 Task: Research Airbnb options in Masinloc, Philippines from 21st December, 2023 to 23rd December, 2023 for 1 adult. Place can be private room with 1  bedroom having 1 bed and 1 bathroom. Property type can be hotel. Amenities needed are: wifi.
Action: Mouse moved to (415, 80)
Screenshot: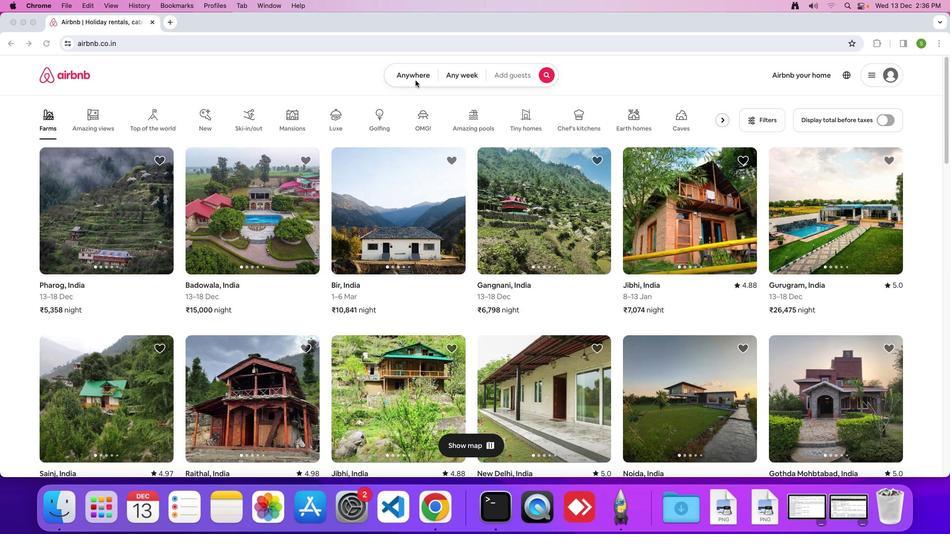 
Action: Mouse pressed left at (415, 80)
Screenshot: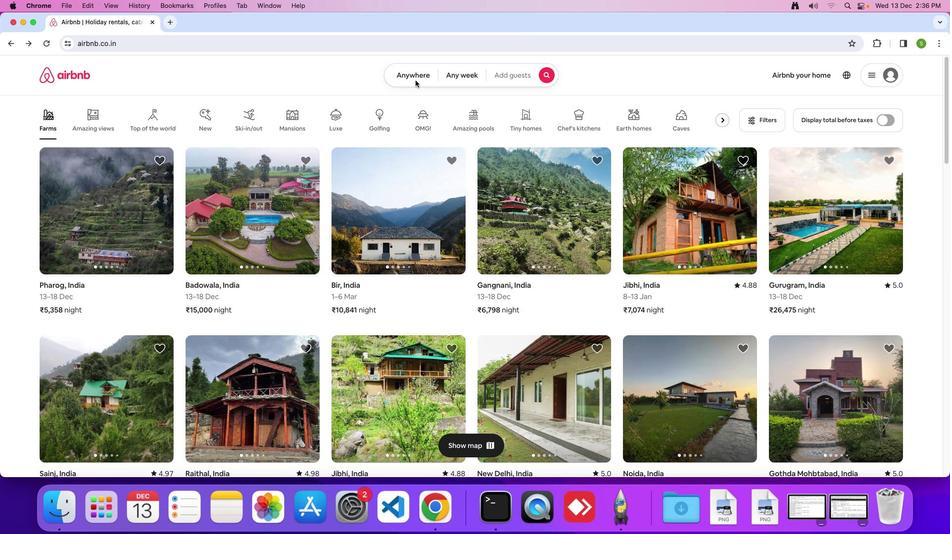 
Action: Mouse moved to (415, 78)
Screenshot: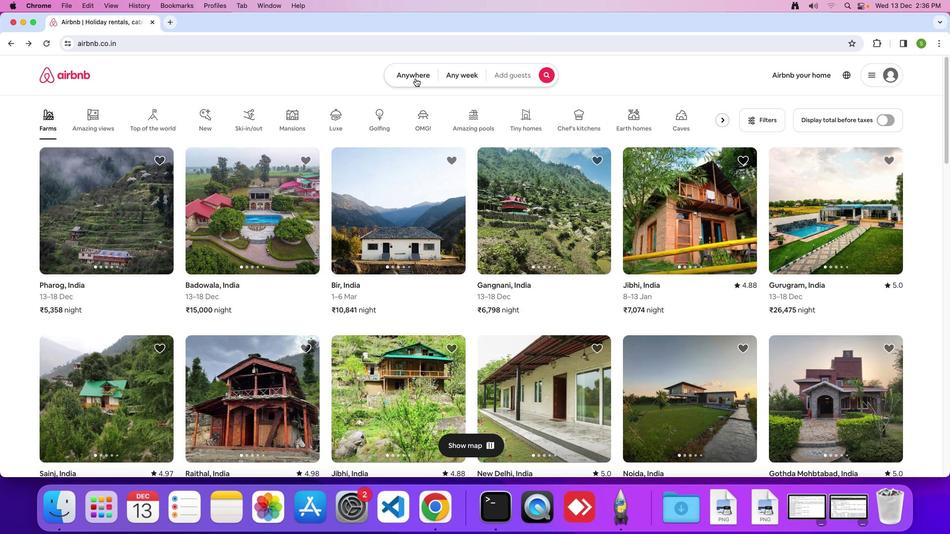 
Action: Mouse pressed left at (415, 78)
Screenshot: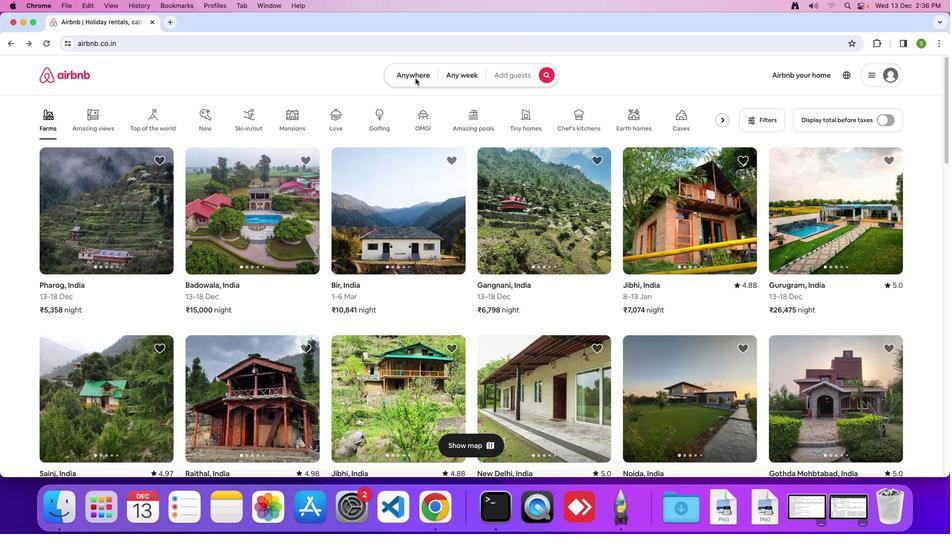 
Action: Mouse moved to (350, 111)
Screenshot: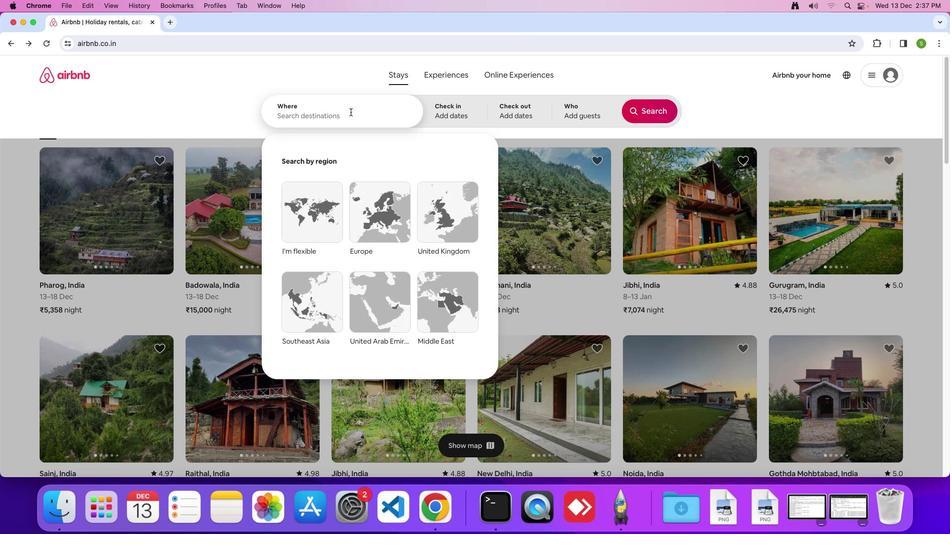 
Action: Mouse pressed left at (350, 111)
Screenshot: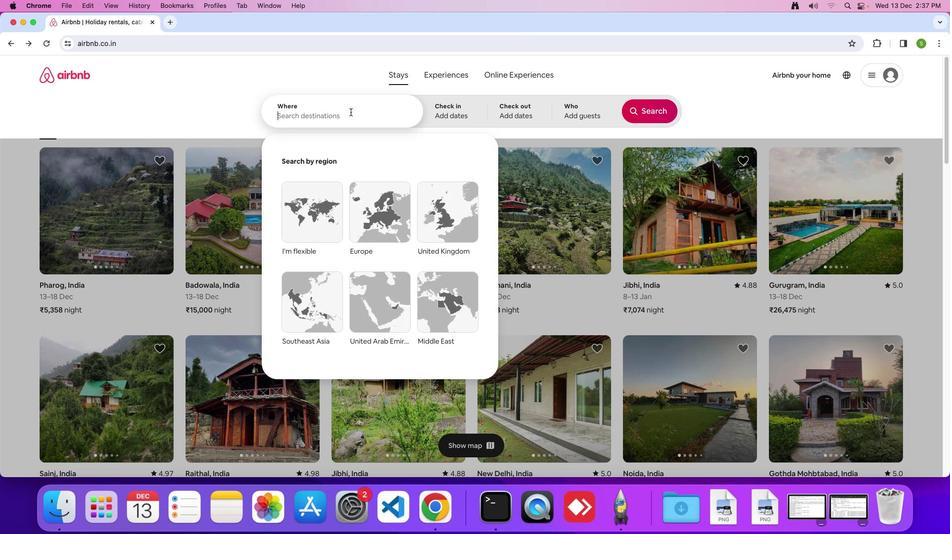 
Action: Mouse moved to (469, 159)
Screenshot: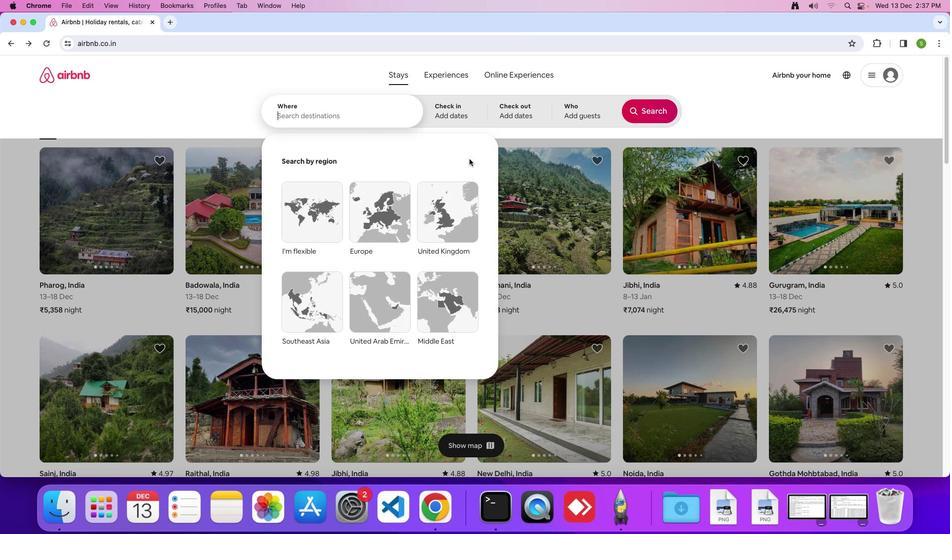 
Action: Key pressed 'M'Key.caps_lock'a''s''i'
Screenshot: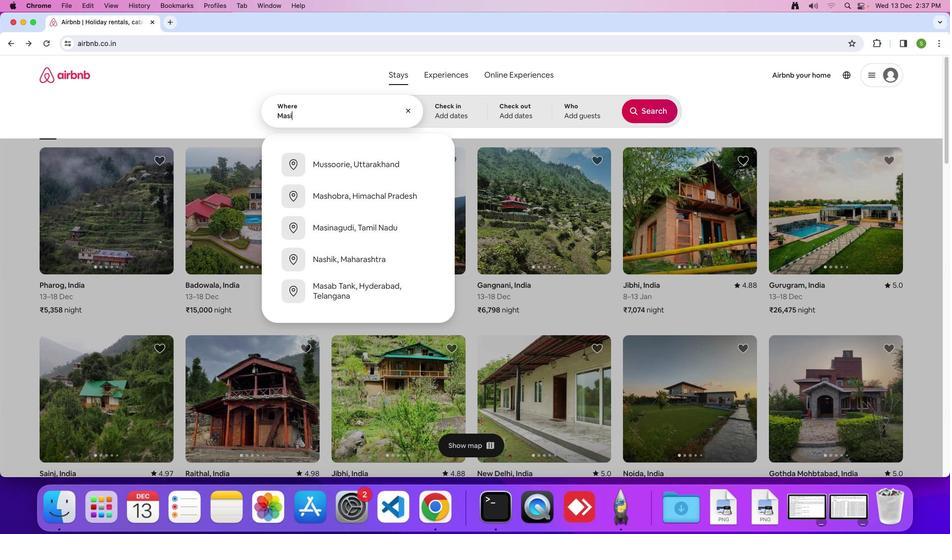 
Action: Mouse moved to (469, 159)
Screenshot: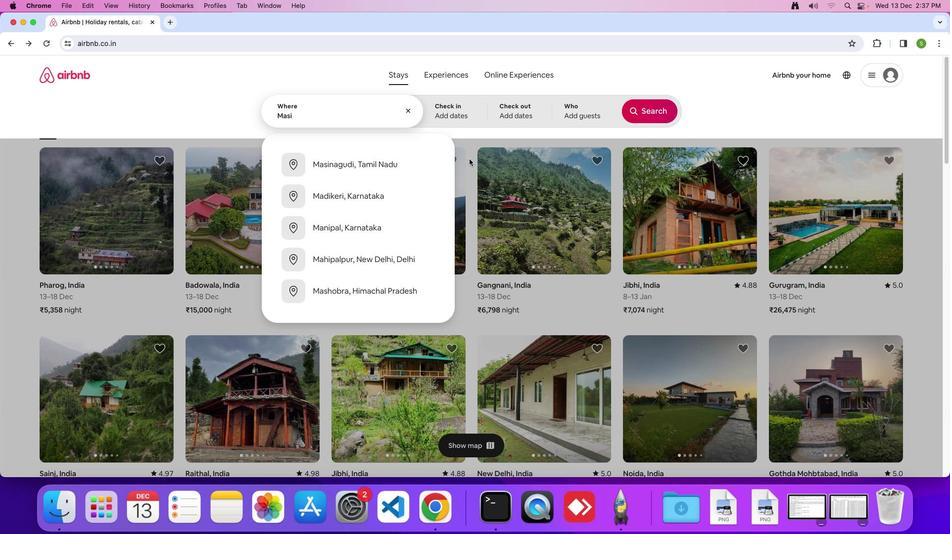 
Action: Key pressed 'n''l''o''c'','Key.spaceKey.shift'P''h''i''l''i''p''p''i''n''e''s'Key.enter
Screenshot: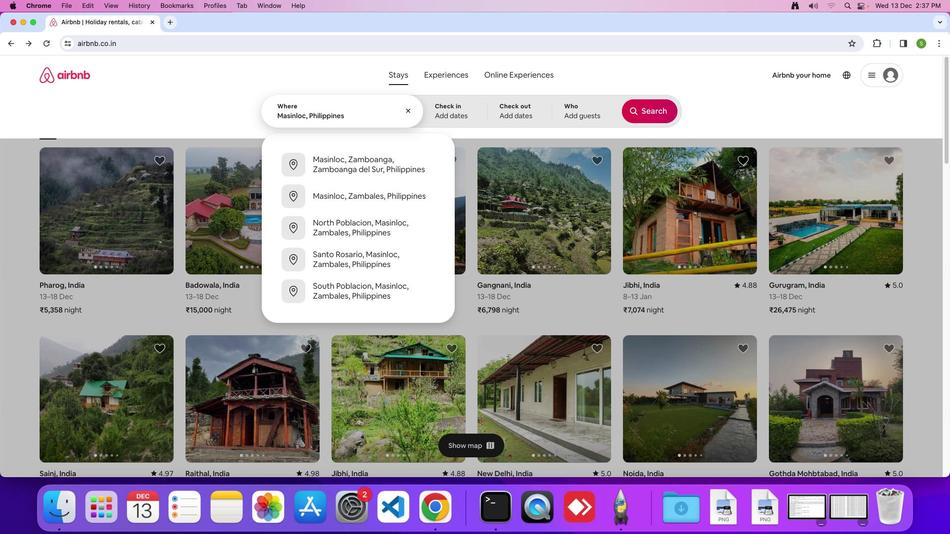 
Action: Mouse moved to (398, 312)
Screenshot: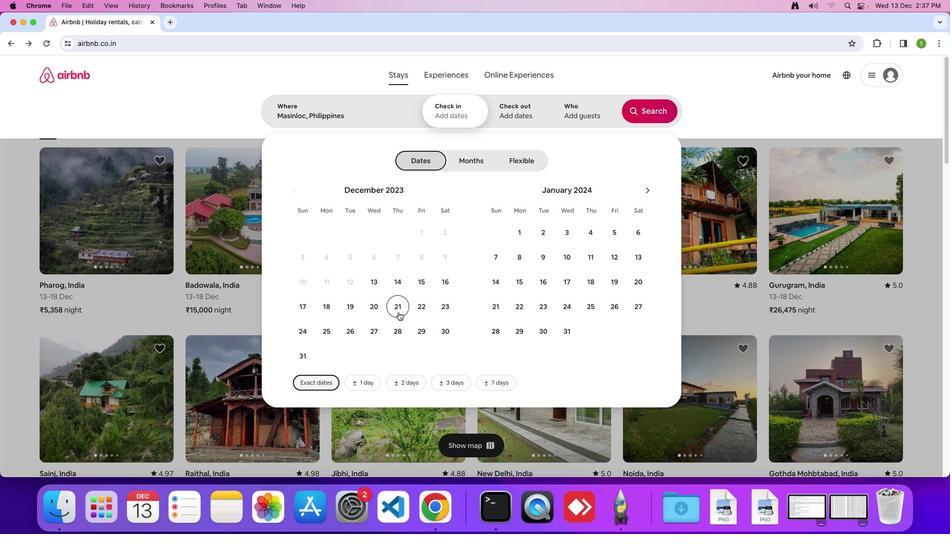 
Action: Mouse pressed left at (398, 312)
Screenshot: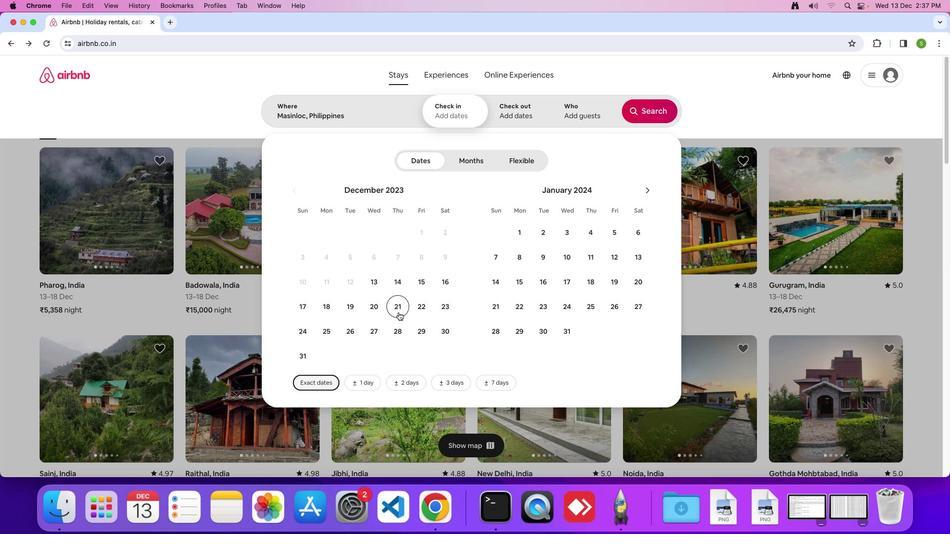 
Action: Mouse moved to (446, 304)
Screenshot: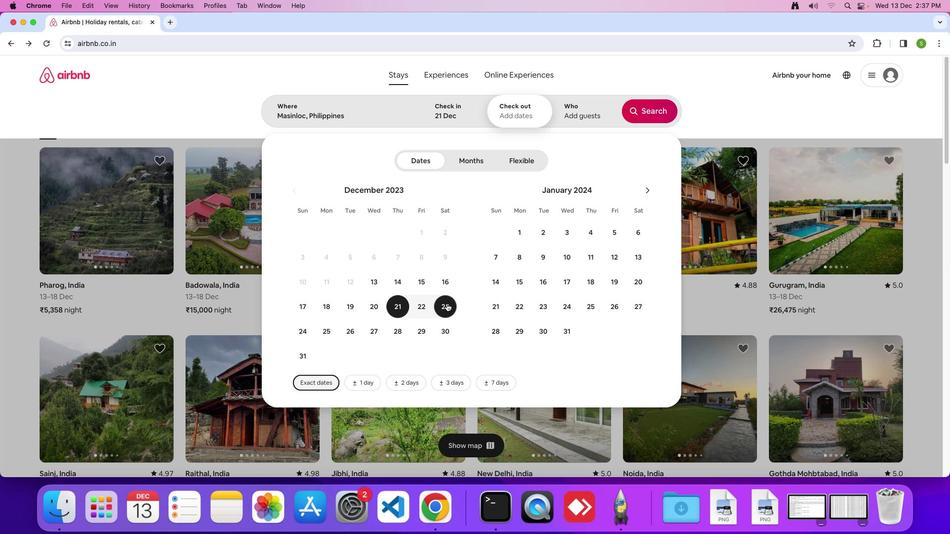 
Action: Mouse pressed left at (446, 304)
Screenshot: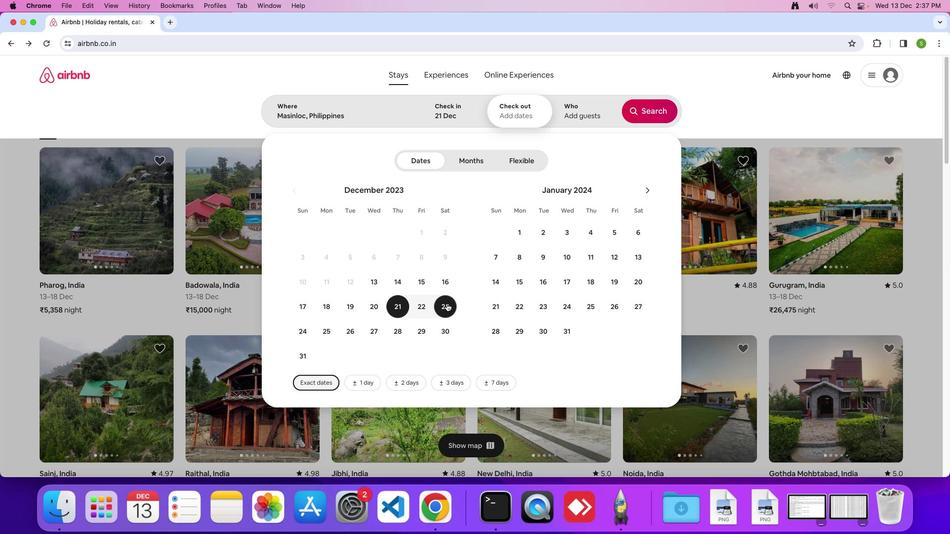
Action: Mouse moved to (581, 115)
Screenshot: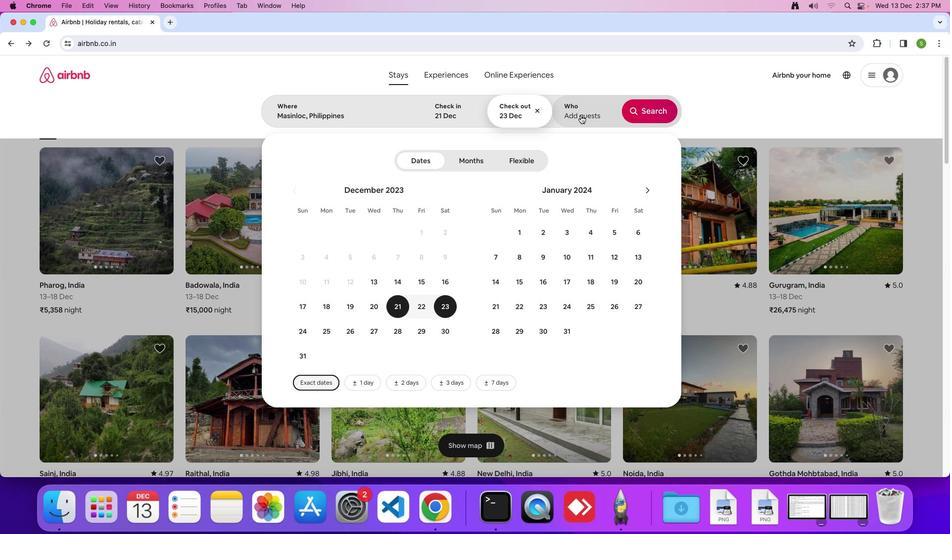 
Action: Mouse pressed left at (581, 115)
Screenshot: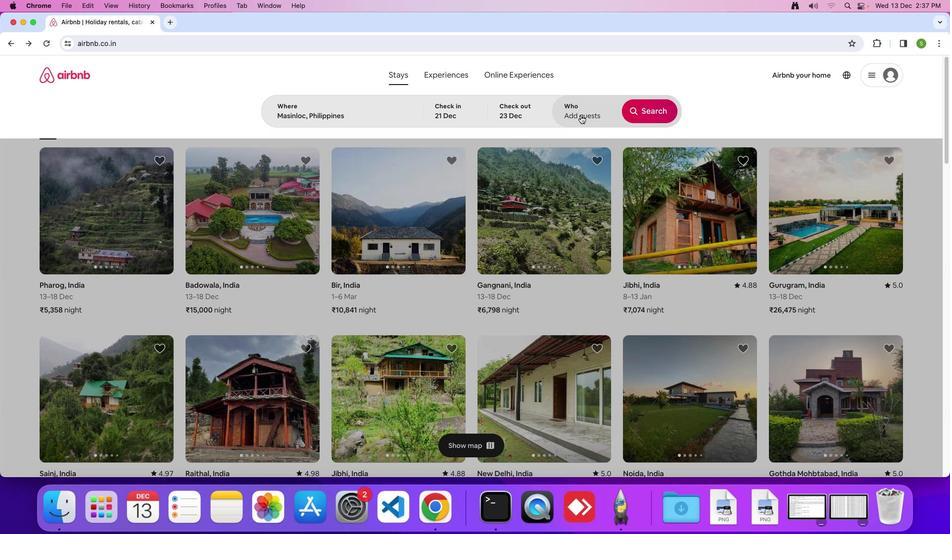 
Action: Mouse moved to (651, 164)
Screenshot: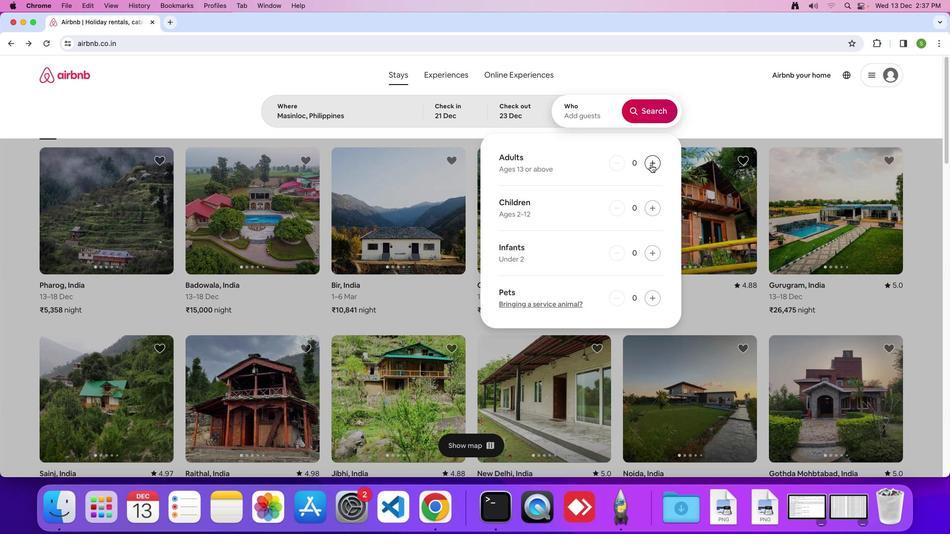 
Action: Mouse pressed left at (651, 164)
Screenshot: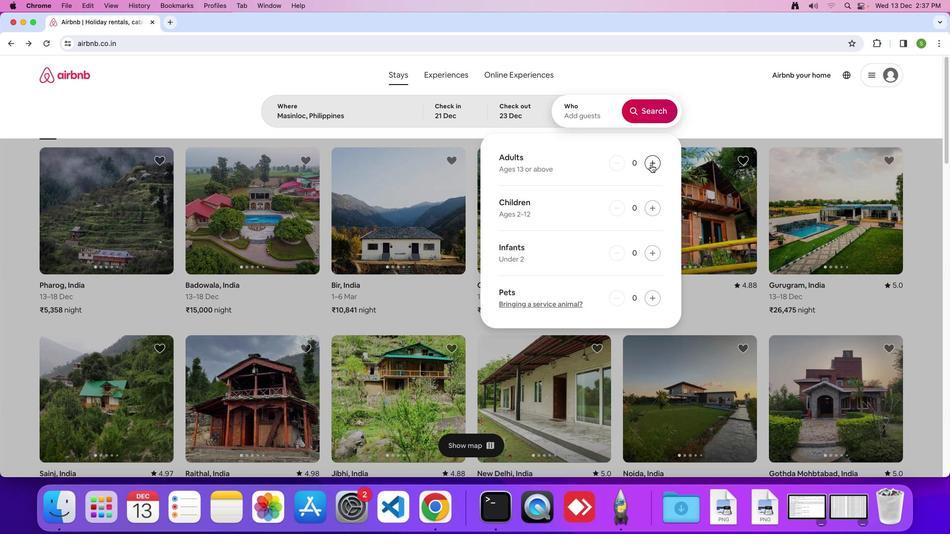 
Action: Mouse moved to (654, 116)
Screenshot: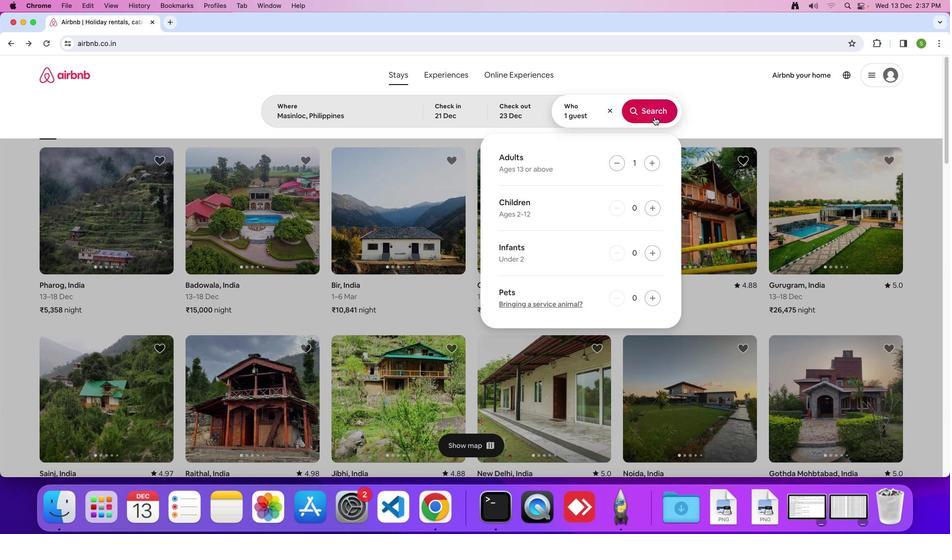 
Action: Mouse pressed left at (654, 116)
Screenshot: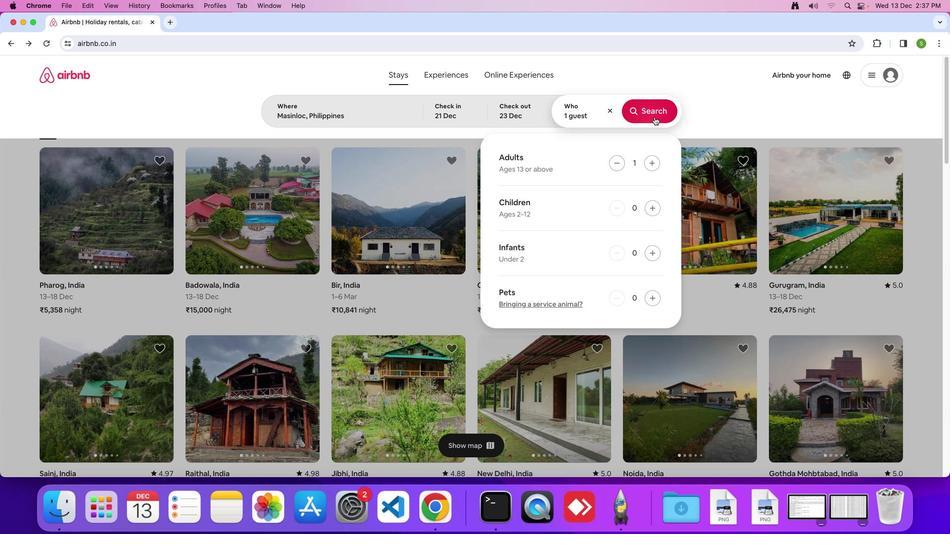 
Action: Mouse moved to (779, 118)
Screenshot: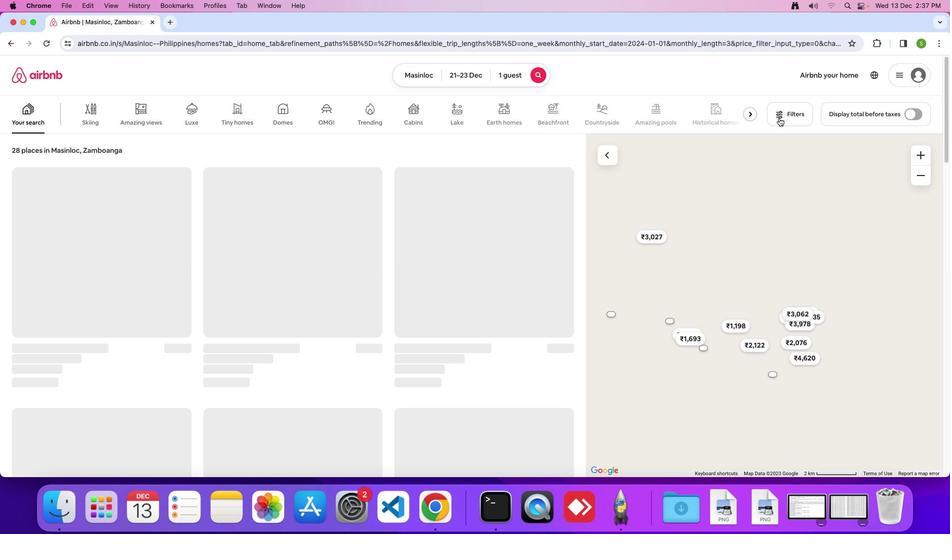
Action: Mouse pressed left at (779, 118)
Screenshot: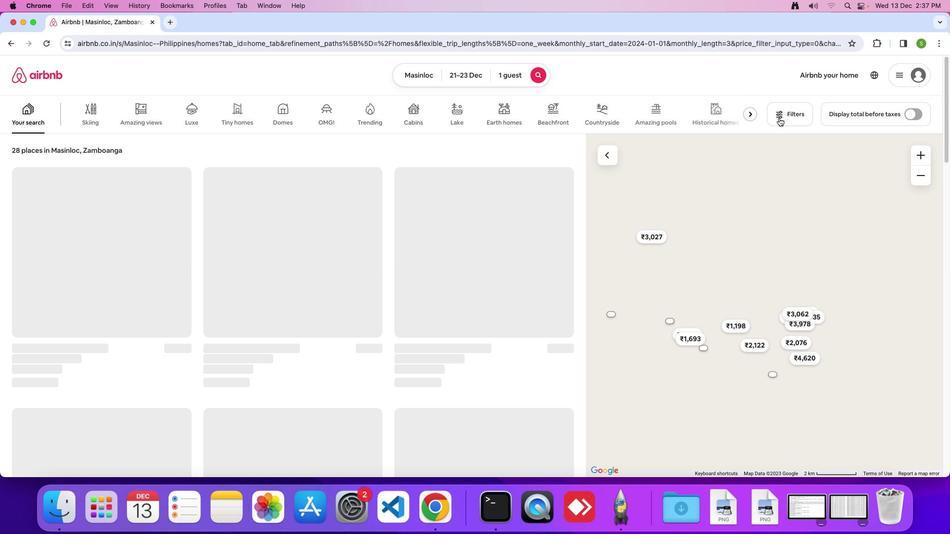 
Action: Mouse moved to (456, 292)
Screenshot: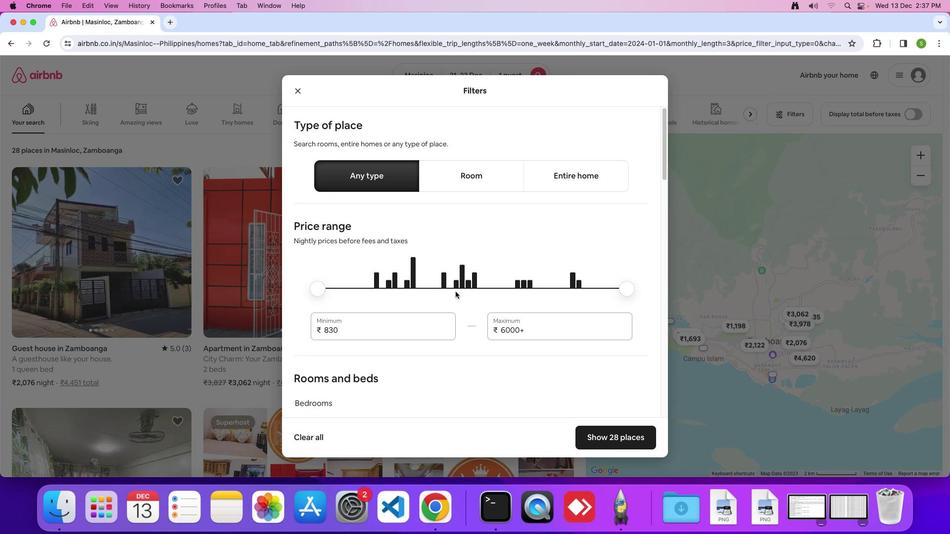 
Action: Mouse scrolled (456, 292) with delta (0, 0)
Screenshot: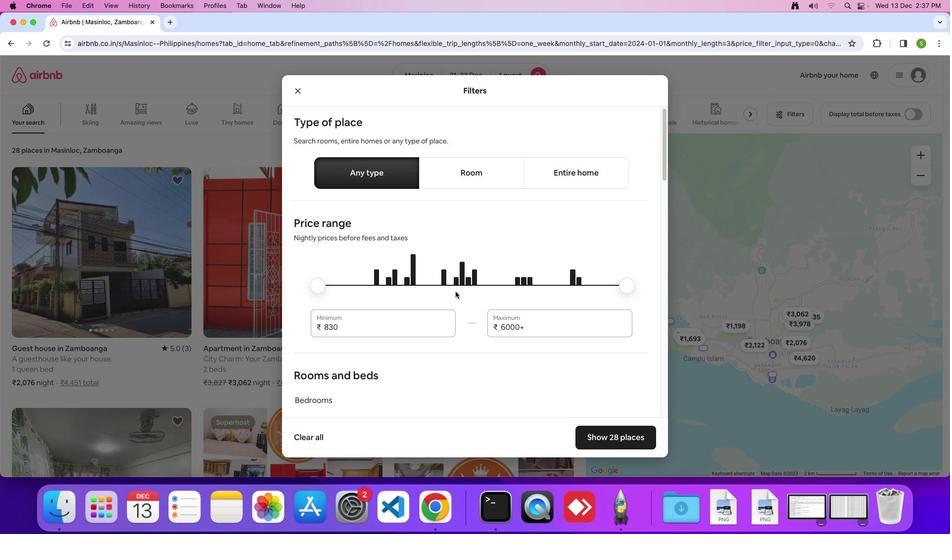 
Action: Mouse scrolled (456, 292) with delta (0, 0)
Screenshot: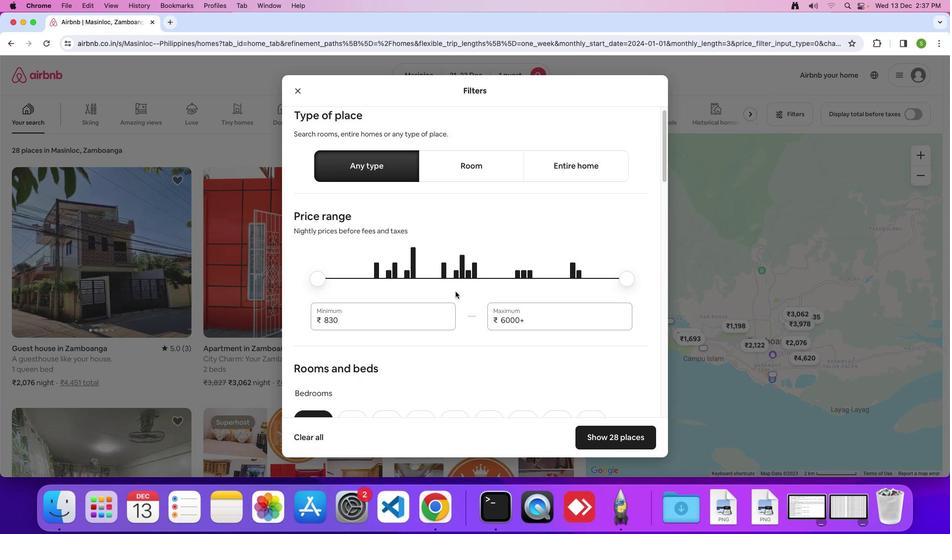 
Action: Mouse scrolled (456, 292) with delta (0, 0)
Screenshot: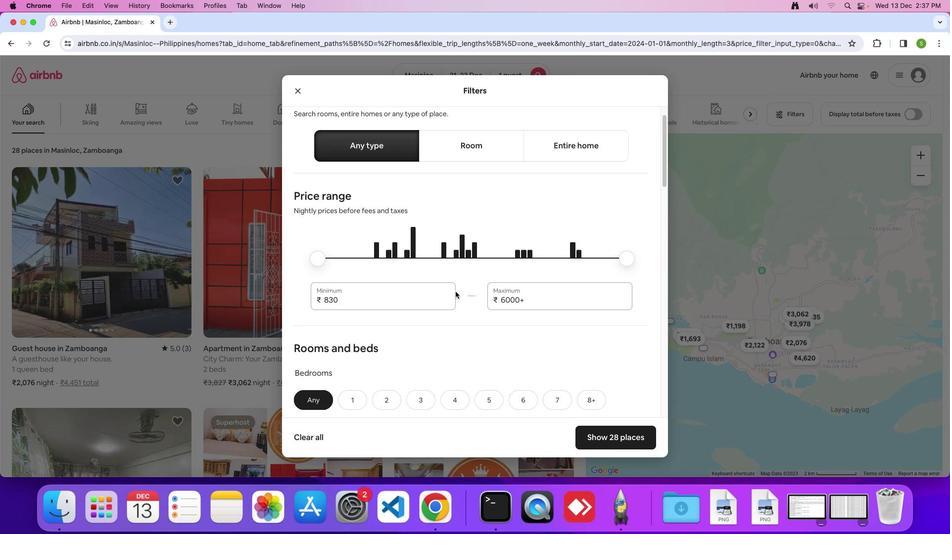 
Action: Mouse moved to (456, 292)
Screenshot: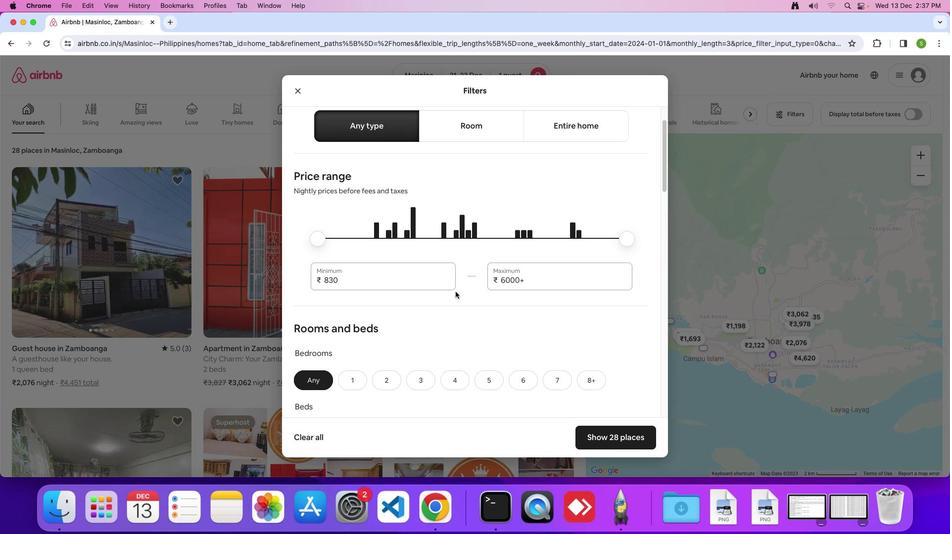 
Action: Mouse scrolled (456, 292) with delta (0, 0)
Screenshot: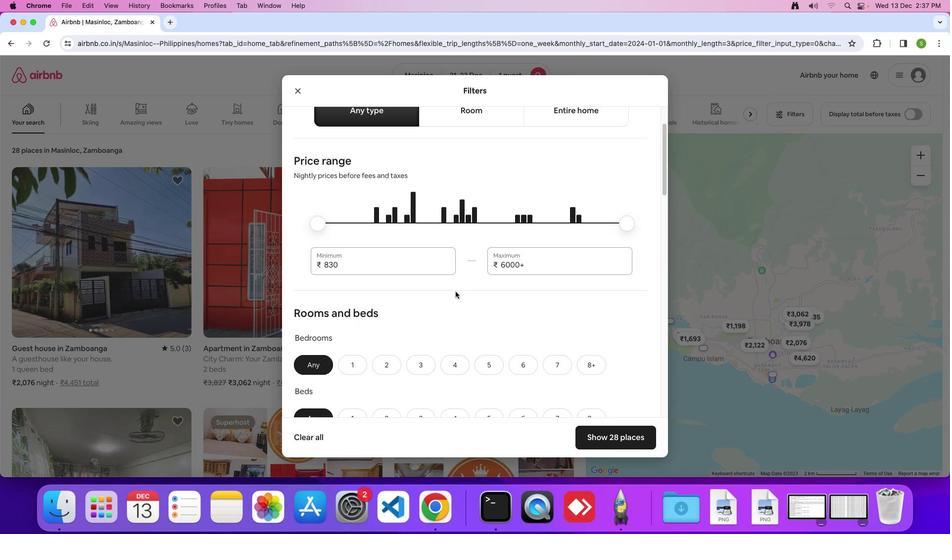 
Action: Mouse scrolled (456, 292) with delta (0, 0)
Screenshot: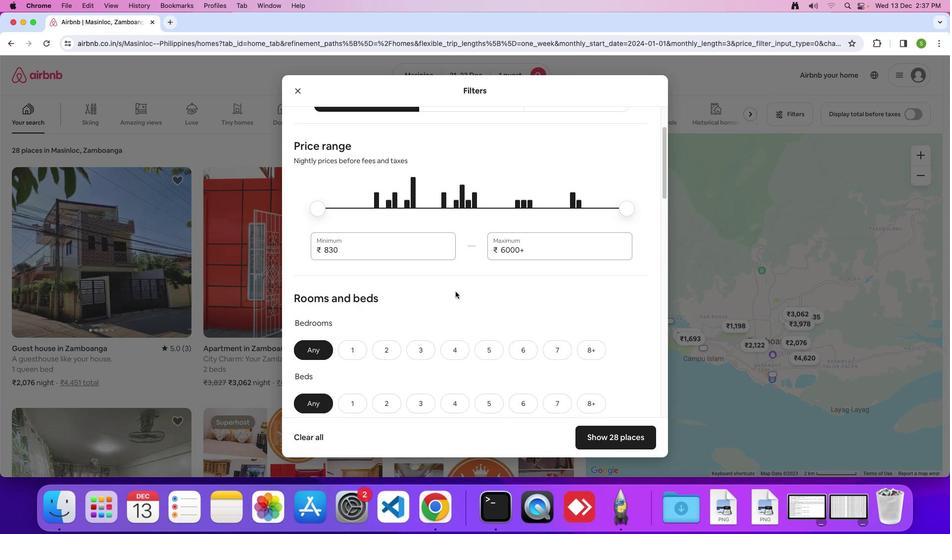 
Action: Mouse scrolled (456, 292) with delta (0, -1)
Screenshot: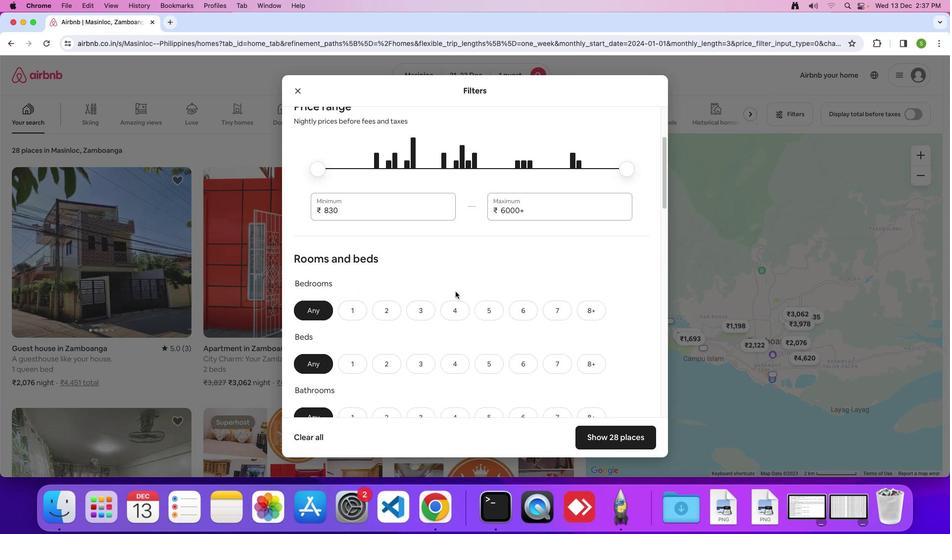 
Action: Mouse scrolled (456, 292) with delta (0, 0)
Screenshot: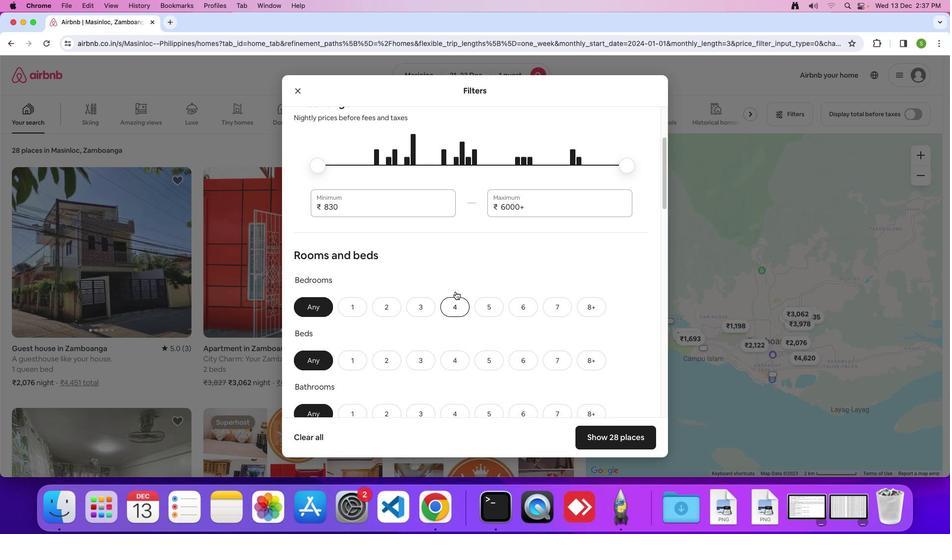
Action: Mouse scrolled (456, 292) with delta (0, 0)
Screenshot: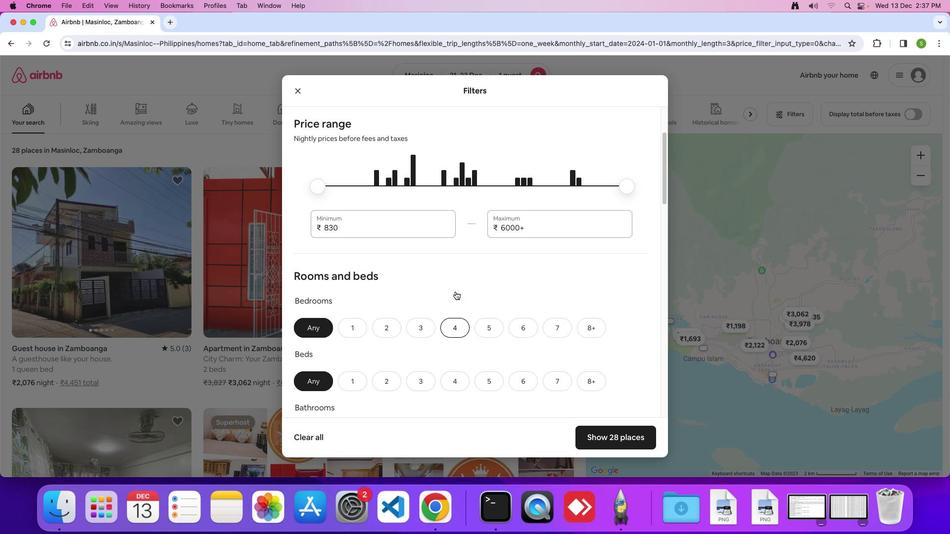 
Action: Mouse scrolled (456, 292) with delta (0, 1)
Screenshot: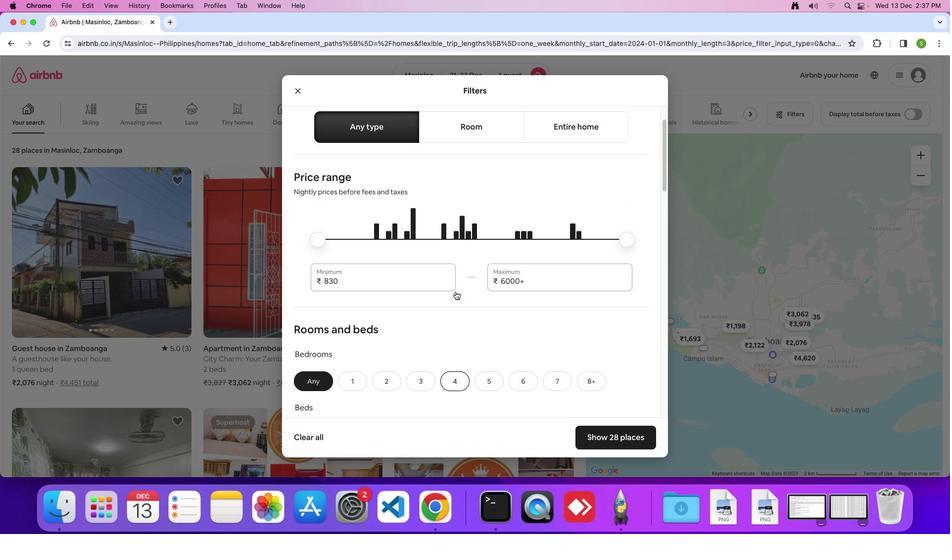 
Action: Mouse scrolled (456, 292) with delta (0, 0)
Screenshot: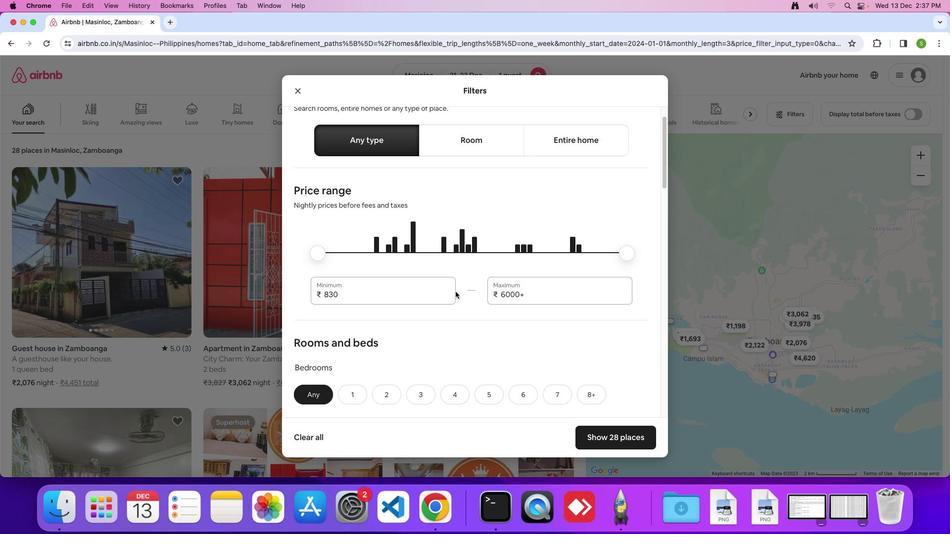 
Action: Mouse scrolled (456, 292) with delta (0, 0)
Screenshot: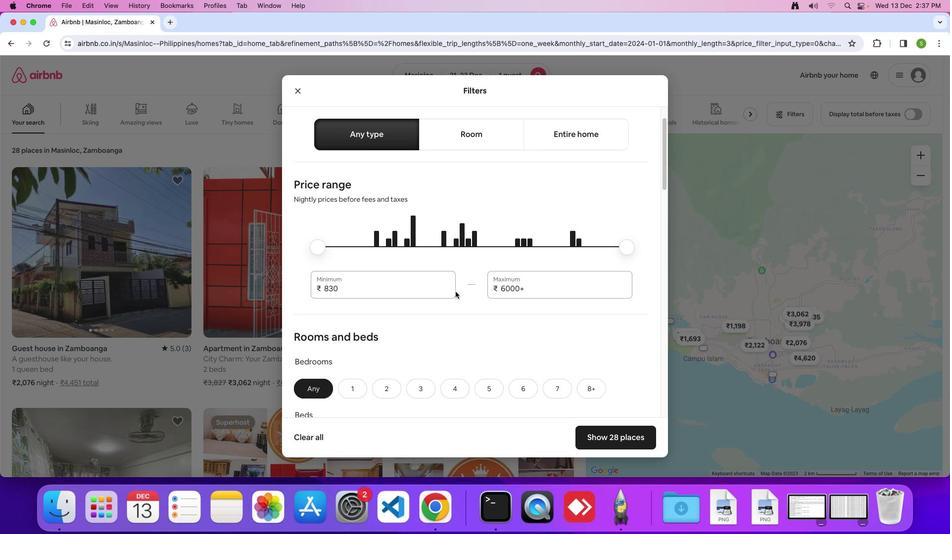 
Action: Mouse scrolled (456, 292) with delta (0, 0)
Screenshot: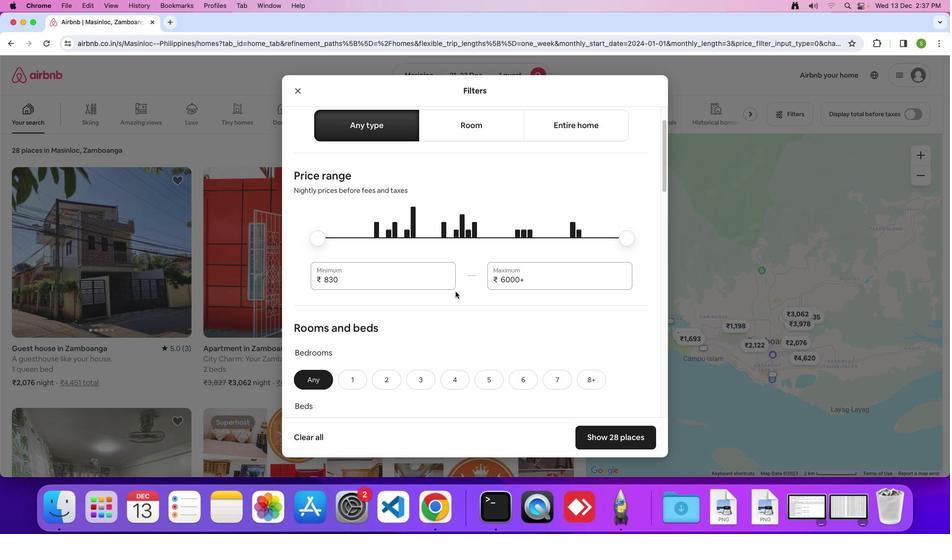
Action: Mouse scrolled (456, 292) with delta (0, 0)
Screenshot: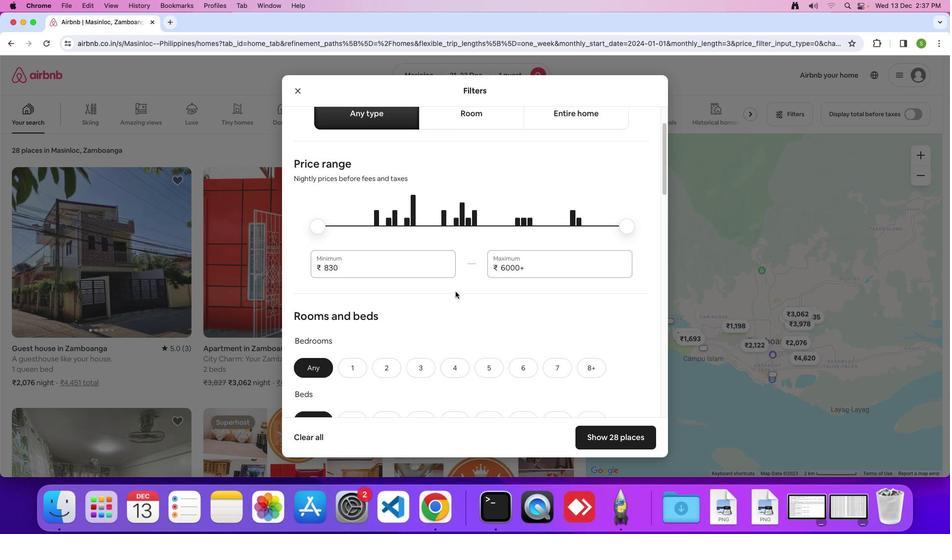 
Action: Mouse scrolled (456, 292) with delta (0, 0)
Screenshot: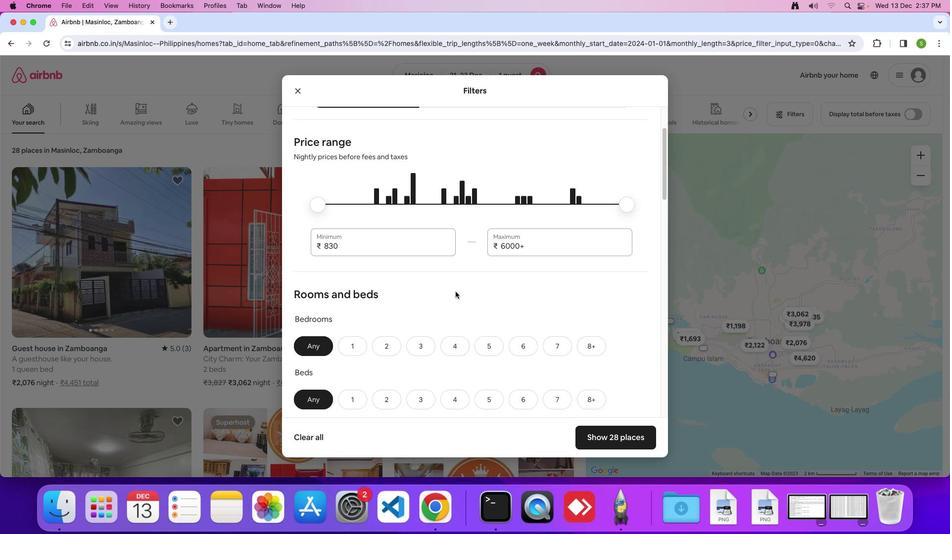 
Action: Mouse scrolled (456, 292) with delta (0, 0)
Screenshot: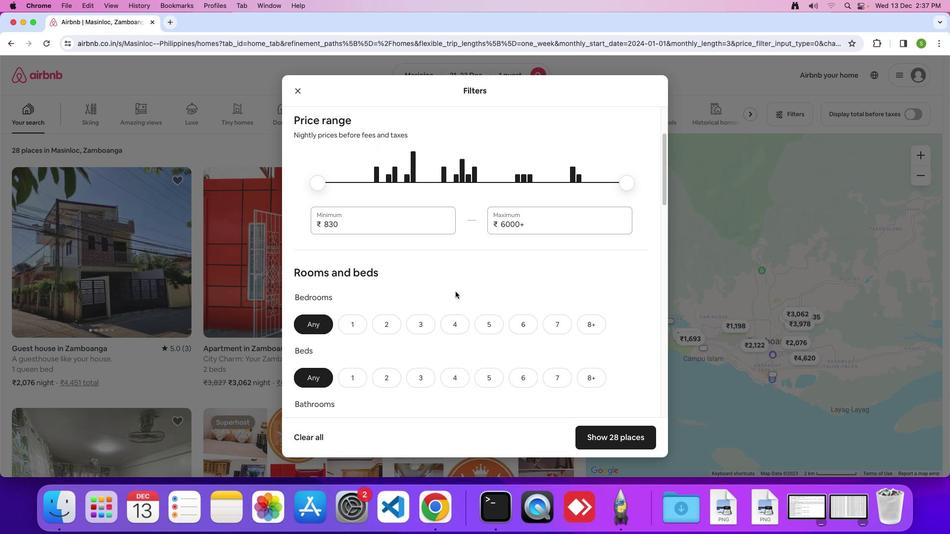 
Action: Mouse scrolled (456, 292) with delta (0, 0)
Screenshot: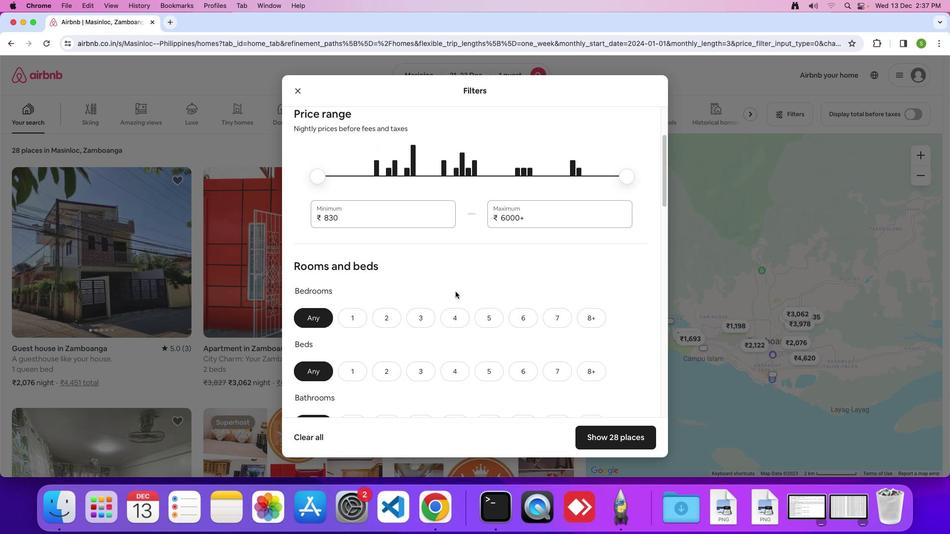 
Action: Mouse scrolled (456, 292) with delta (0, 0)
Screenshot: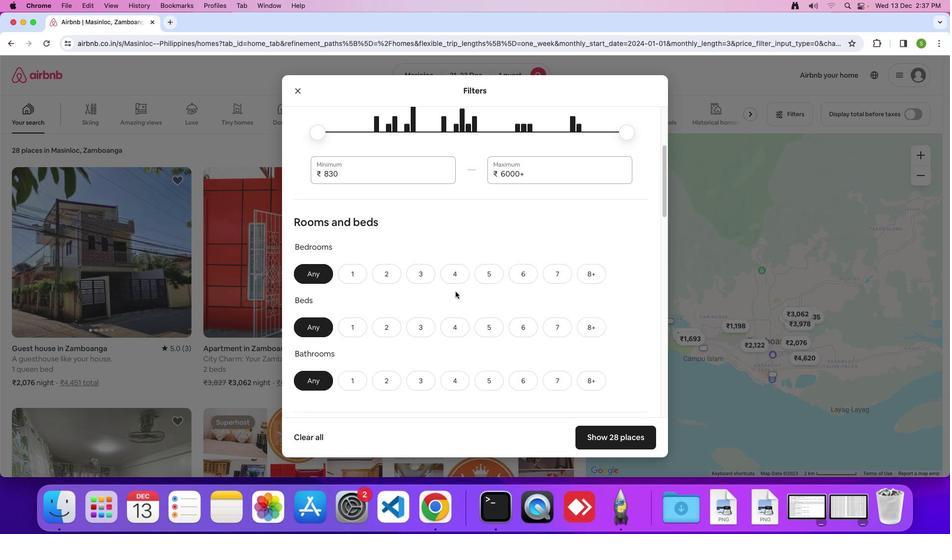 
Action: Mouse moved to (349, 265)
Screenshot: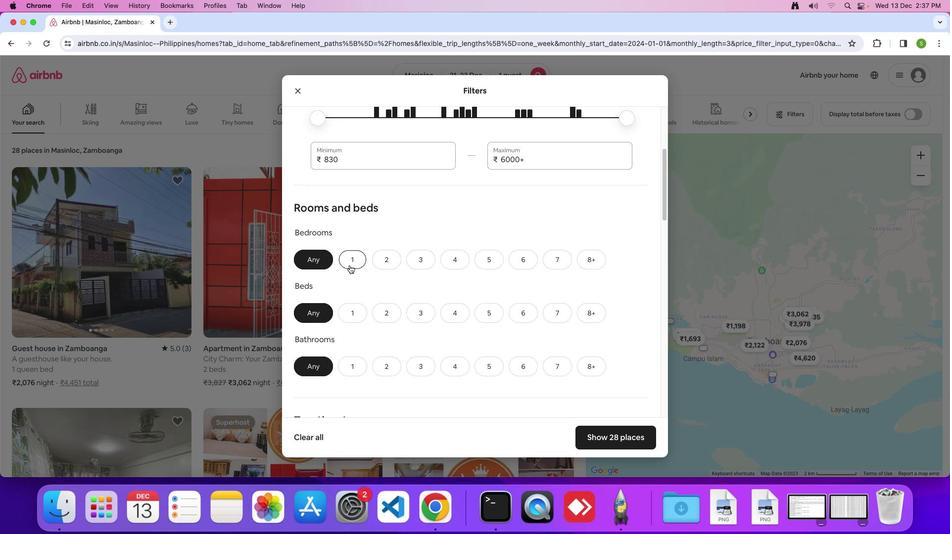 
Action: Mouse pressed left at (349, 265)
Screenshot: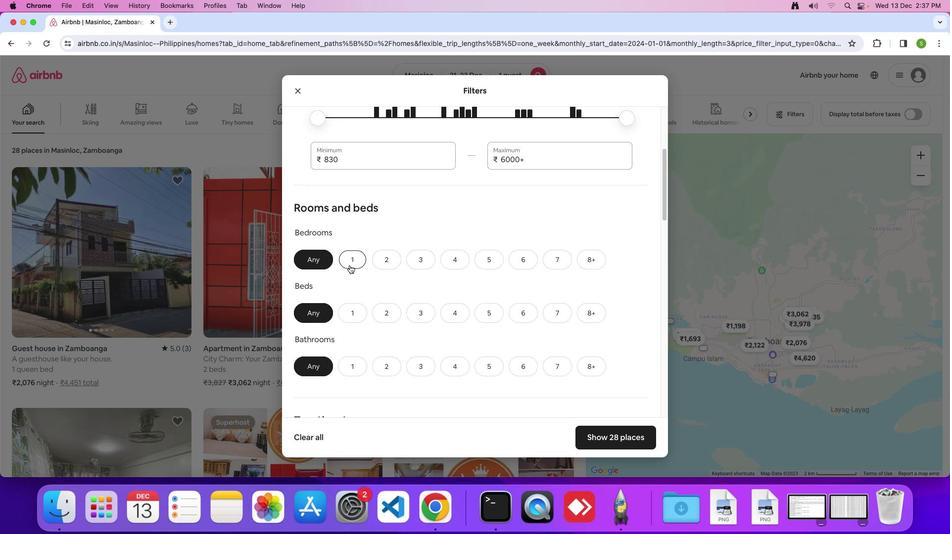 
Action: Mouse moved to (342, 311)
Screenshot: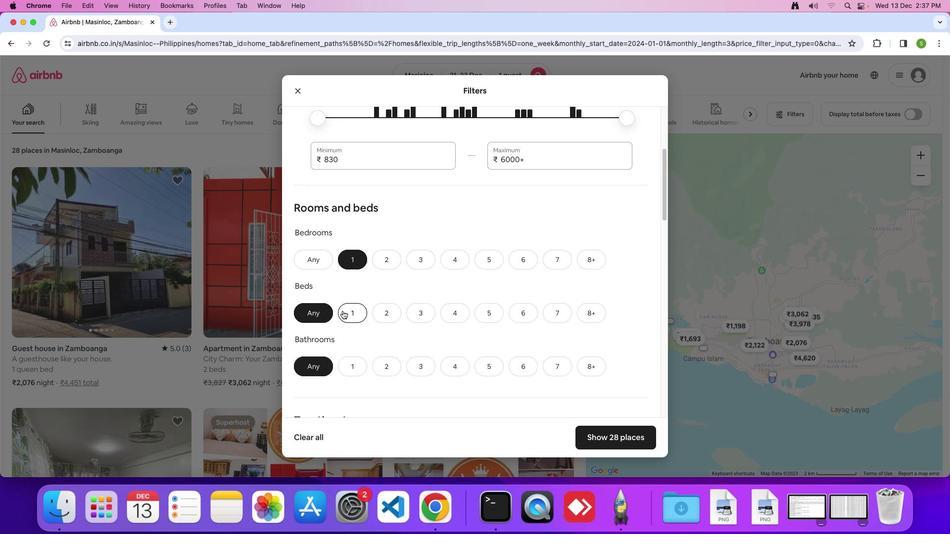
Action: Mouse pressed left at (342, 311)
Screenshot: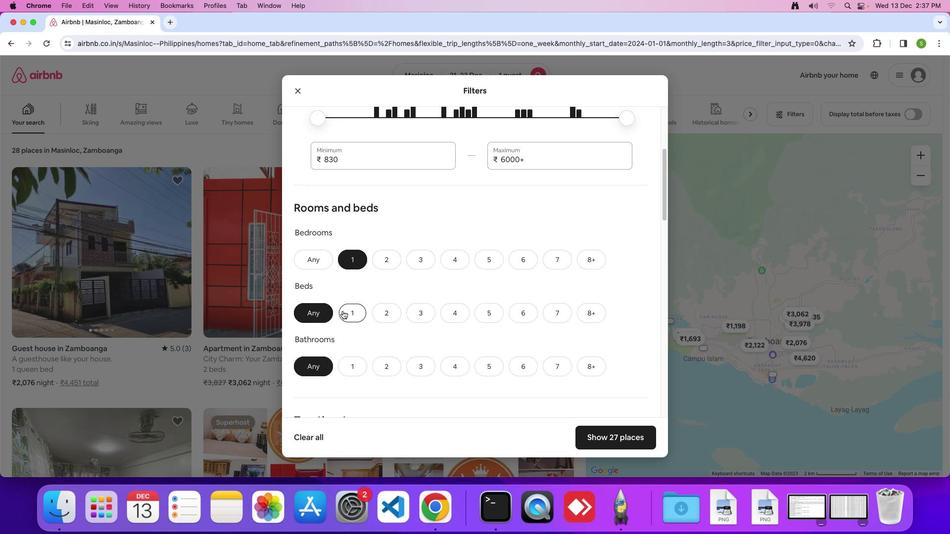 
Action: Mouse moved to (347, 365)
Screenshot: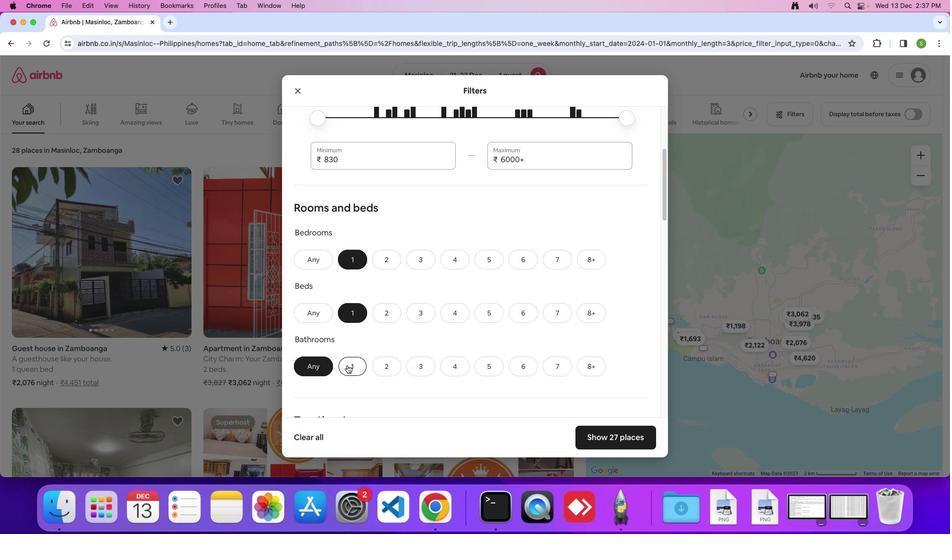 
Action: Mouse pressed left at (347, 365)
Screenshot: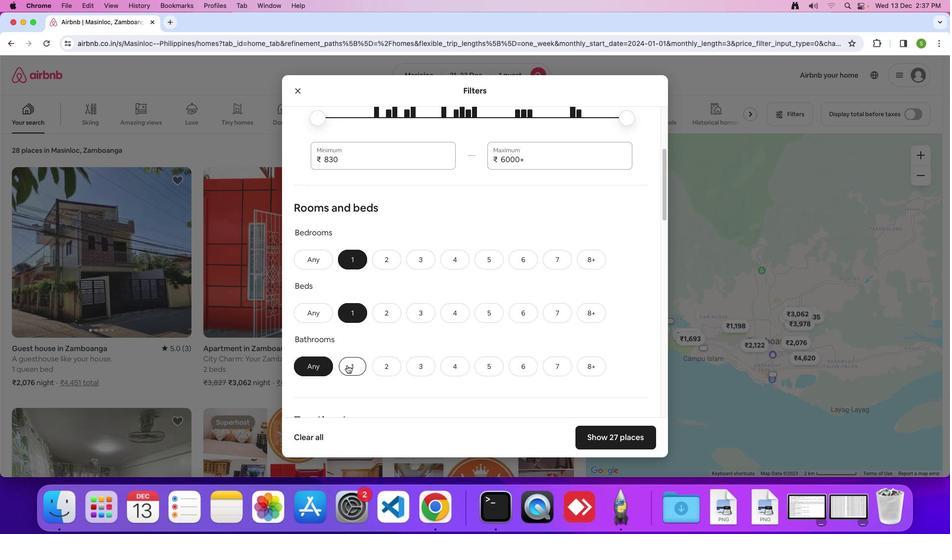 
Action: Mouse moved to (420, 292)
Screenshot: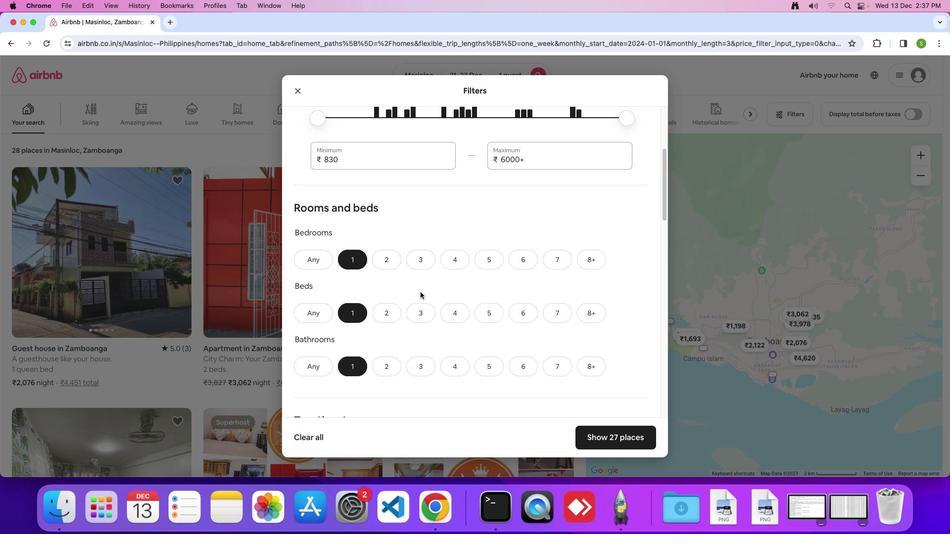 
Action: Mouse scrolled (420, 292) with delta (0, 0)
Screenshot: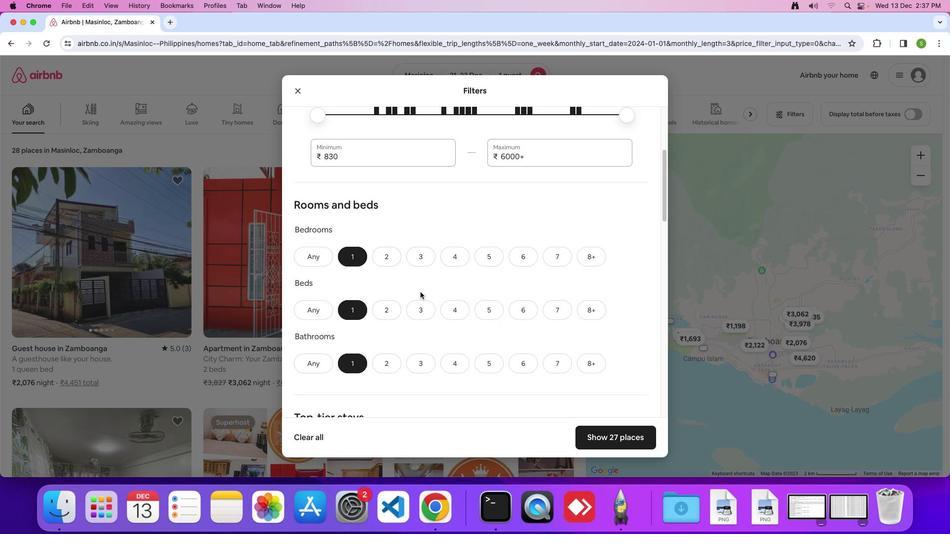 
Action: Mouse scrolled (420, 292) with delta (0, 0)
Screenshot: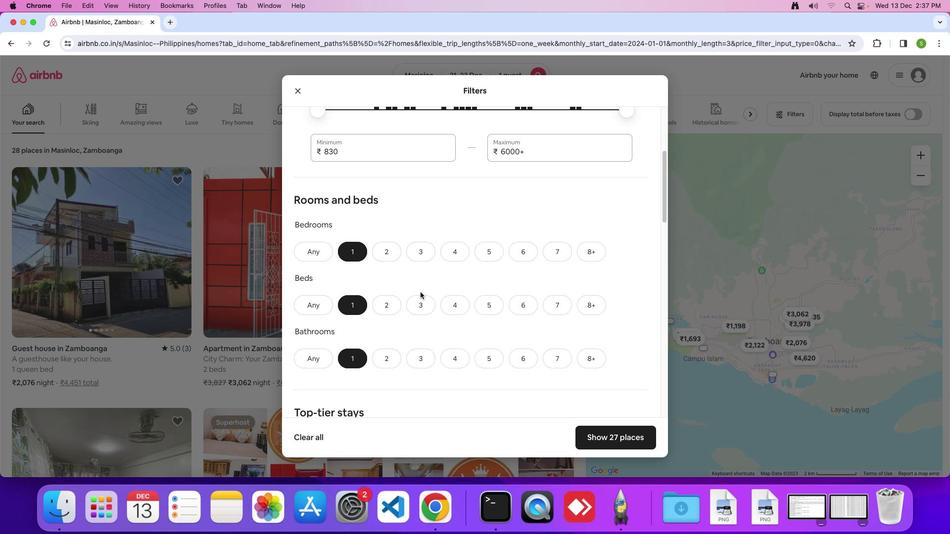 
Action: Mouse scrolled (420, 292) with delta (0, 0)
Screenshot: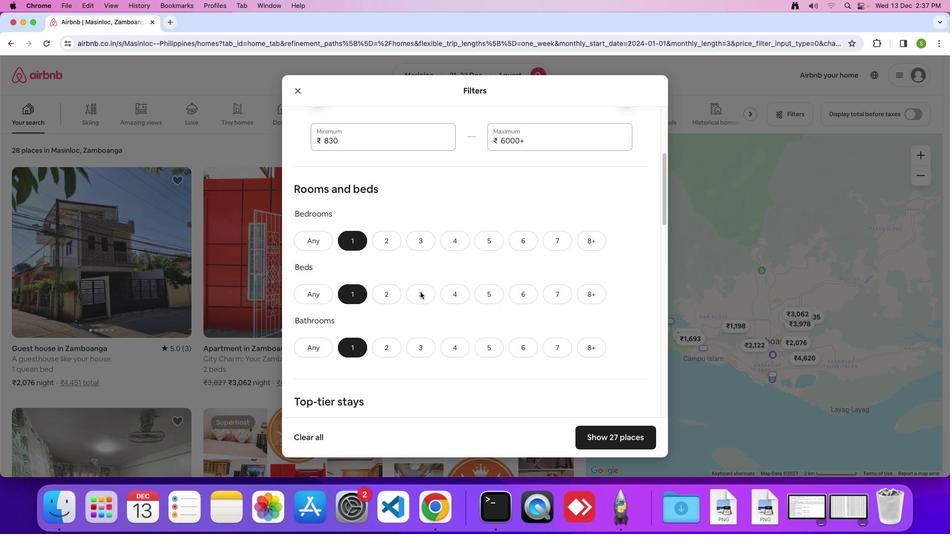 
Action: Mouse scrolled (420, 292) with delta (0, 0)
Screenshot: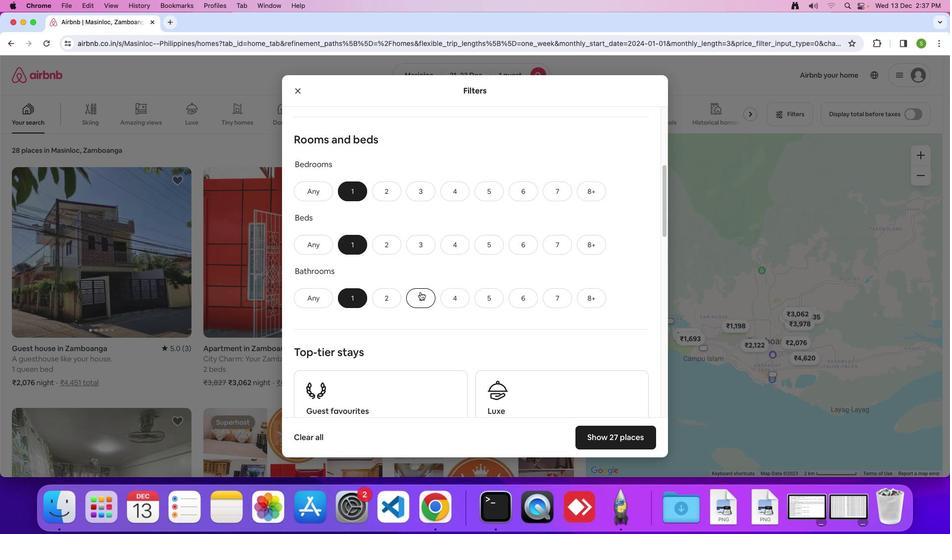 
Action: Mouse scrolled (420, 292) with delta (0, 0)
Screenshot: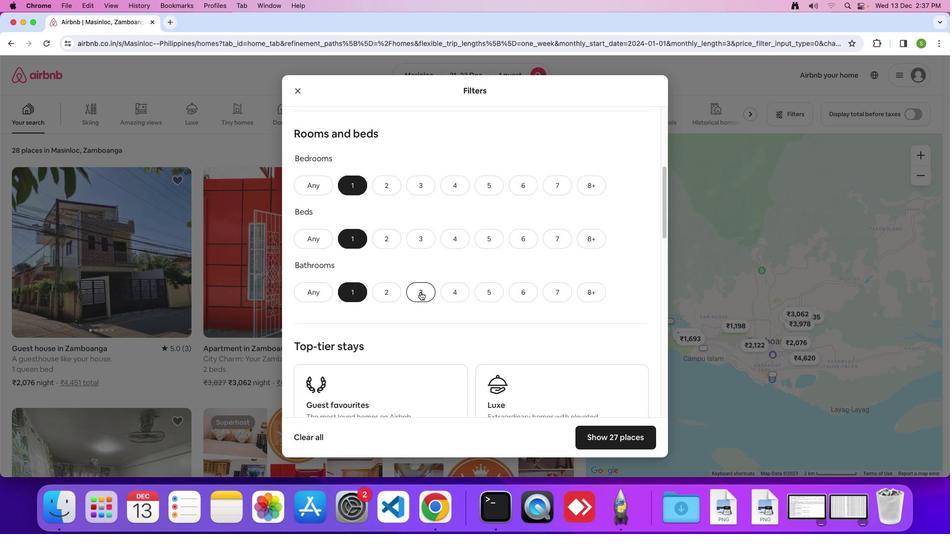 
Action: Mouse scrolled (420, 292) with delta (0, 0)
Screenshot: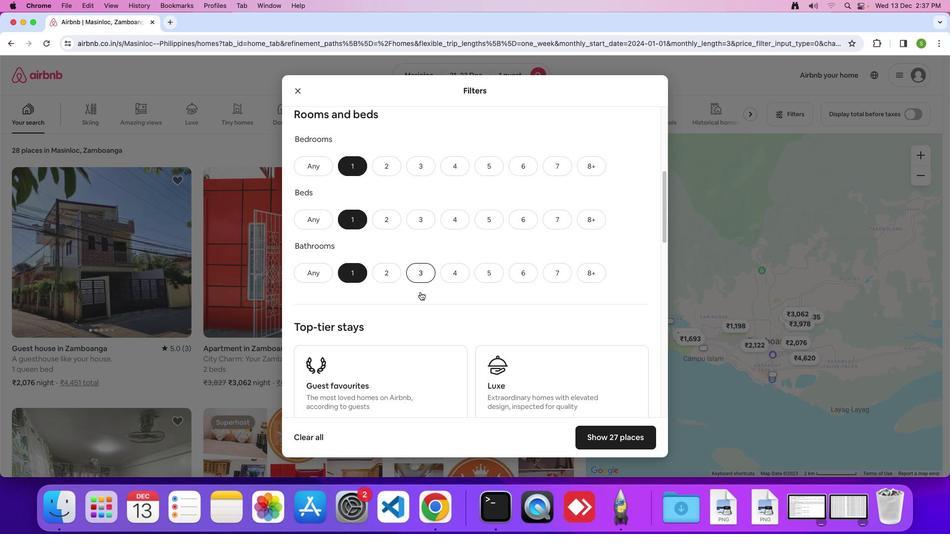 
Action: Mouse scrolled (420, 292) with delta (0, 0)
Screenshot: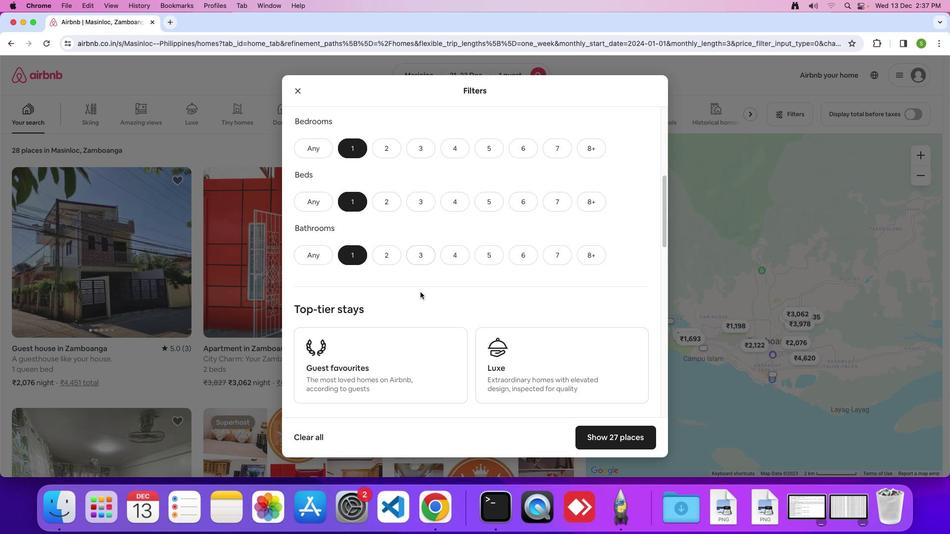 
Action: Mouse scrolled (420, 292) with delta (0, 0)
Screenshot: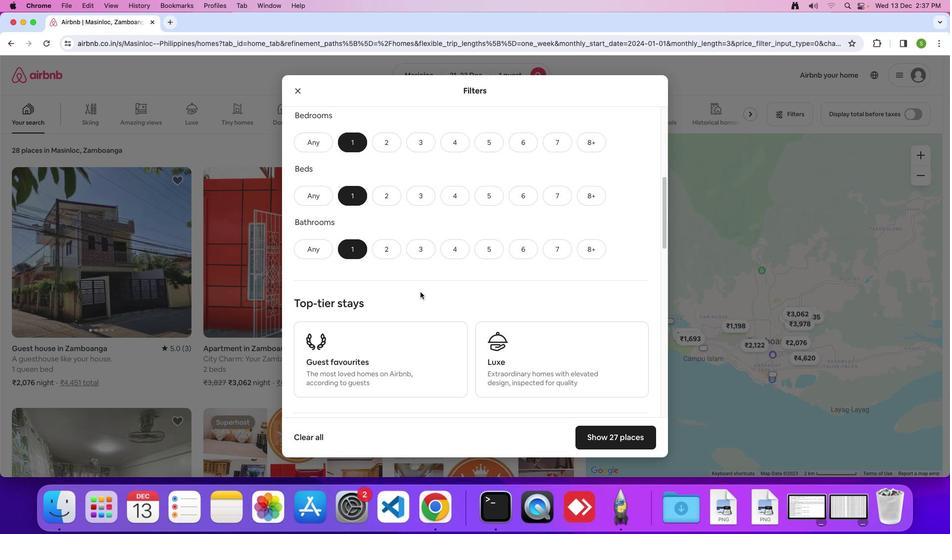 
Action: Mouse scrolled (420, 292) with delta (0, 0)
Screenshot: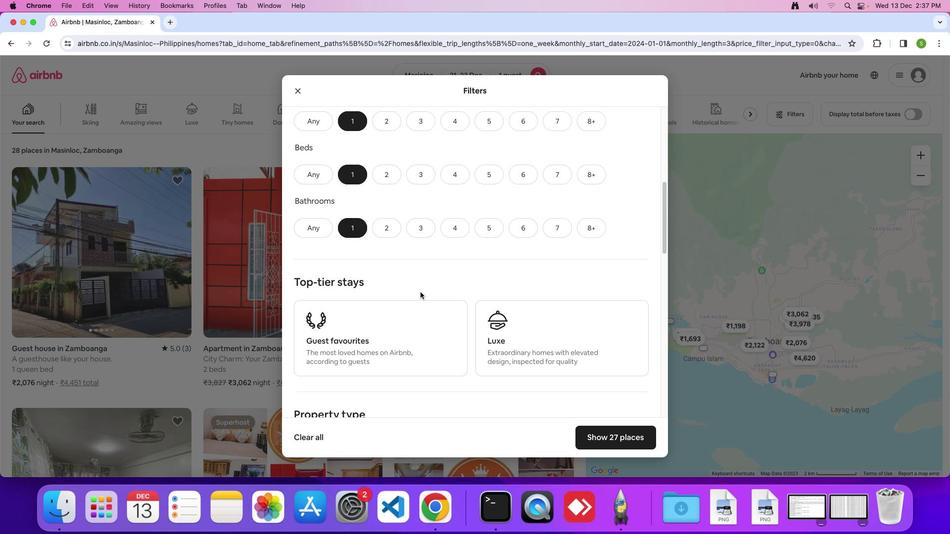 
Action: Mouse scrolled (420, 292) with delta (0, 0)
Screenshot: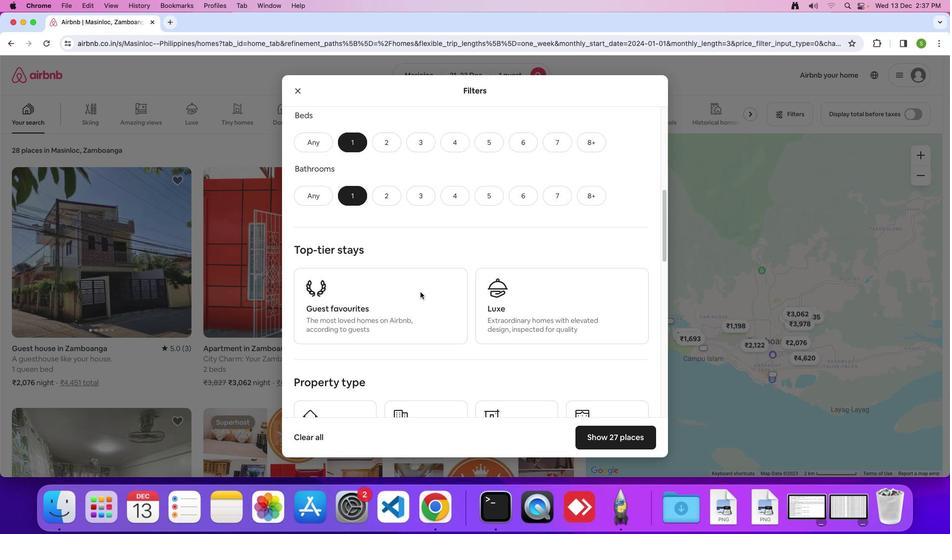 
Action: Mouse scrolled (420, 292) with delta (0, 0)
Screenshot: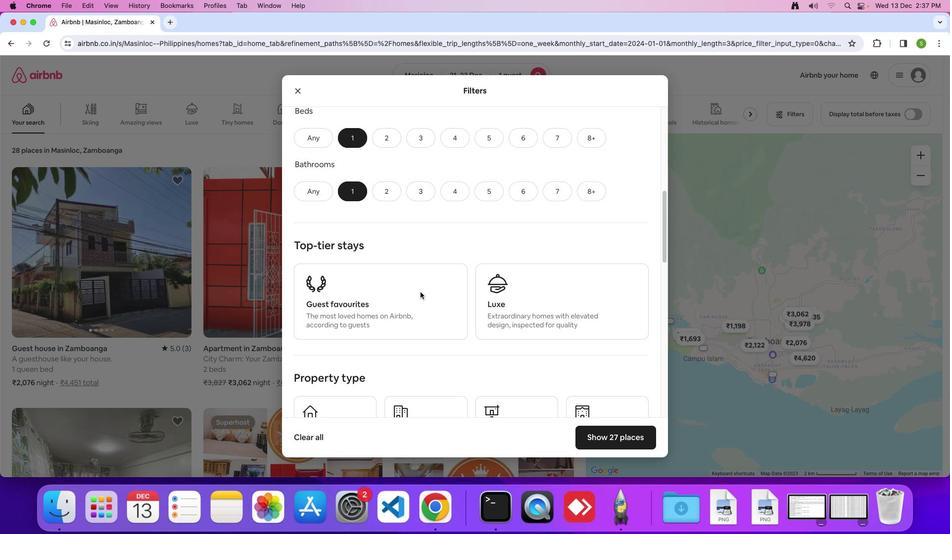 
Action: Mouse scrolled (420, 292) with delta (0, -1)
Screenshot: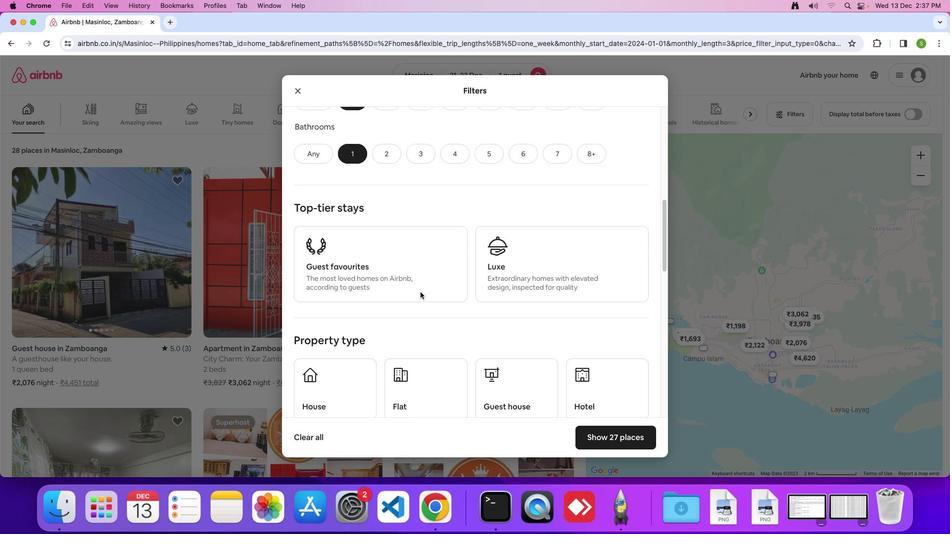 
Action: Mouse scrolled (420, 292) with delta (0, 0)
Screenshot: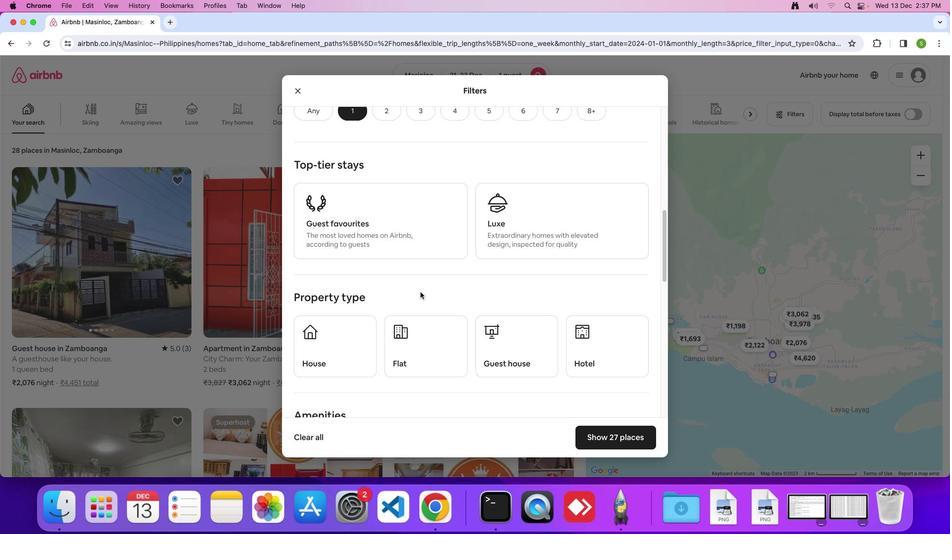 
Action: Mouse scrolled (420, 292) with delta (0, 0)
Screenshot: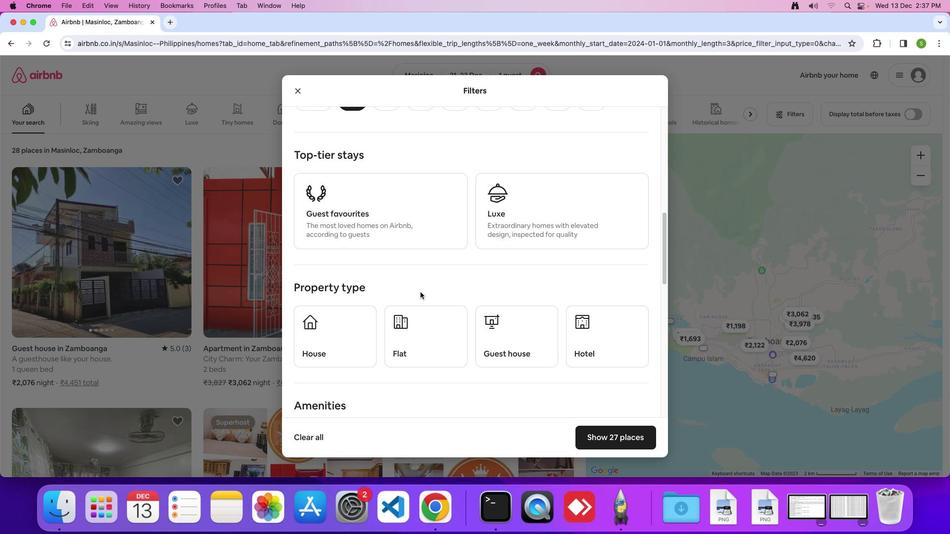
Action: Mouse scrolled (420, 292) with delta (0, 0)
Screenshot: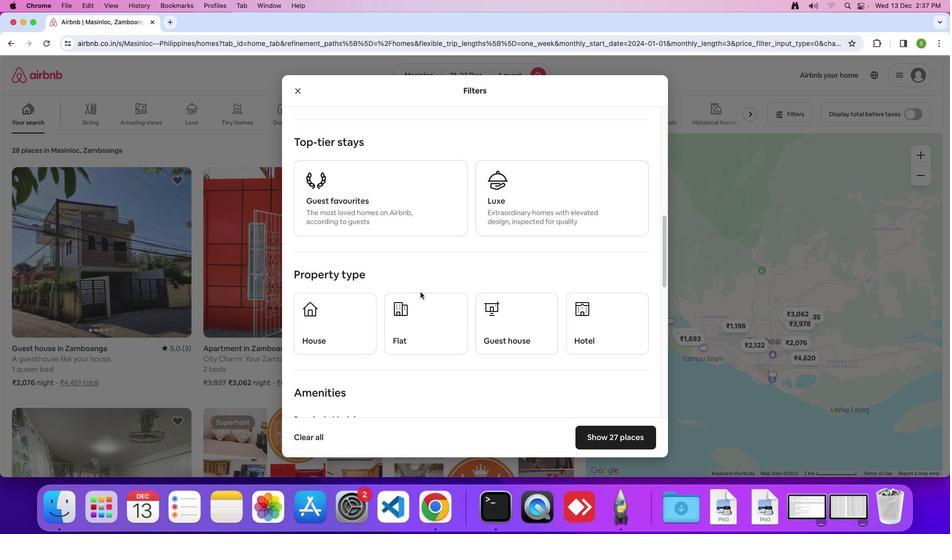 
Action: Mouse moved to (584, 276)
Screenshot: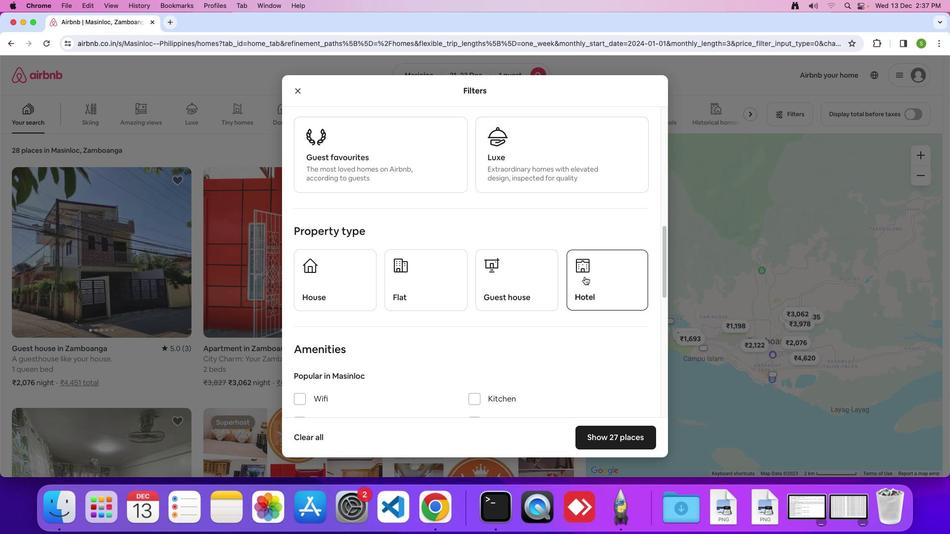 
Action: Mouse pressed left at (584, 276)
Screenshot: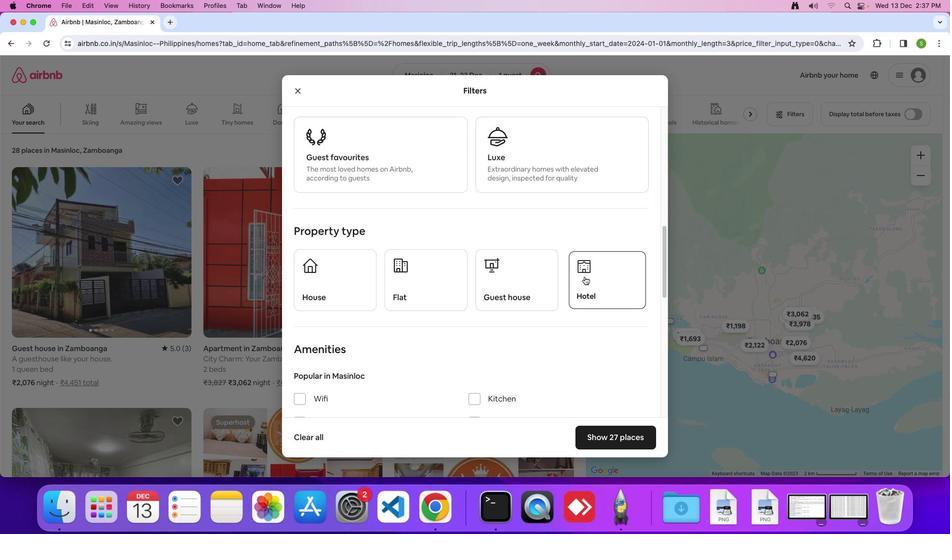
Action: Mouse moved to (489, 276)
Screenshot: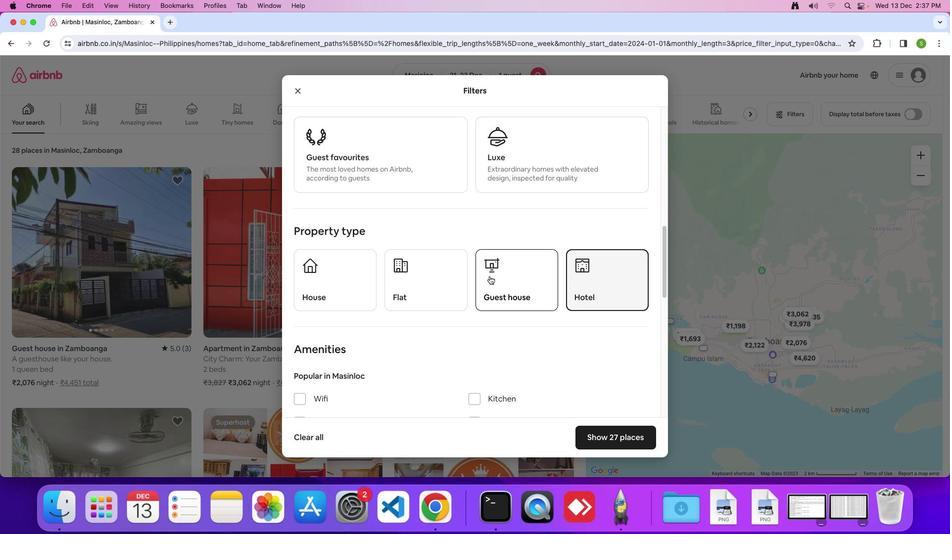 
Action: Mouse scrolled (489, 276) with delta (0, 0)
Screenshot: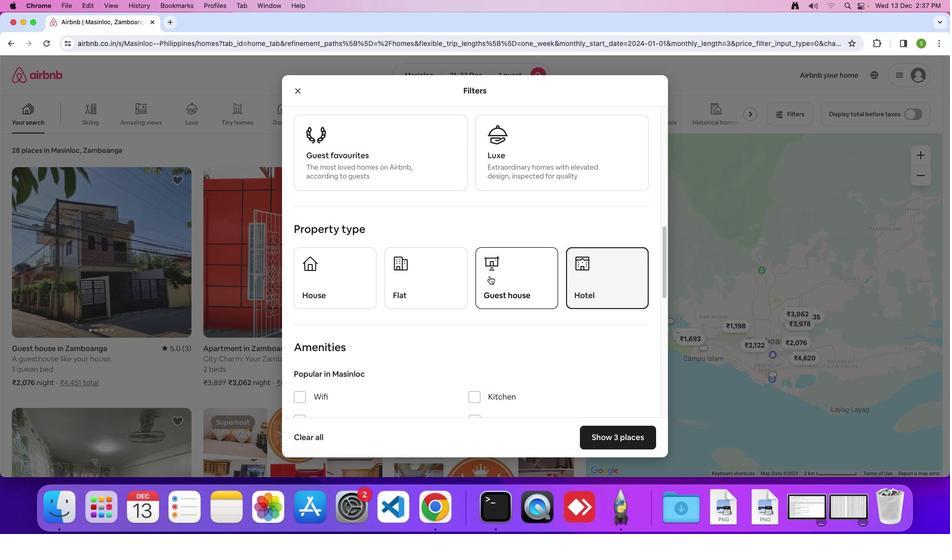 
Action: Mouse scrolled (489, 276) with delta (0, 0)
Screenshot: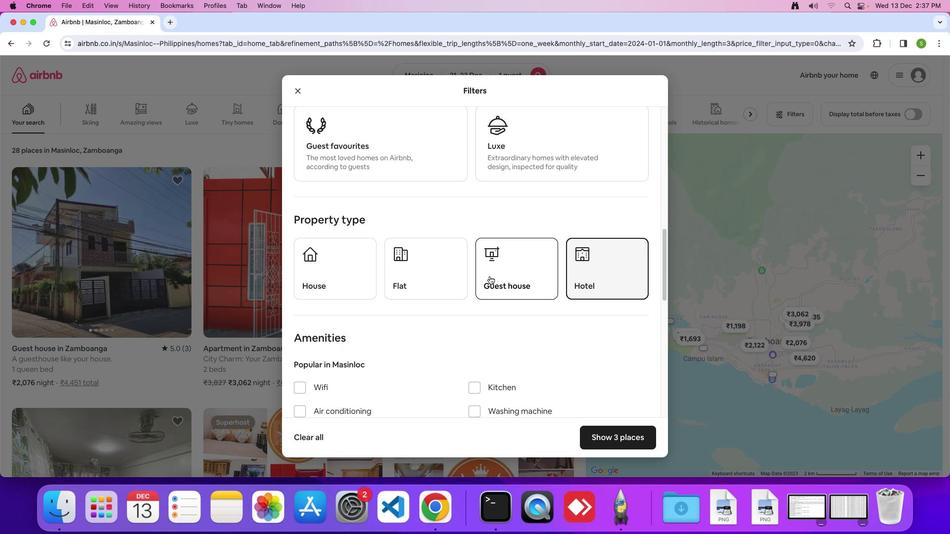 
Action: Mouse scrolled (489, 276) with delta (0, 0)
Screenshot: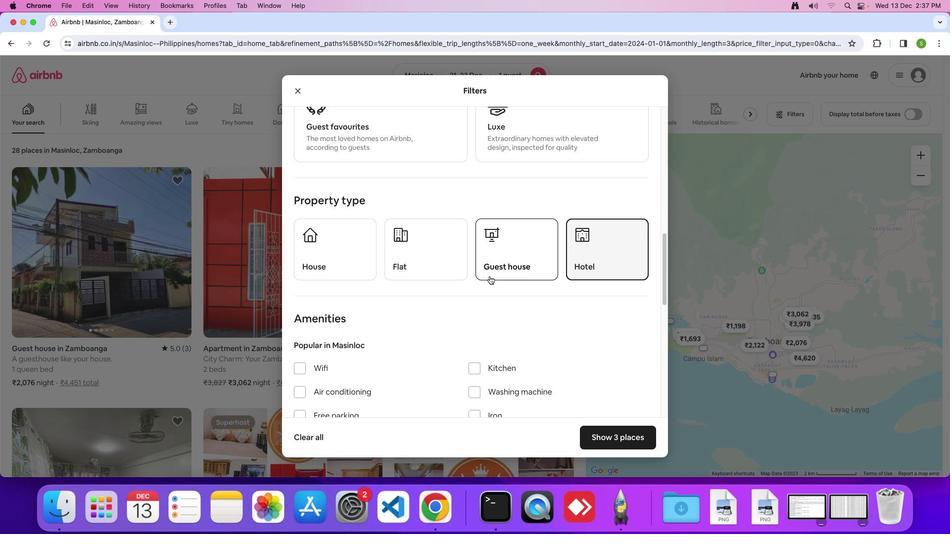 
Action: Mouse scrolled (489, 276) with delta (0, 0)
Screenshot: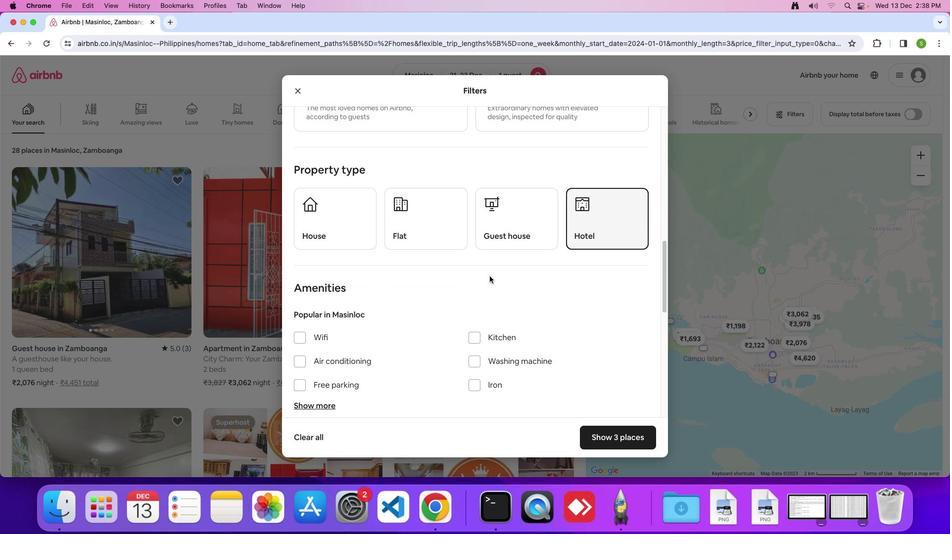 
Action: Mouse scrolled (489, 276) with delta (0, 0)
Screenshot: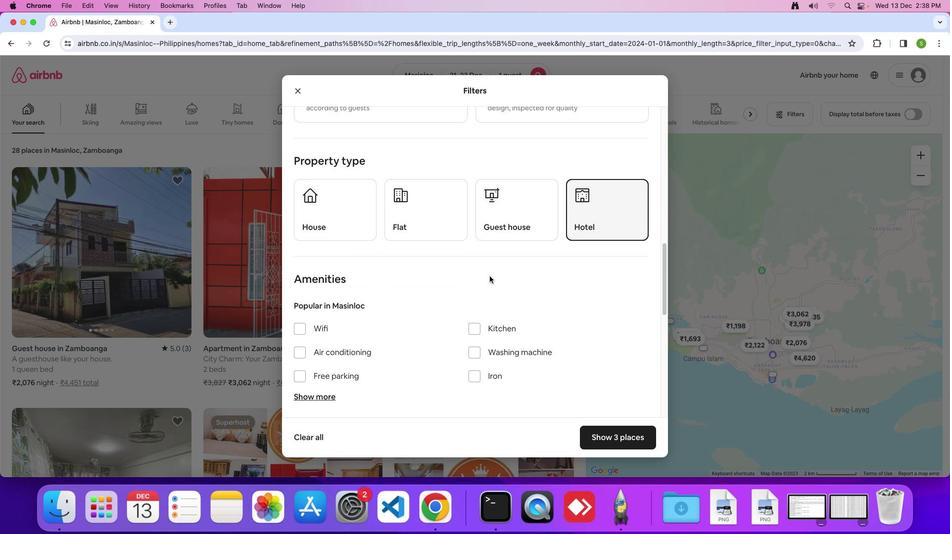 
Action: Mouse scrolled (489, 276) with delta (0, 0)
Screenshot: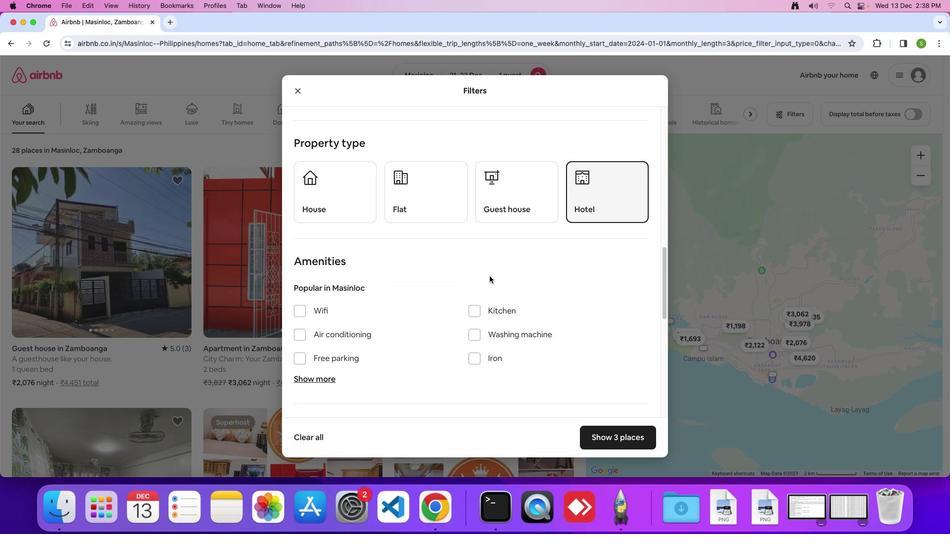
Action: Mouse scrolled (489, 276) with delta (0, 0)
Screenshot: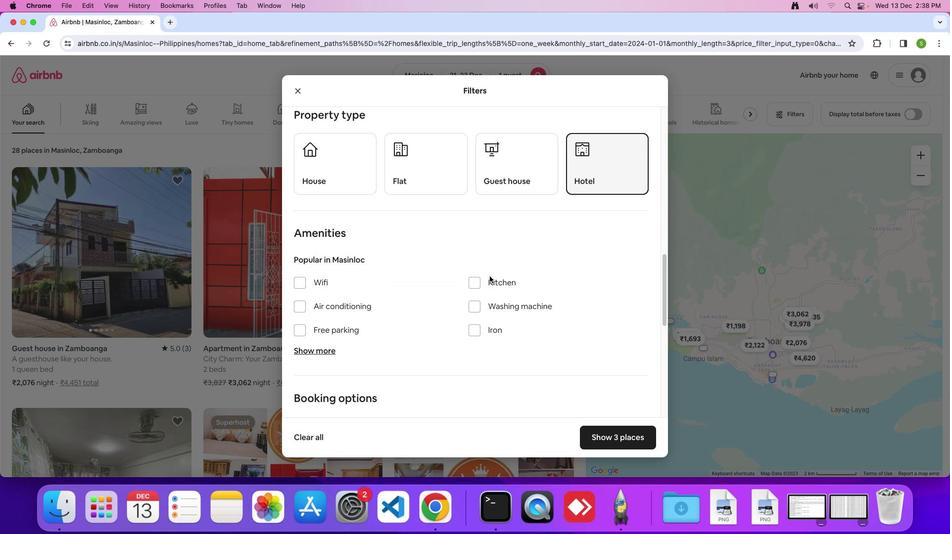 
Action: Mouse scrolled (489, 276) with delta (0, 0)
Screenshot: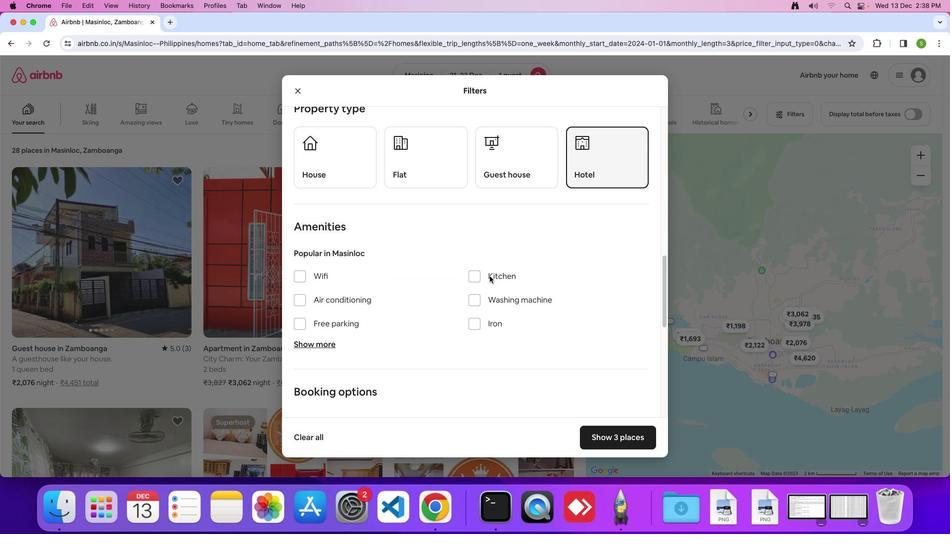 
Action: Mouse moved to (305, 271)
Screenshot: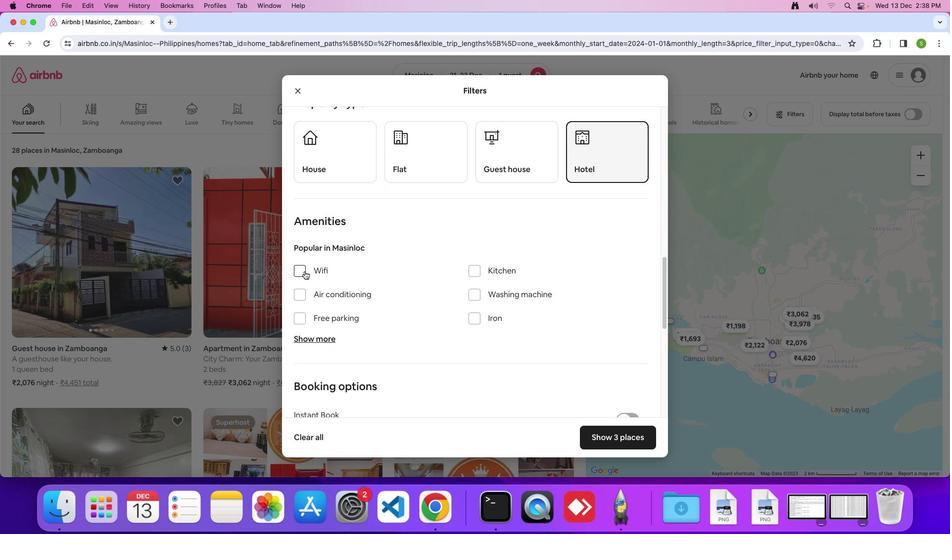 
Action: Mouse pressed left at (305, 271)
Screenshot: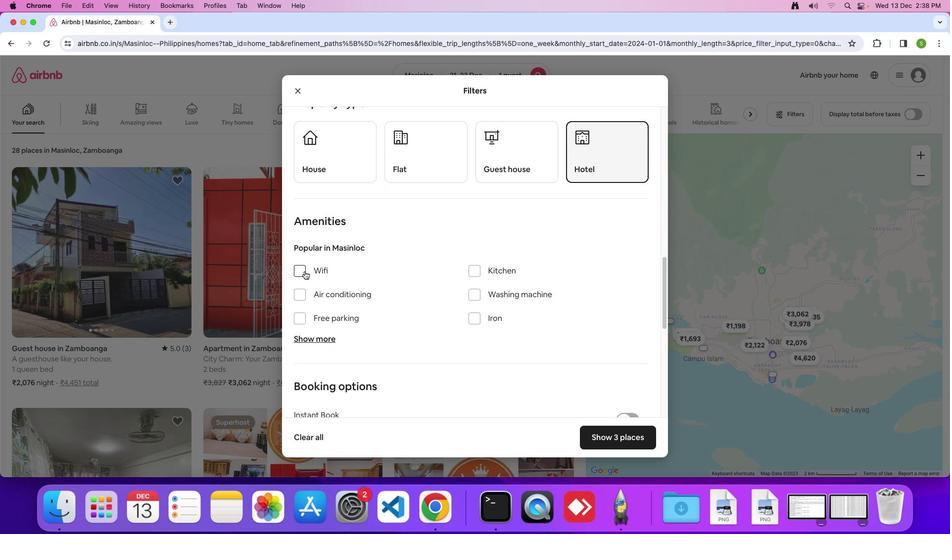 
Action: Mouse moved to (426, 286)
Screenshot: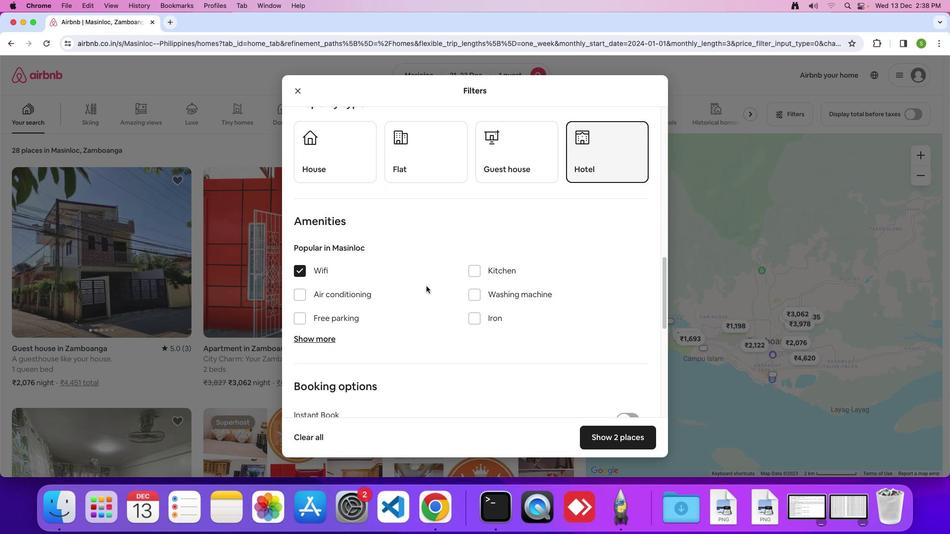 
Action: Mouse scrolled (426, 286) with delta (0, 0)
Screenshot: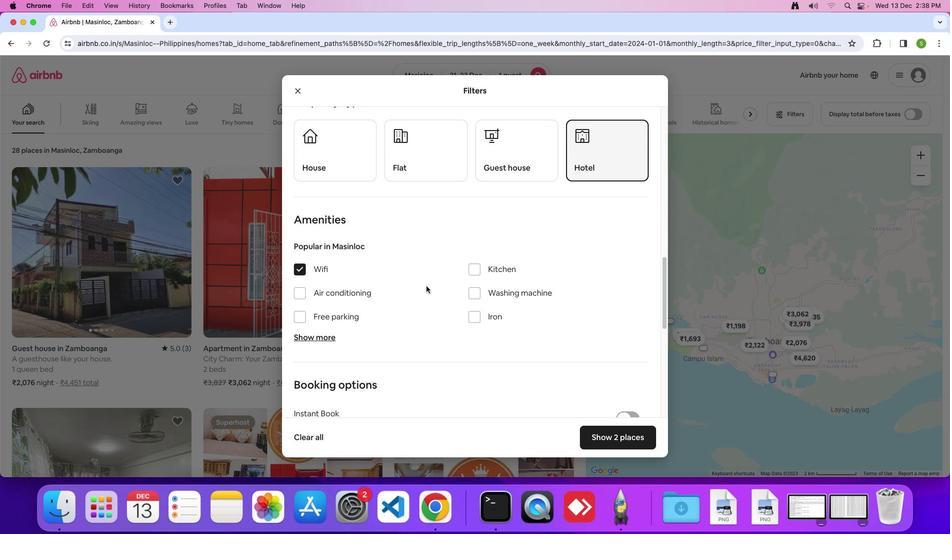 
Action: Mouse scrolled (426, 286) with delta (0, 0)
Screenshot: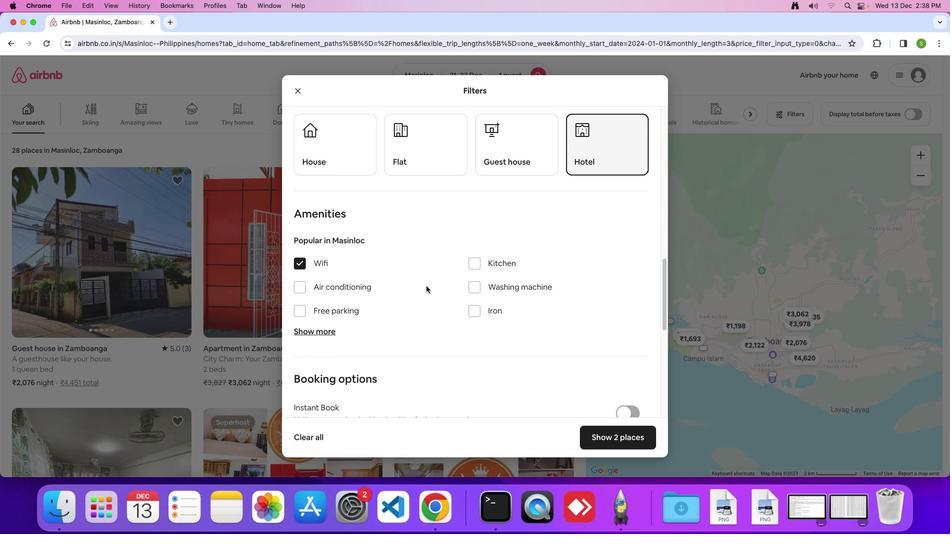 
Action: Mouse scrolled (426, 286) with delta (0, 0)
Screenshot: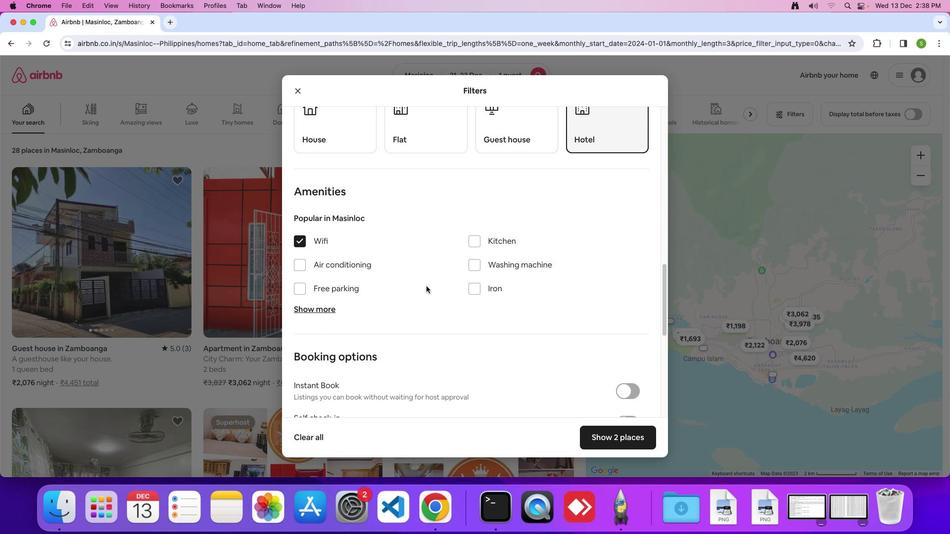 
Action: Mouse scrolled (426, 286) with delta (0, 0)
Screenshot: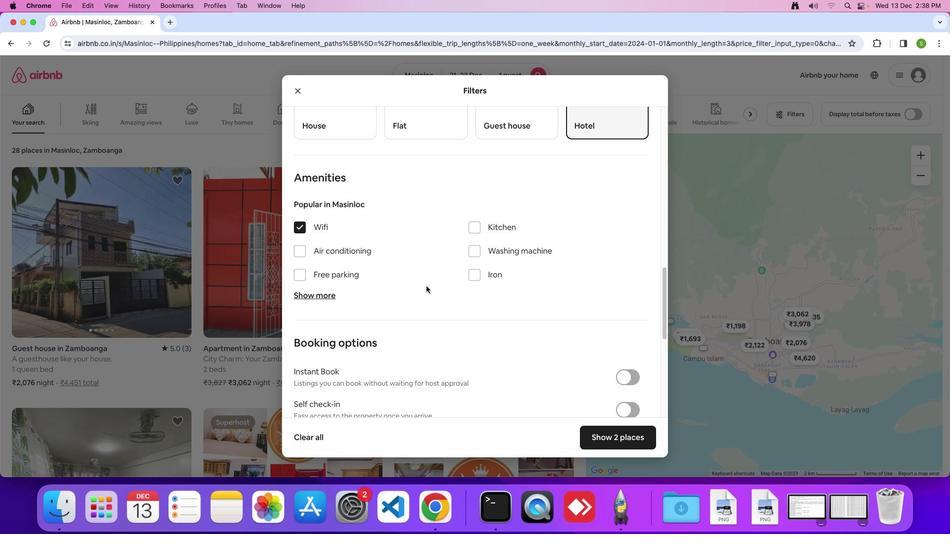 
Action: Mouse scrolled (426, 286) with delta (0, 0)
Screenshot: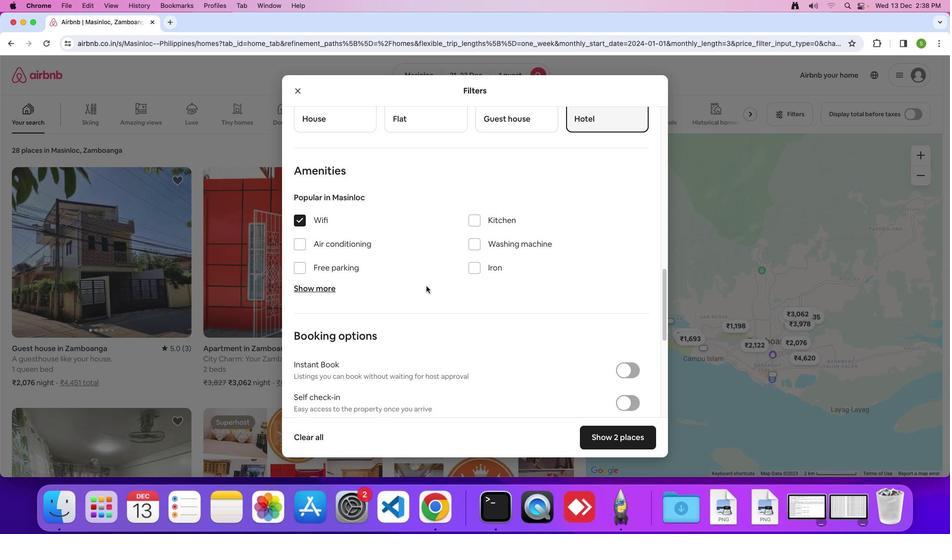 
Action: Mouse scrolled (426, 286) with delta (0, 0)
Screenshot: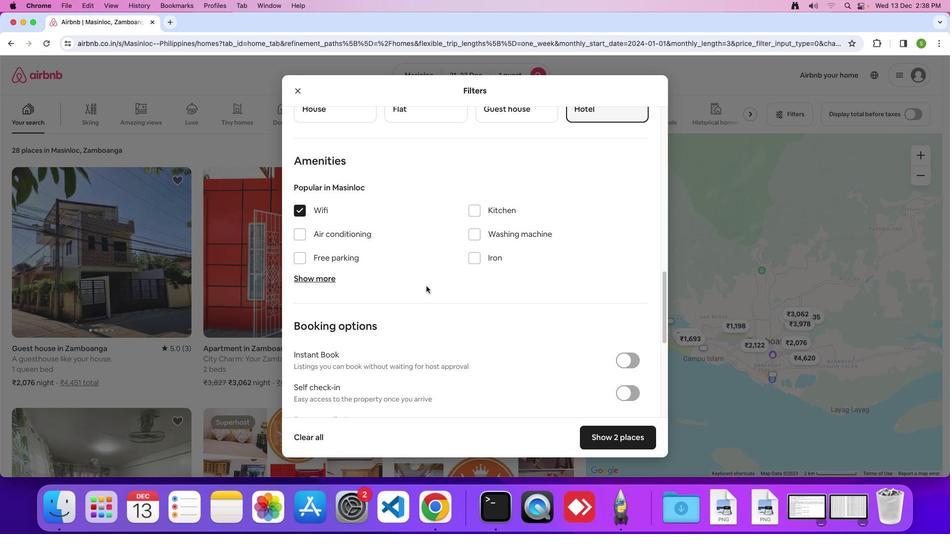 
Action: Mouse scrolled (426, 286) with delta (0, 0)
Screenshot: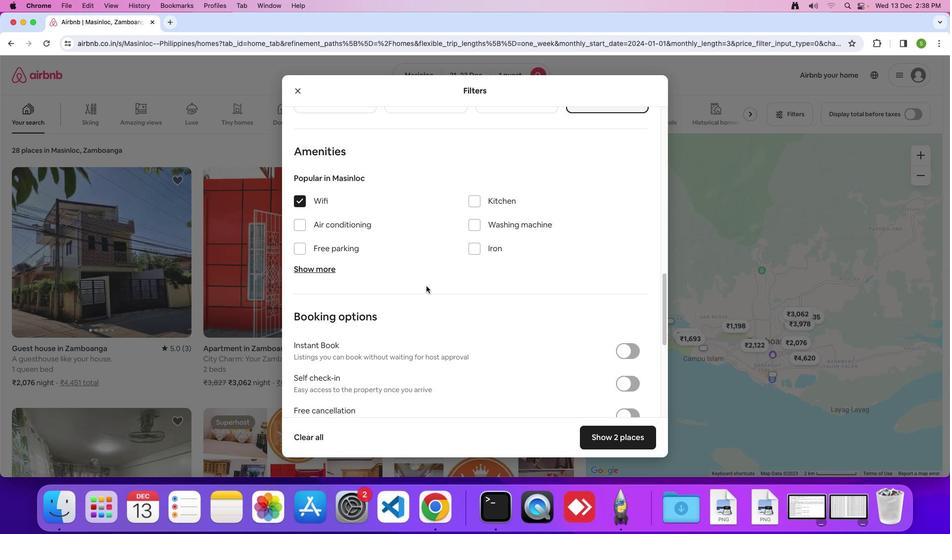 
Action: Mouse scrolled (426, 286) with delta (0, 0)
Screenshot: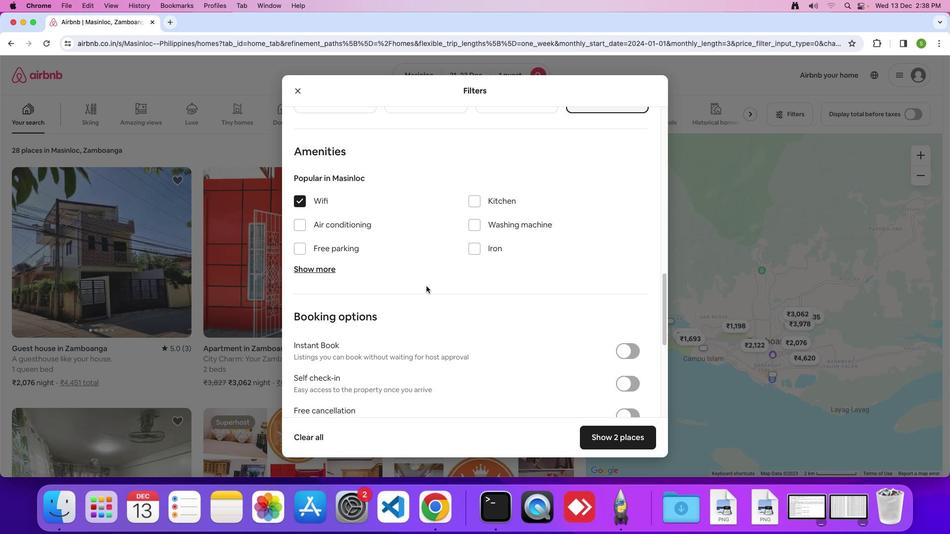 
Action: Mouse scrolled (426, 286) with delta (0, 0)
Screenshot: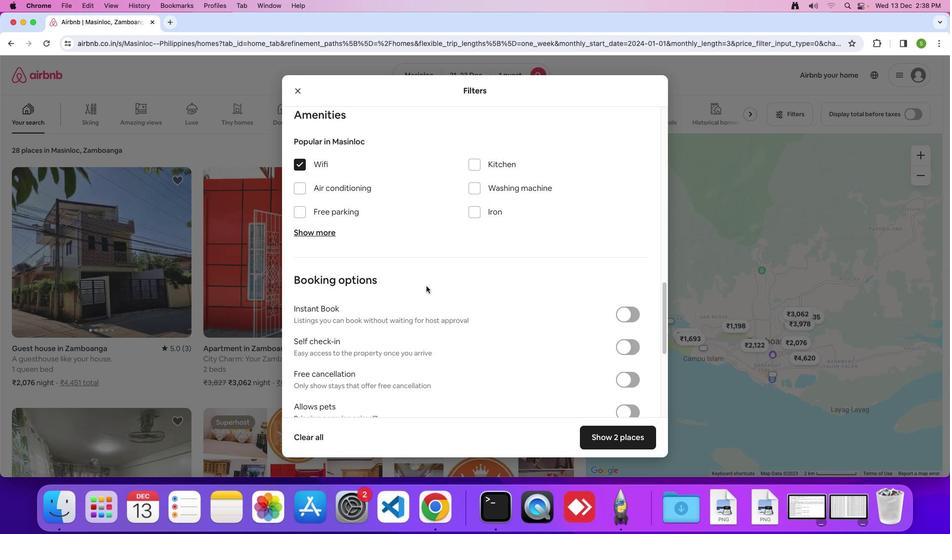 
Action: Mouse scrolled (426, 286) with delta (0, 0)
Screenshot: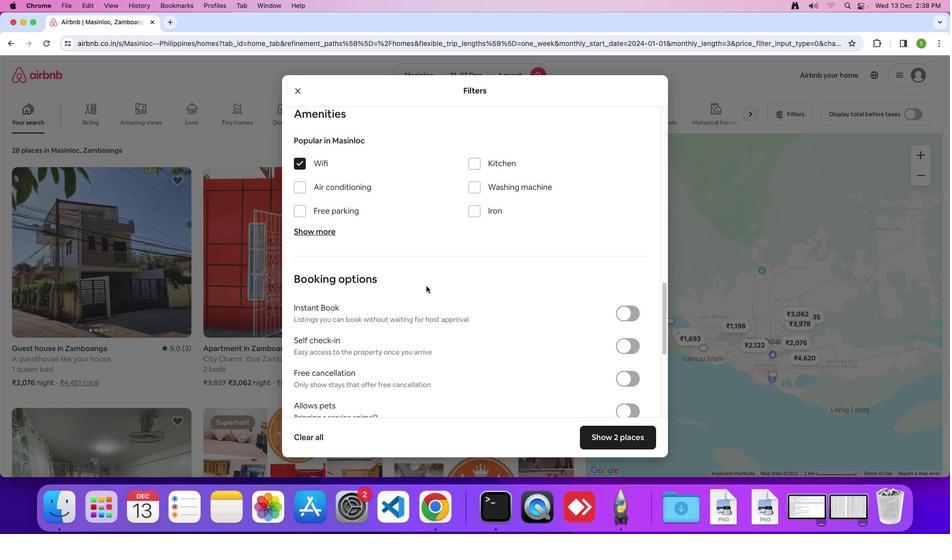 
Action: Mouse scrolled (426, 286) with delta (0, 0)
Screenshot: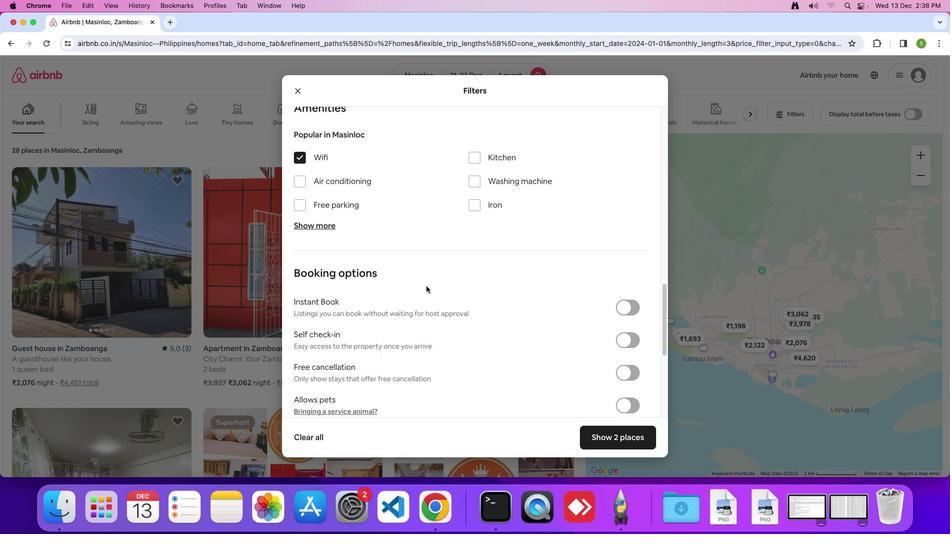 
Action: Mouse scrolled (426, 286) with delta (0, 0)
Screenshot: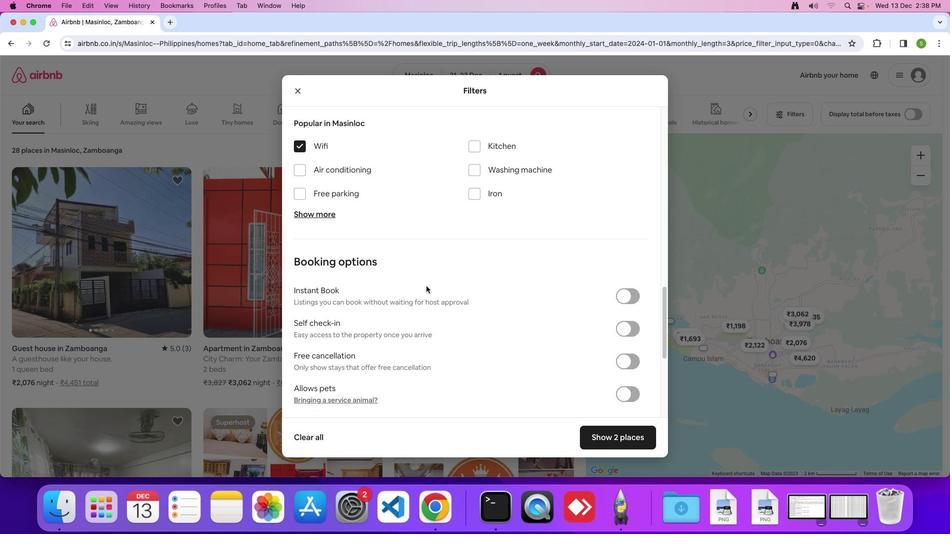
Action: Mouse scrolled (426, 286) with delta (0, 0)
Screenshot: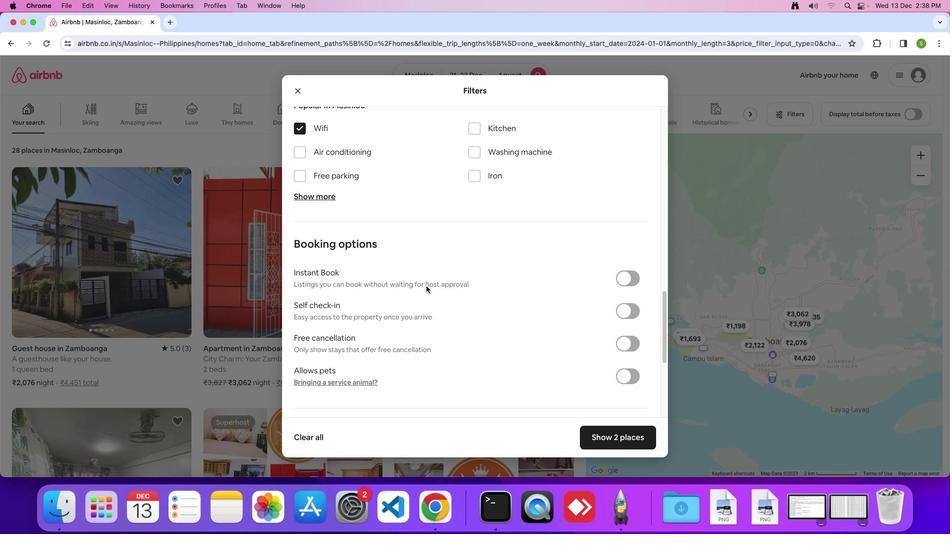 
Action: Mouse scrolled (426, 286) with delta (0, 0)
Screenshot: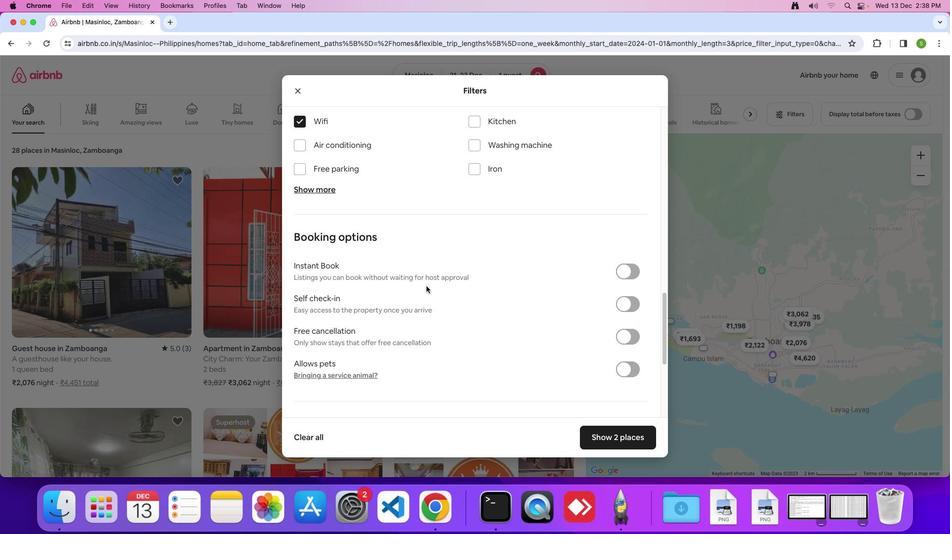 
Action: Mouse scrolled (426, 286) with delta (0, 0)
Screenshot: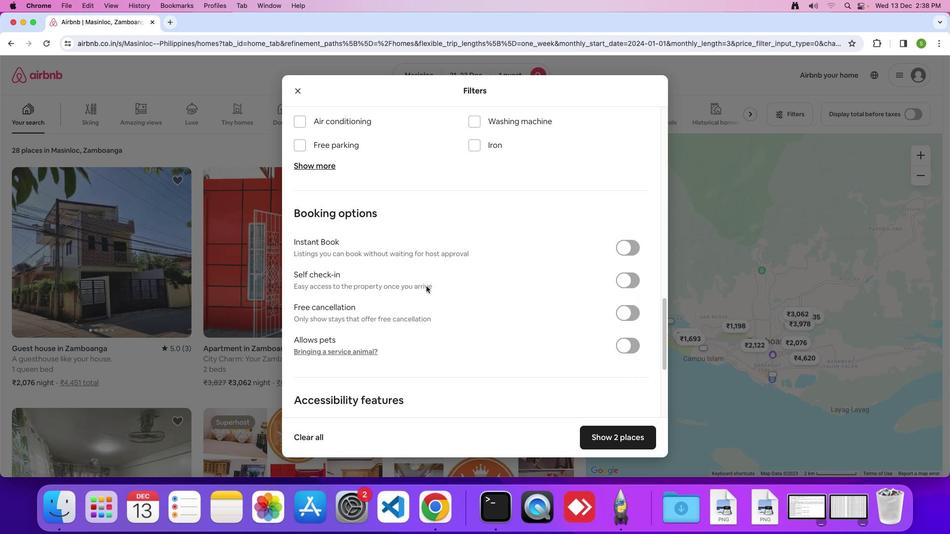 
Action: Mouse scrolled (426, 286) with delta (0, 0)
Screenshot: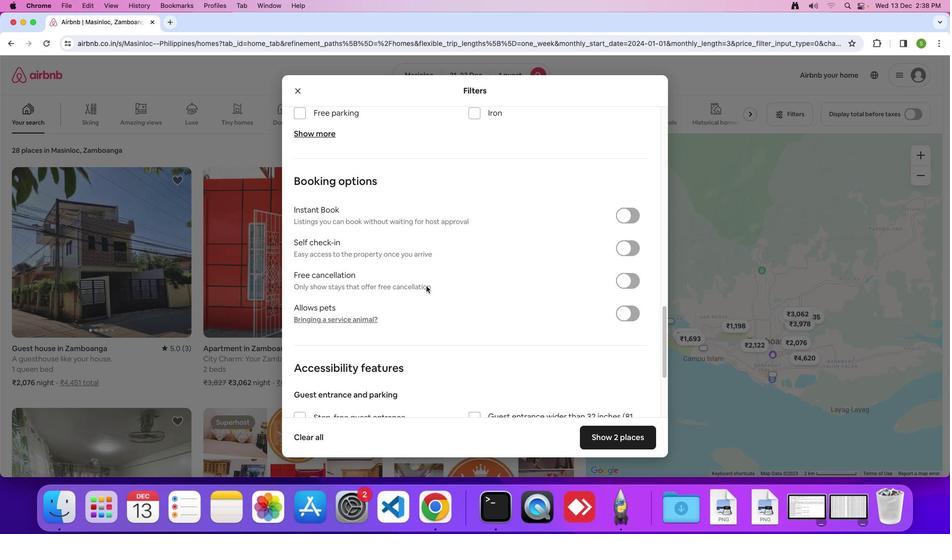 
Action: Mouse scrolled (426, 286) with delta (0, 0)
Screenshot: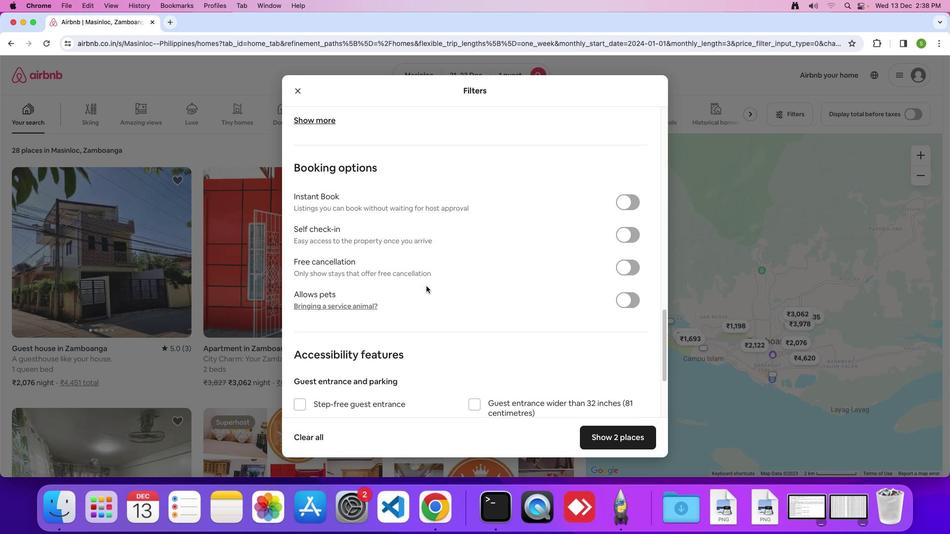
Action: Mouse scrolled (426, 286) with delta (0, 0)
Screenshot: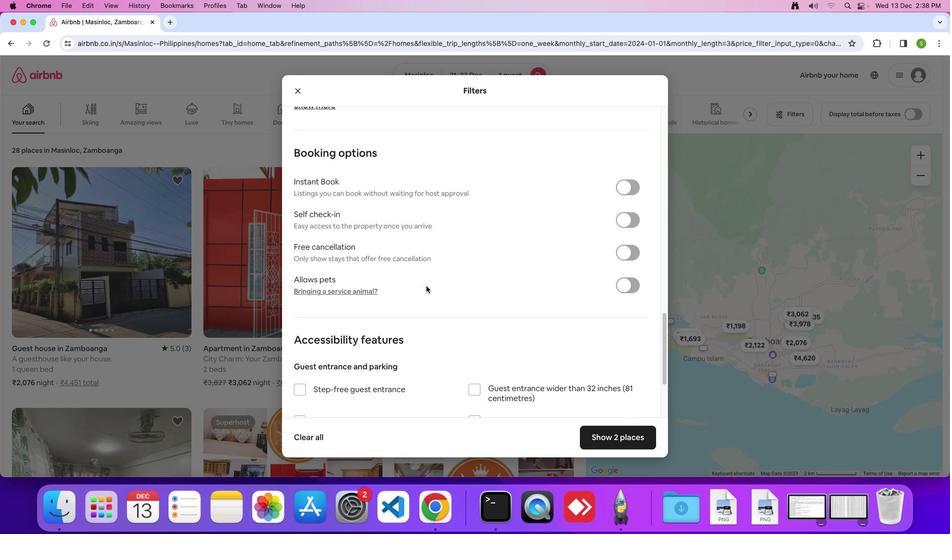 
Action: Mouse scrolled (426, 286) with delta (0, 0)
Screenshot: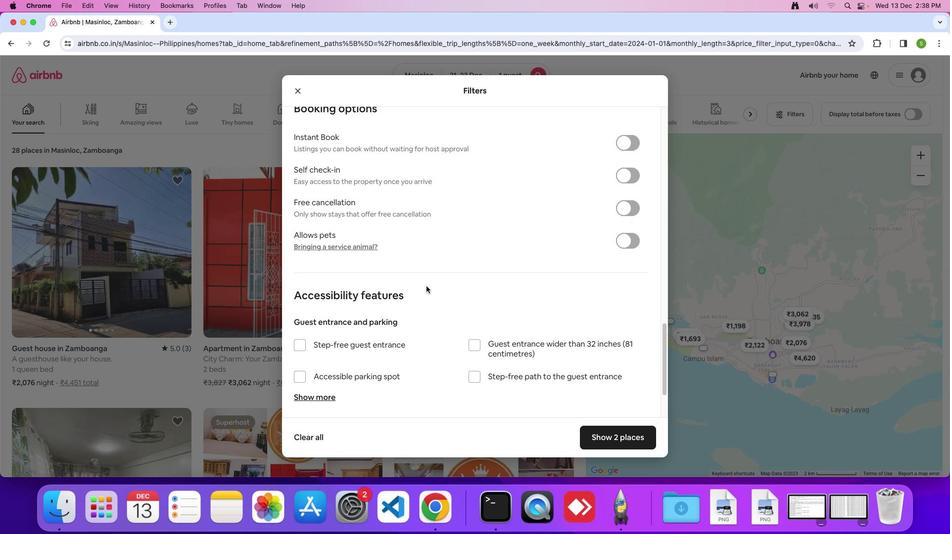 
Action: Mouse scrolled (426, 286) with delta (0, 0)
Screenshot: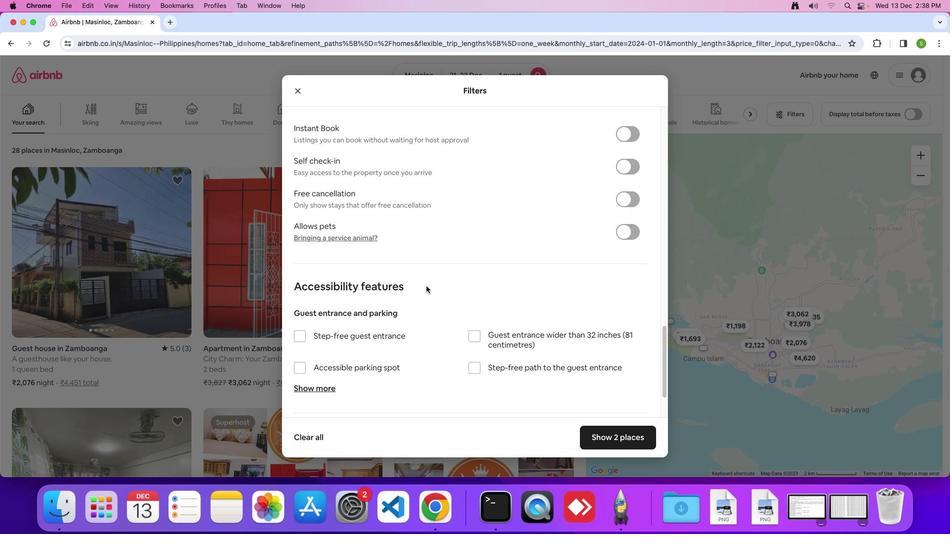 
Action: Mouse scrolled (426, 286) with delta (0, 0)
Screenshot: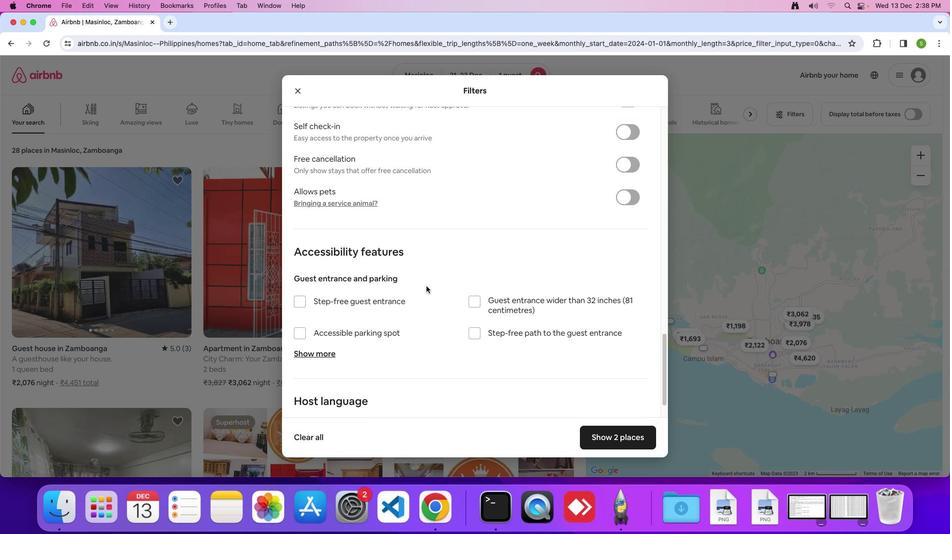 
Action: Mouse scrolled (426, 286) with delta (0, 0)
Screenshot: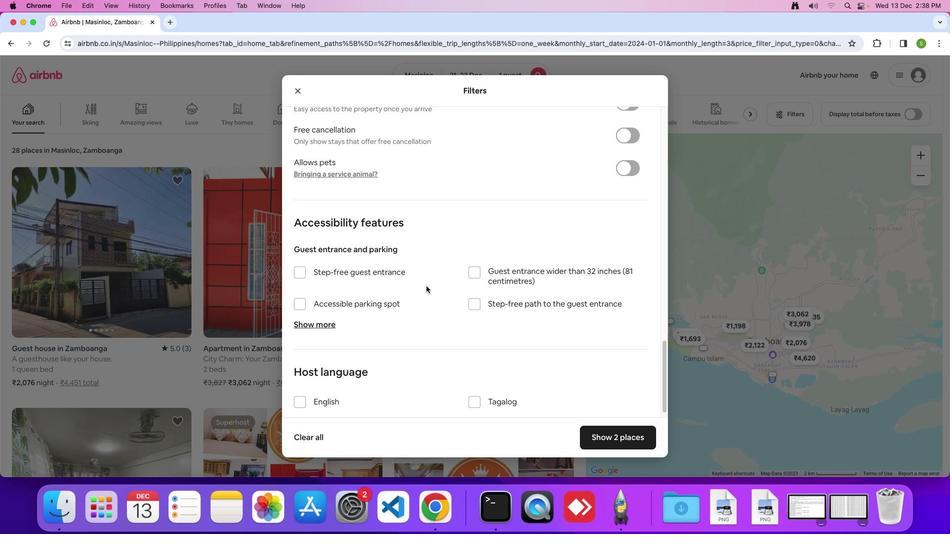 
Action: Mouse scrolled (426, 286) with delta (0, 0)
Screenshot: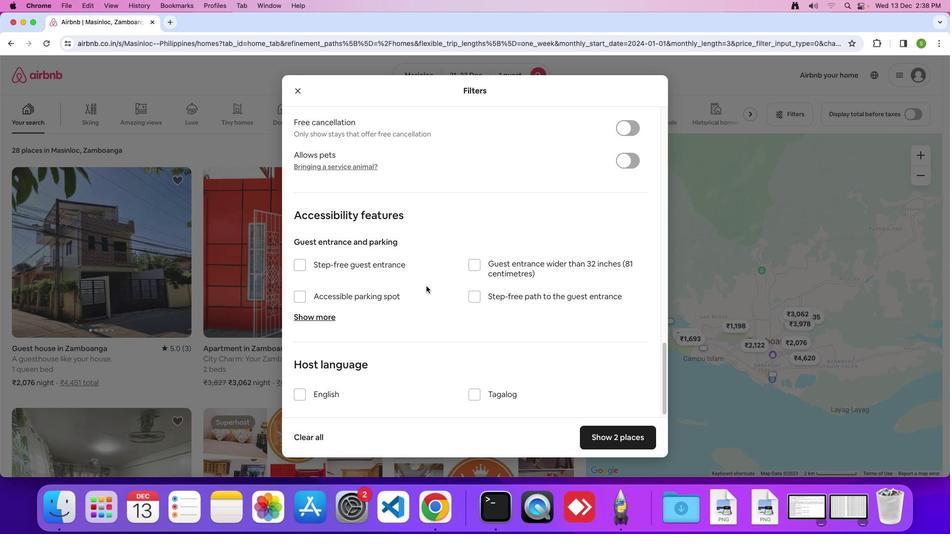 
Action: Mouse scrolled (426, 286) with delta (0, -1)
Screenshot: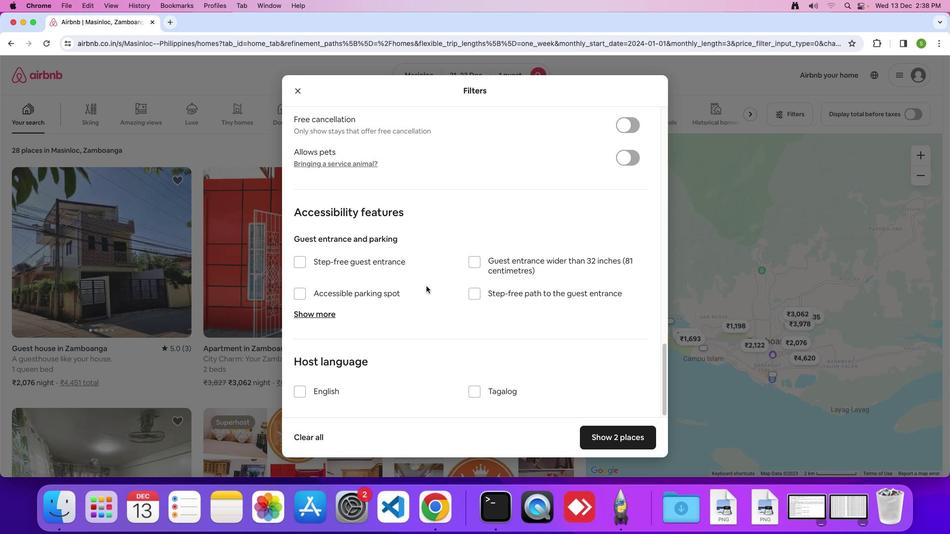 
Action: Mouse scrolled (426, 286) with delta (0, 0)
Screenshot: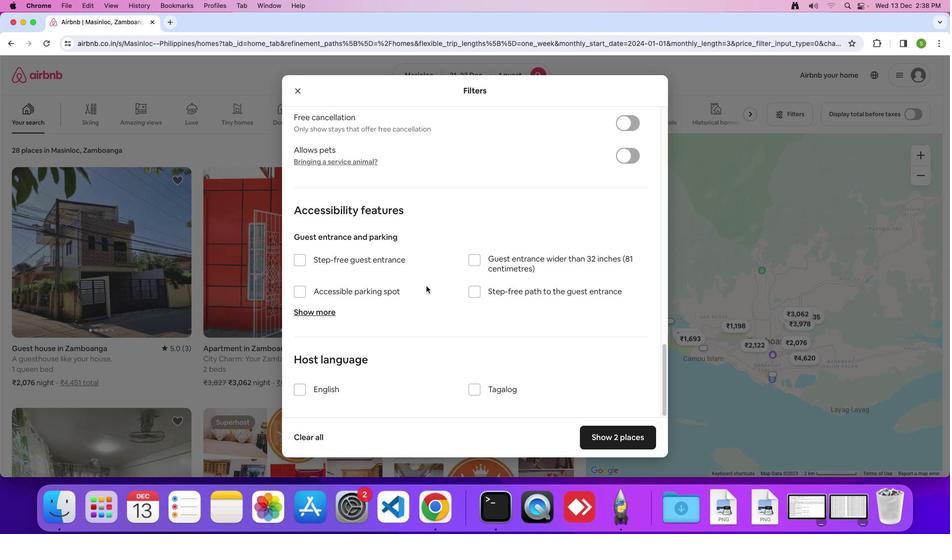 
Action: Mouse moved to (602, 436)
Screenshot: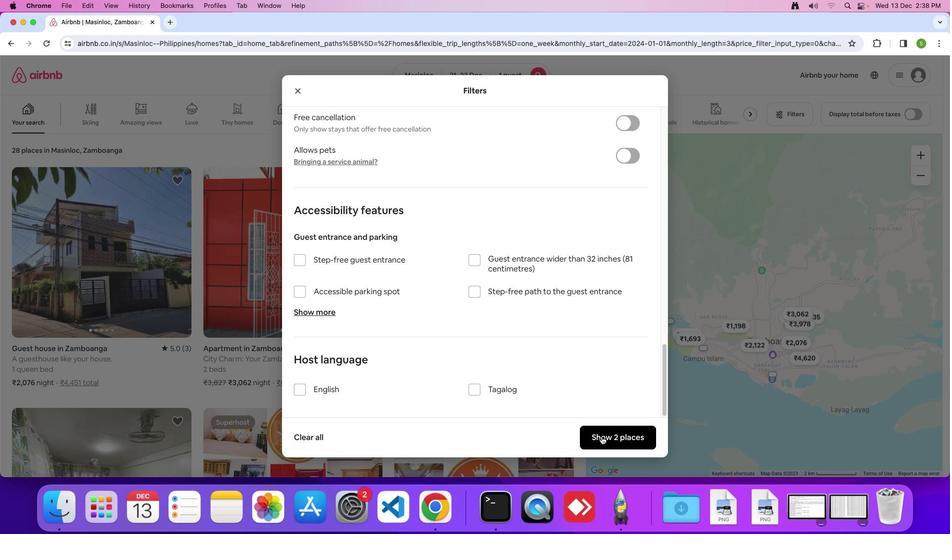 
Action: Mouse pressed left at (602, 436)
Screenshot: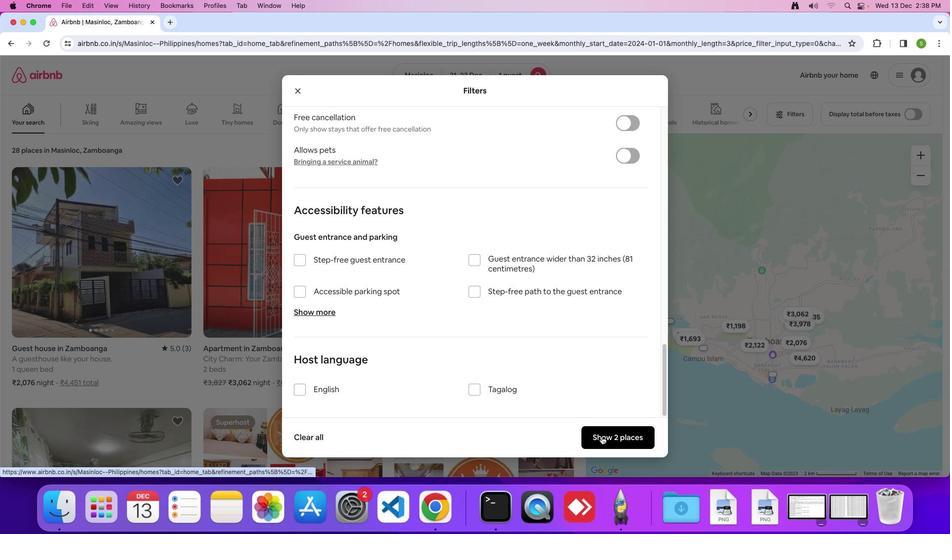 
Action: Mouse moved to (144, 228)
Screenshot: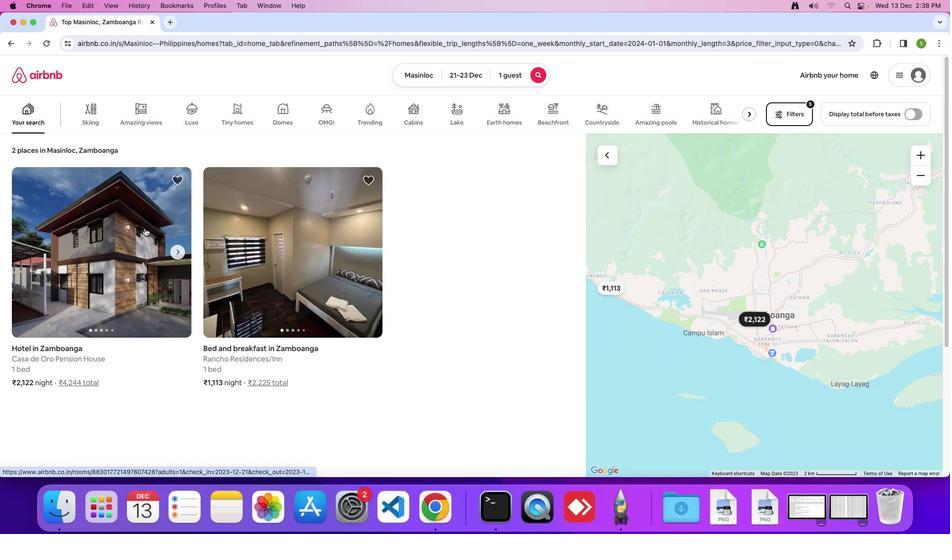 
Action: Mouse pressed left at (144, 228)
Screenshot: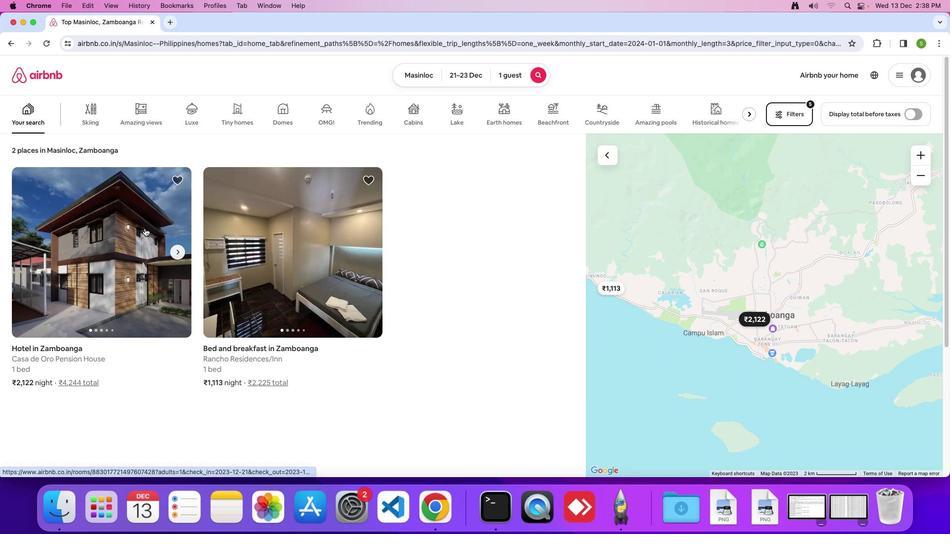 
Action: Mouse moved to (331, 247)
Screenshot: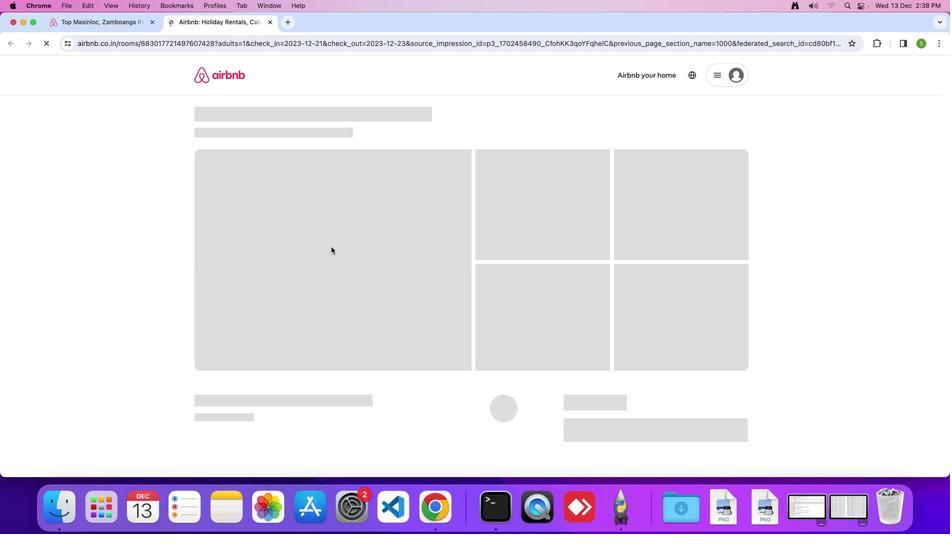 
Action: Mouse pressed left at (331, 247)
Screenshot: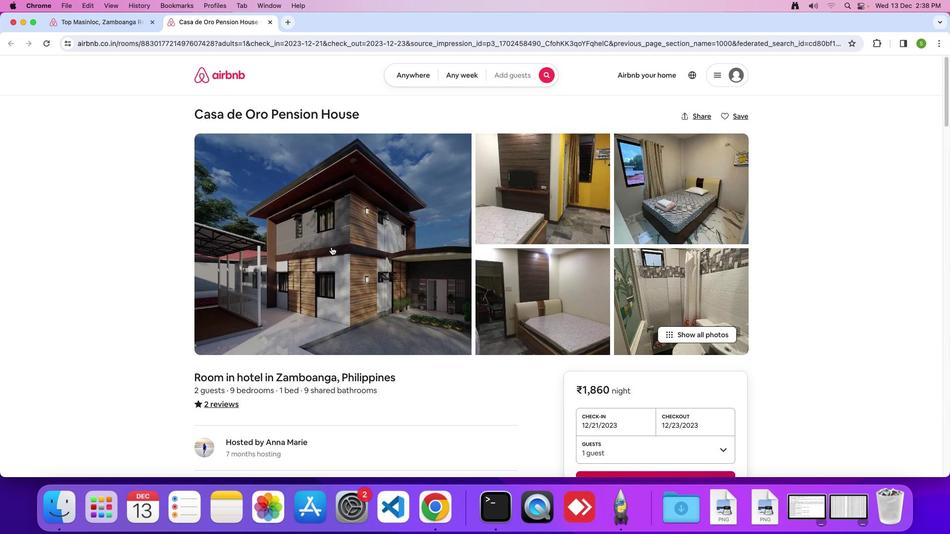 
Action: Mouse moved to (504, 264)
Screenshot: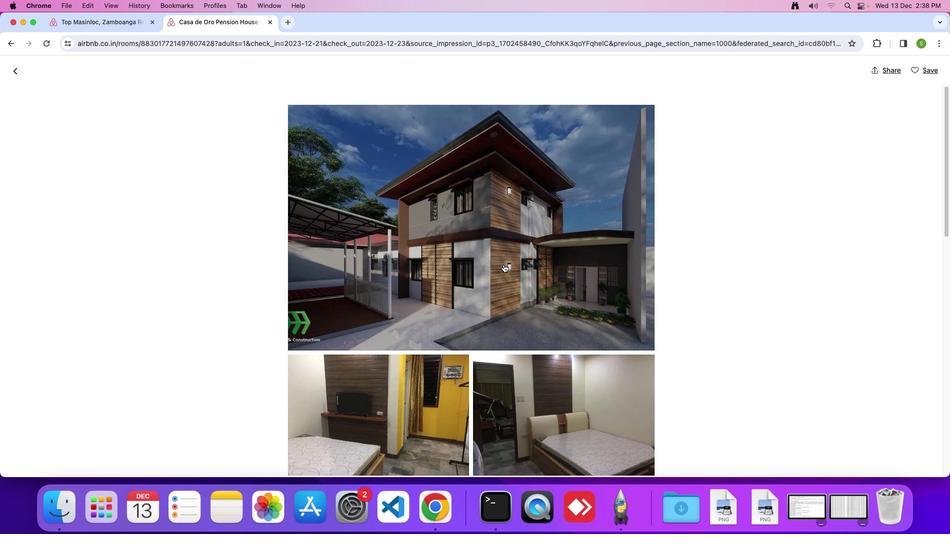 
Action: Mouse scrolled (504, 264) with delta (0, 0)
Screenshot: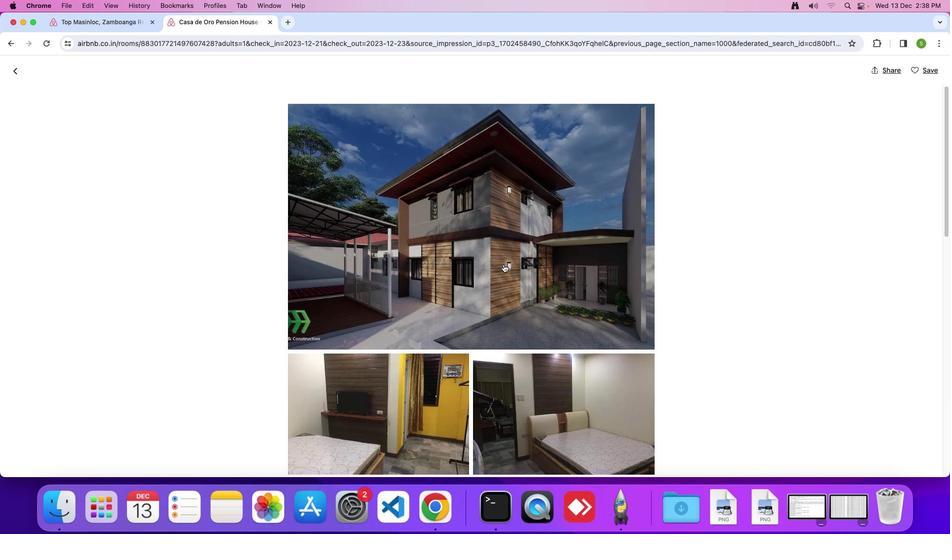 
Action: Mouse scrolled (504, 264) with delta (0, 0)
Screenshot: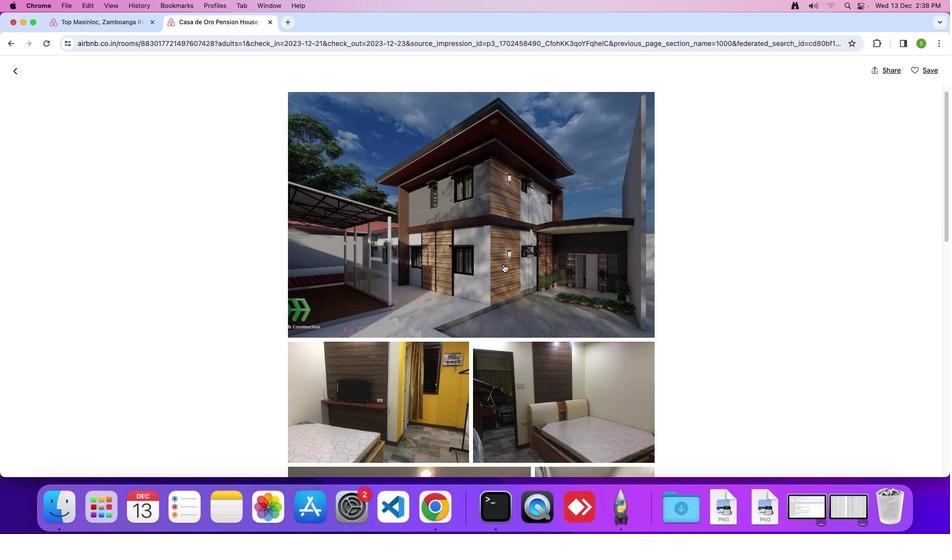 
Action: Mouse scrolled (504, 264) with delta (0, 0)
Screenshot: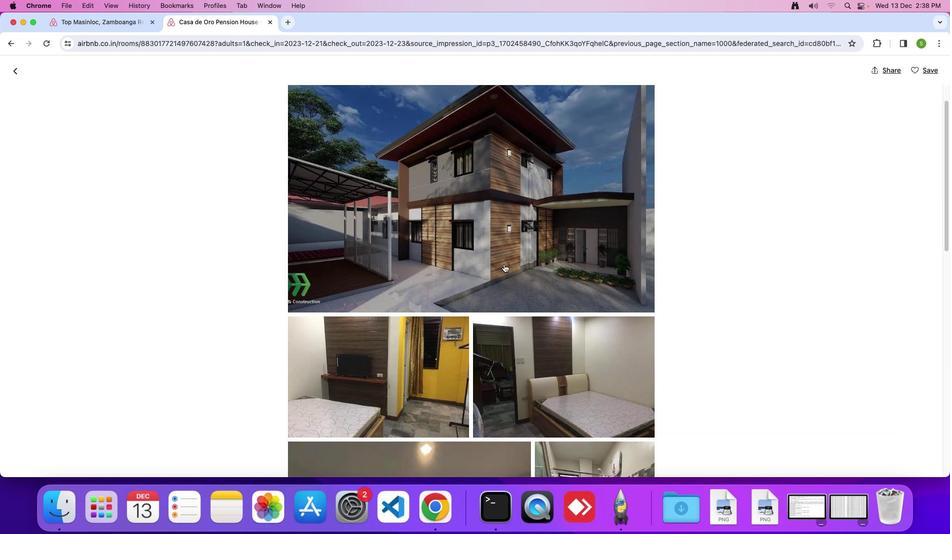 
Action: Mouse moved to (504, 264)
Screenshot: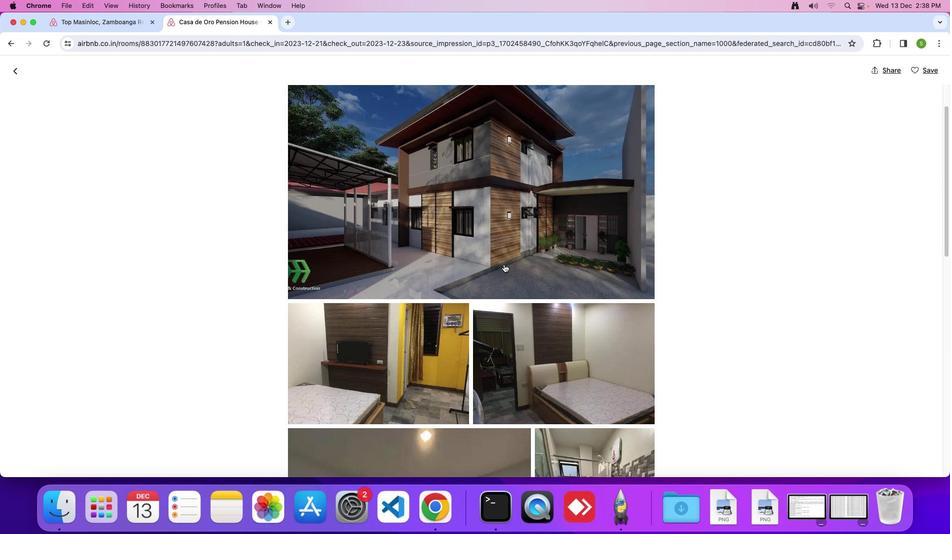 
Action: Mouse scrolled (504, 264) with delta (0, 0)
Screenshot: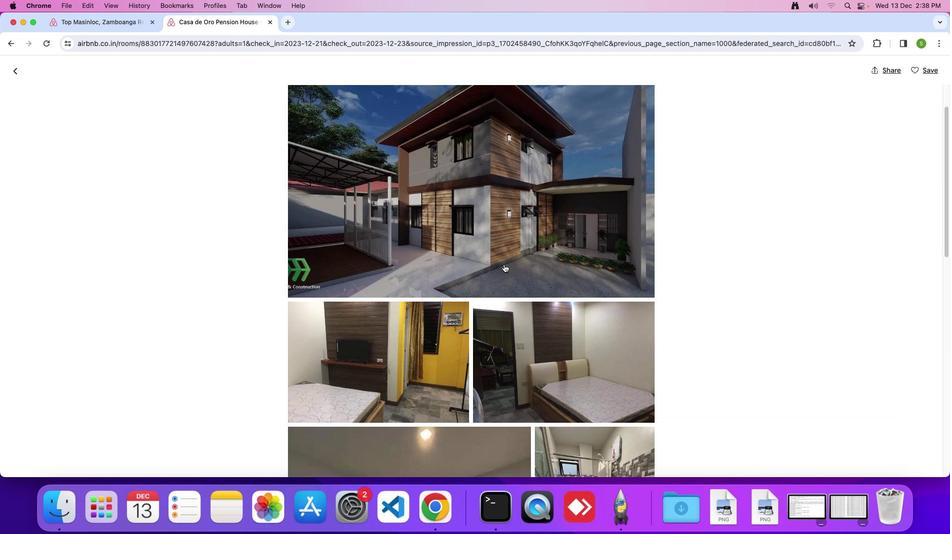 
Action: Mouse scrolled (504, 264) with delta (0, 0)
Screenshot: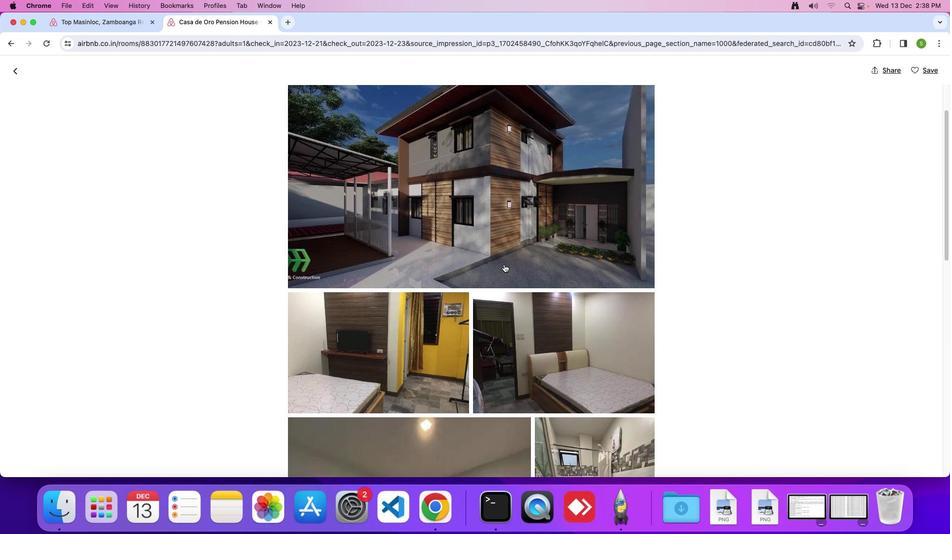 
Action: Mouse scrolled (504, 264) with delta (0, 0)
Screenshot: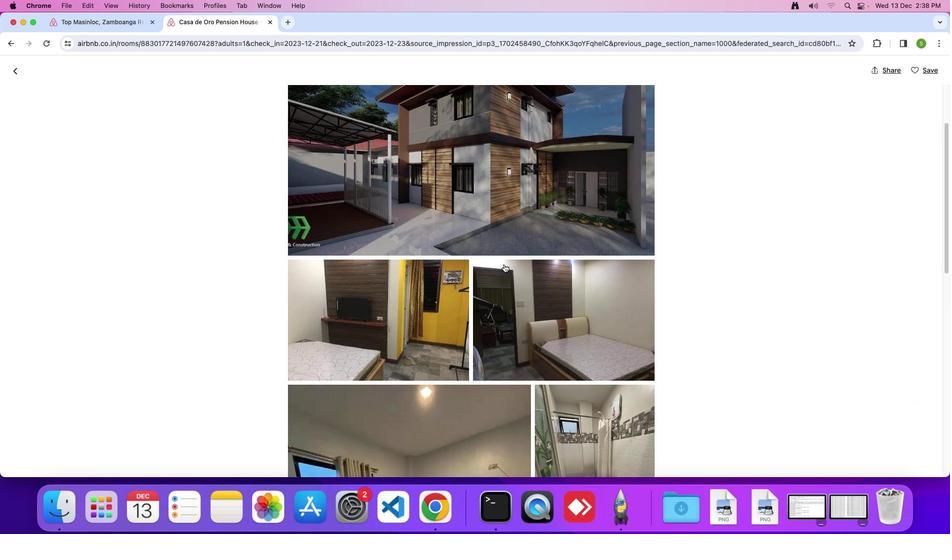 
Action: Mouse scrolled (504, 264) with delta (0, 0)
Screenshot: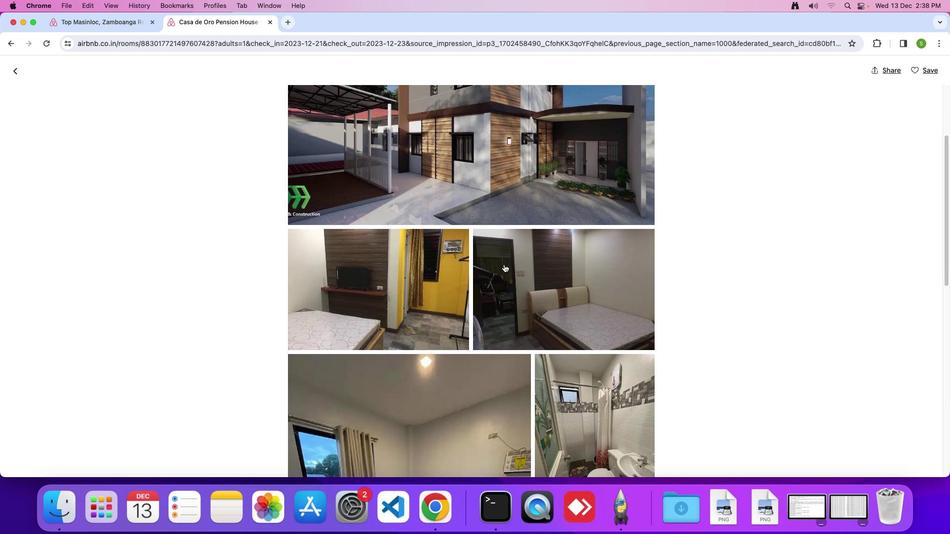 
Action: Mouse scrolled (504, 264) with delta (0, 0)
Screenshot: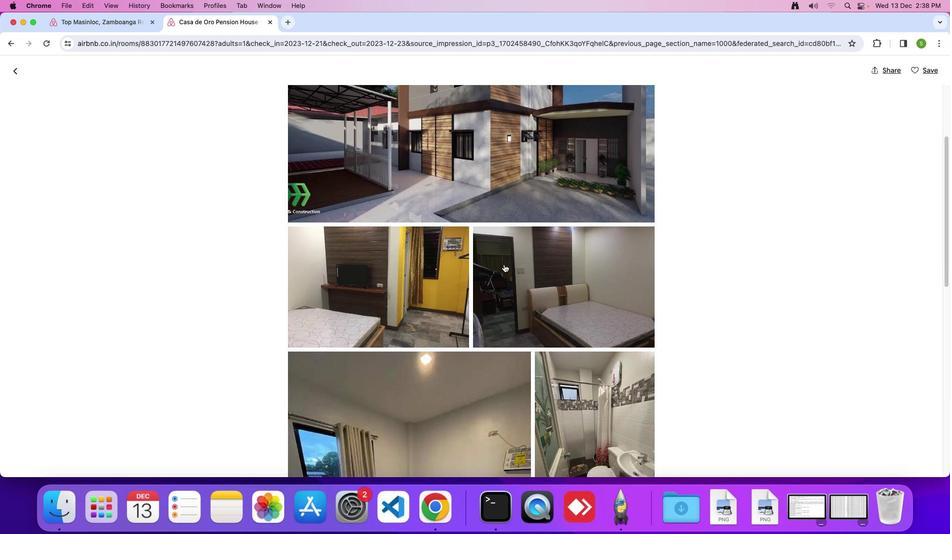 
Action: Mouse scrolled (504, 264) with delta (0, 0)
Screenshot: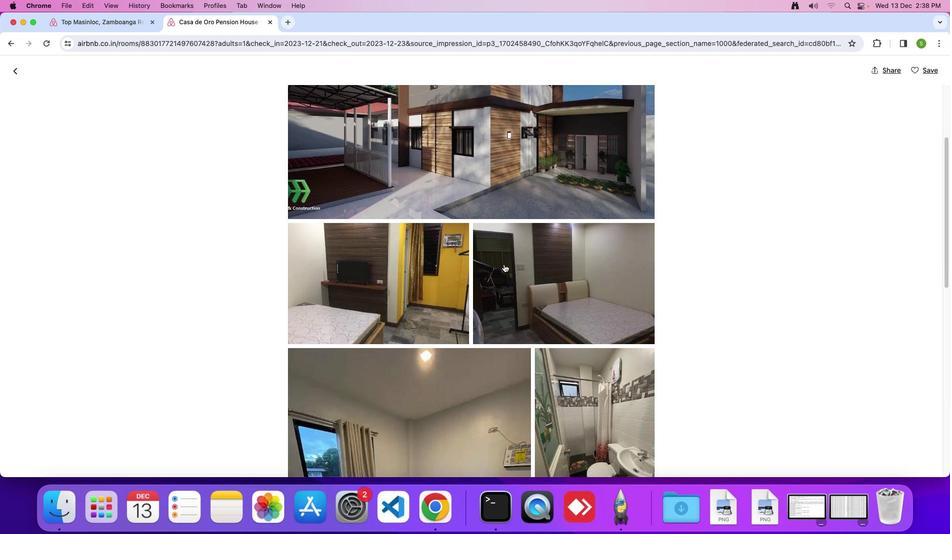 
Action: Mouse scrolled (504, 264) with delta (0, 0)
Screenshot: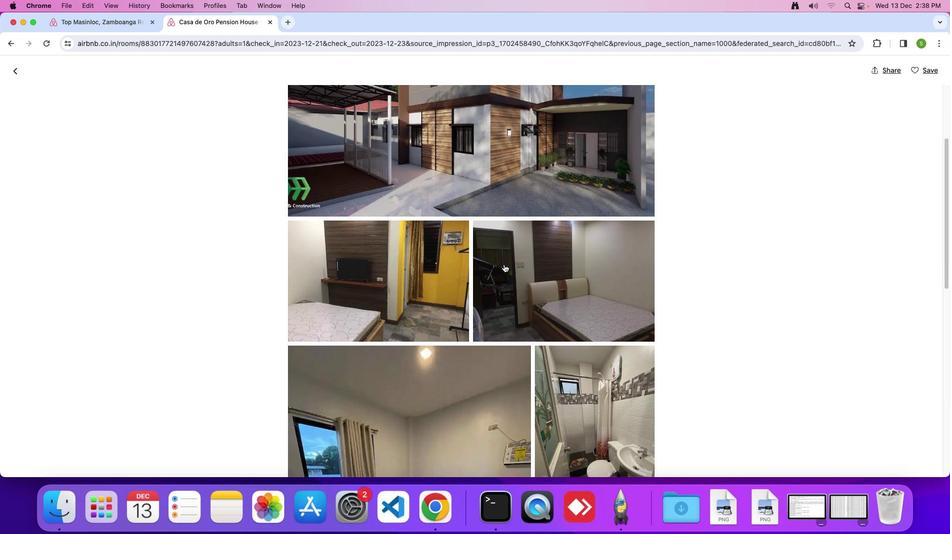 
Action: Mouse scrolled (504, 264) with delta (0, 0)
Screenshot: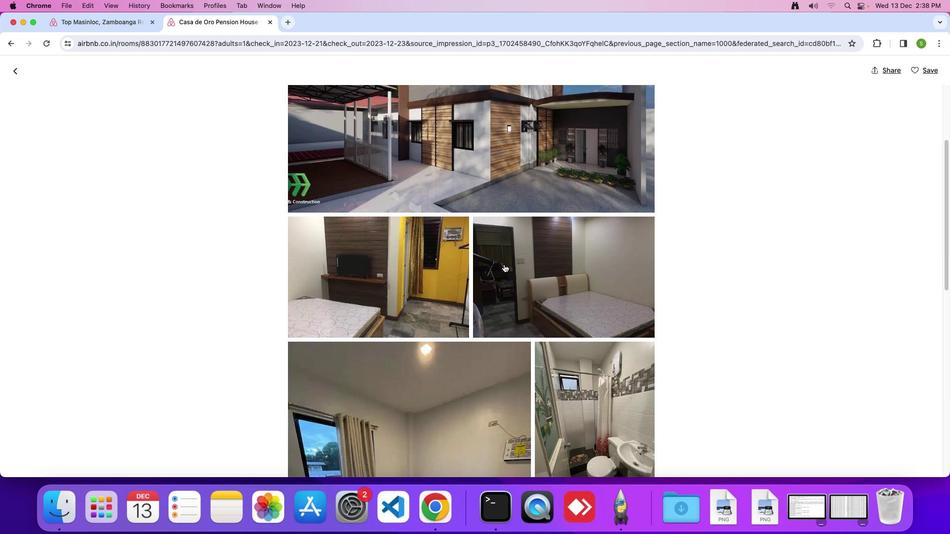 
Action: Mouse scrolled (504, 264) with delta (0, 0)
Screenshot: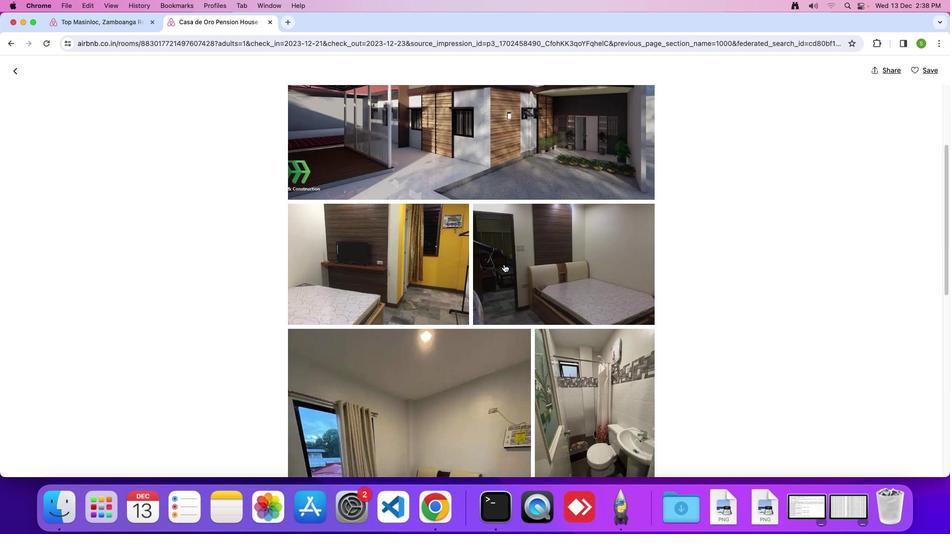 
Action: Mouse scrolled (504, 264) with delta (0, 0)
Screenshot: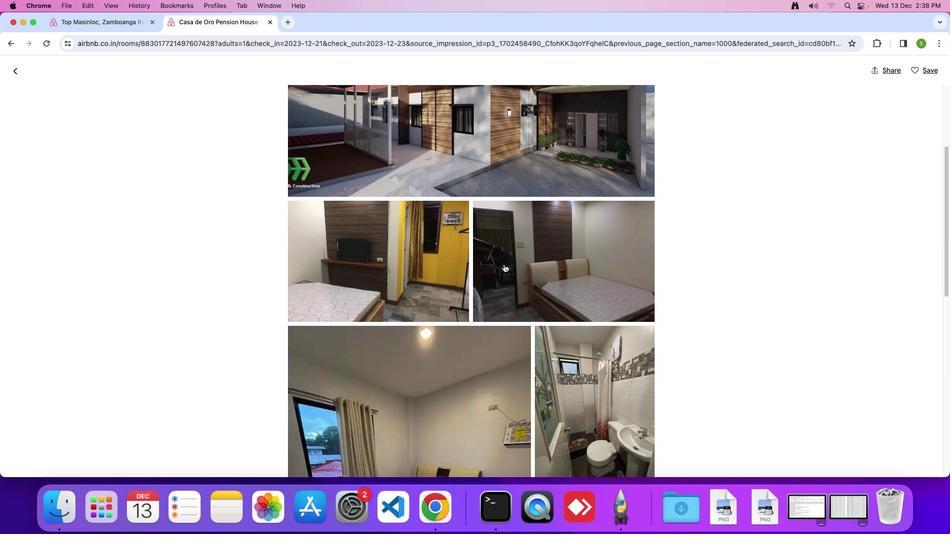 
Action: Mouse scrolled (504, 264) with delta (0, 0)
Screenshot: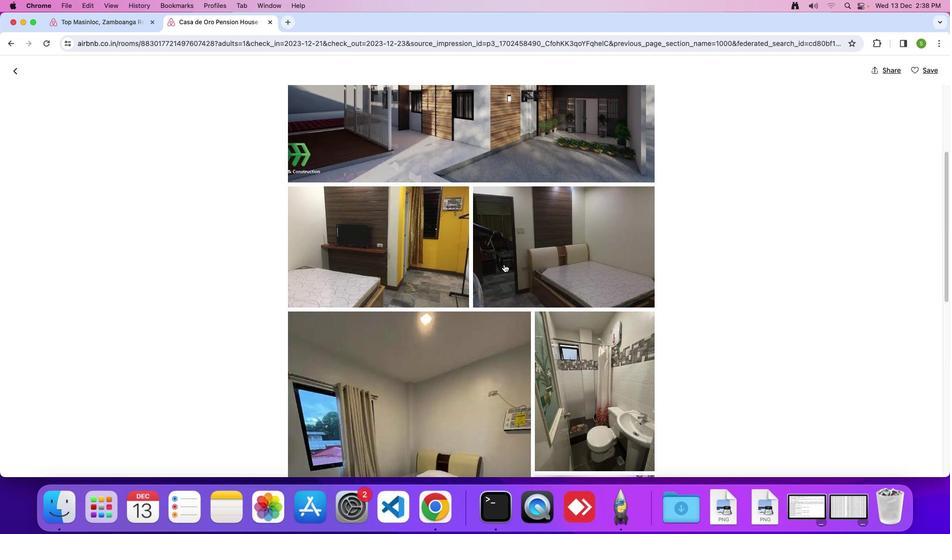 
Action: Mouse scrolled (504, 264) with delta (0, 0)
Screenshot: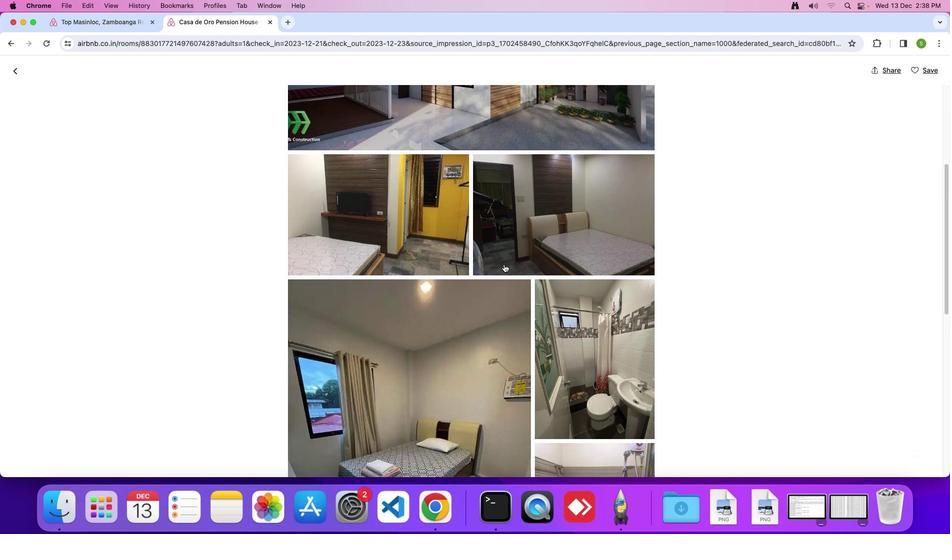 
Action: Mouse scrolled (504, 264) with delta (0, 0)
Screenshot: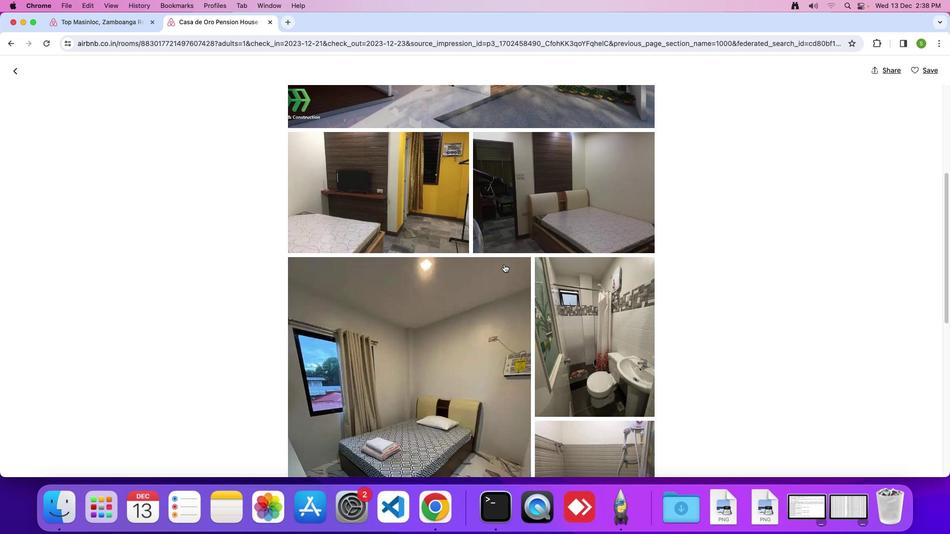 
Action: Mouse scrolled (504, 264) with delta (0, 0)
Screenshot: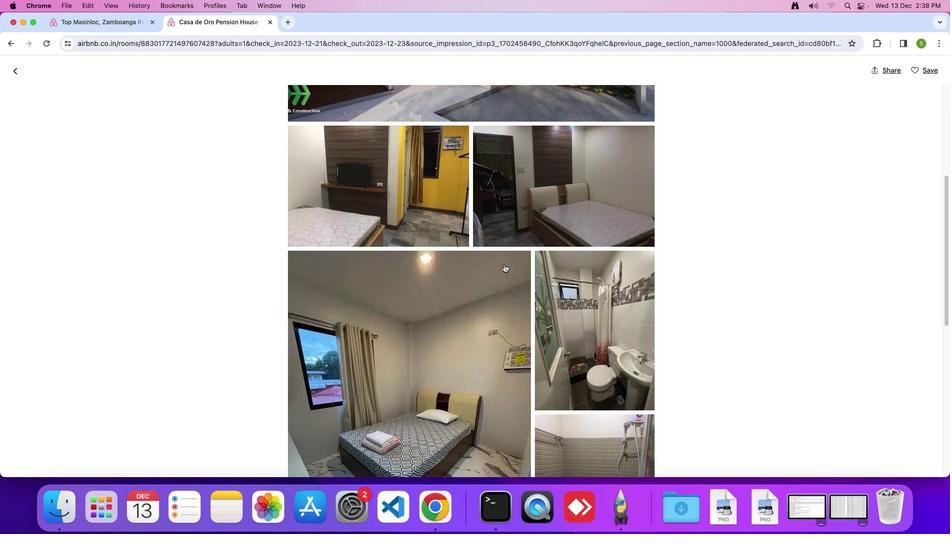 
Action: Mouse scrolled (504, 264) with delta (0, 0)
Screenshot: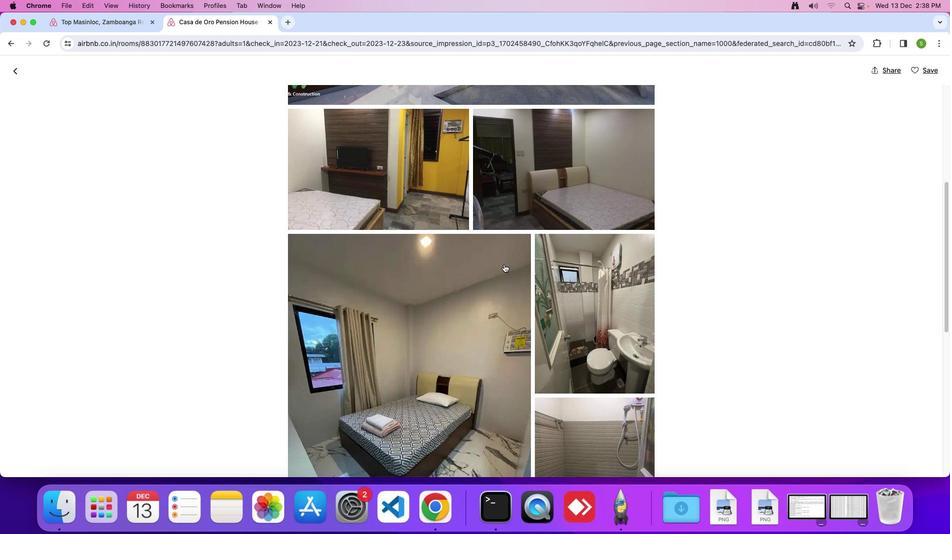 
Action: Mouse scrolled (504, 264) with delta (0, 0)
Screenshot: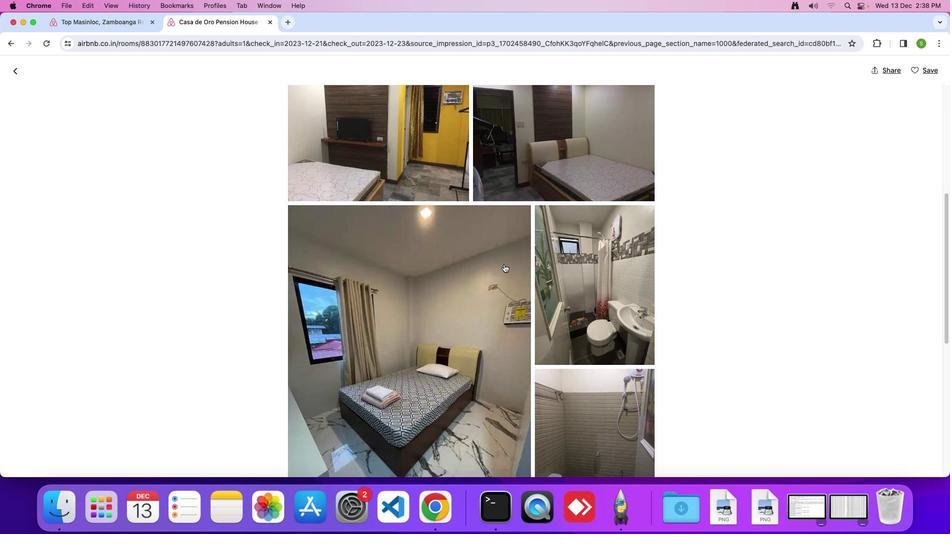 
Action: Mouse scrolled (504, 264) with delta (0, 0)
Screenshot: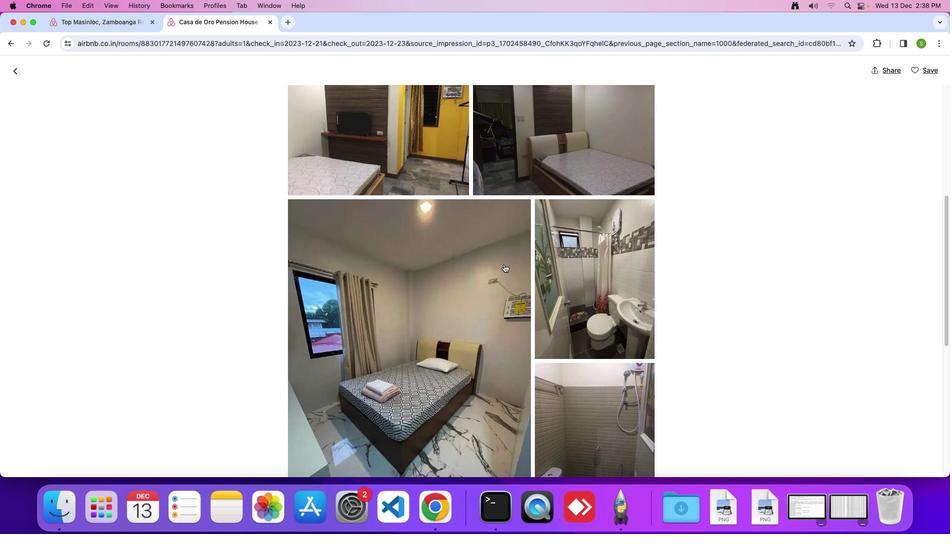 
Action: Mouse scrolled (504, 264) with delta (0, 0)
Screenshot: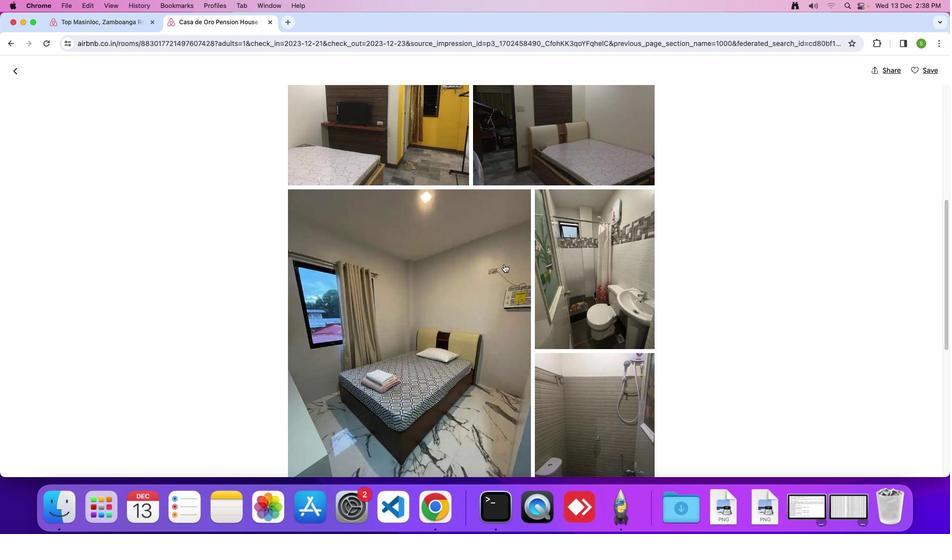 
Action: Mouse scrolled (504, 264) with delta (0, 0)
Screenshot: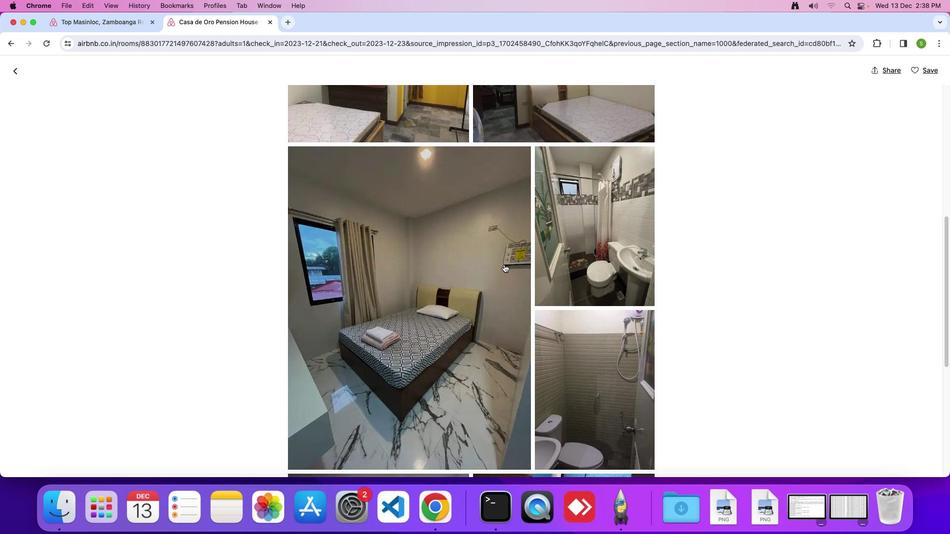 
Action: Mouse scrolled (504, 264) with delta (0, 0)
Screenshot: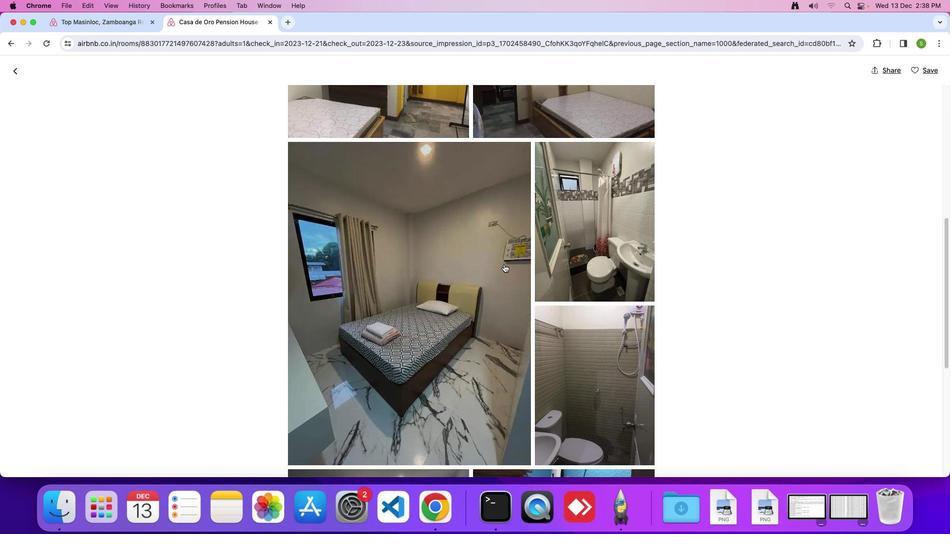 
Action: Mouse scrolled (504, 264) with delta (0, 0)
Screenshot: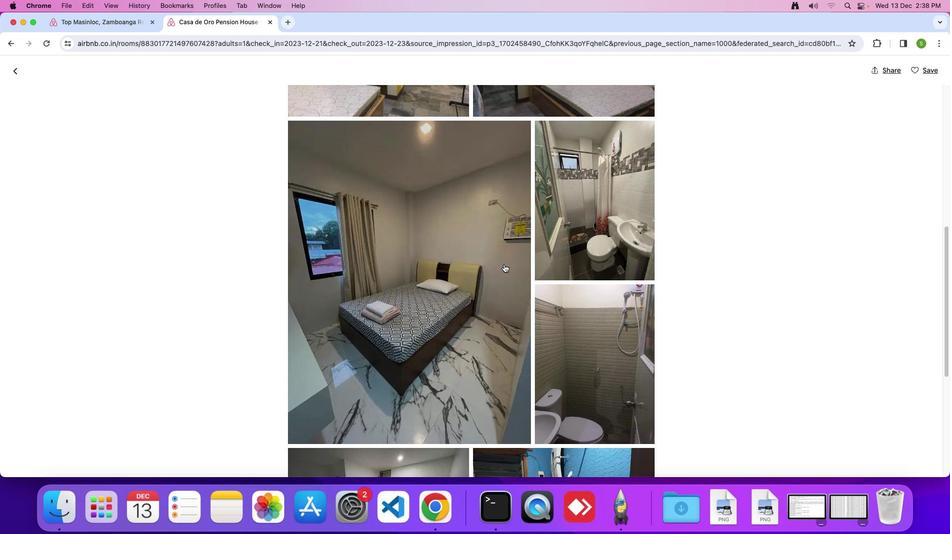 
Action: Mouse scrolled (504, 264) with delta (0, 0)
Screenshot: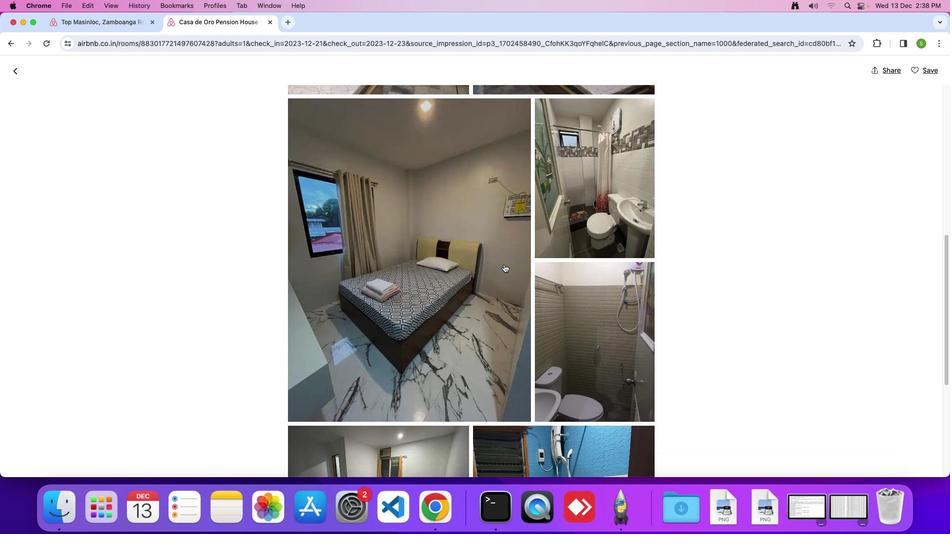 
Action: Mouse scrolled (504, 264) with delta (0, 0)
Screenshot: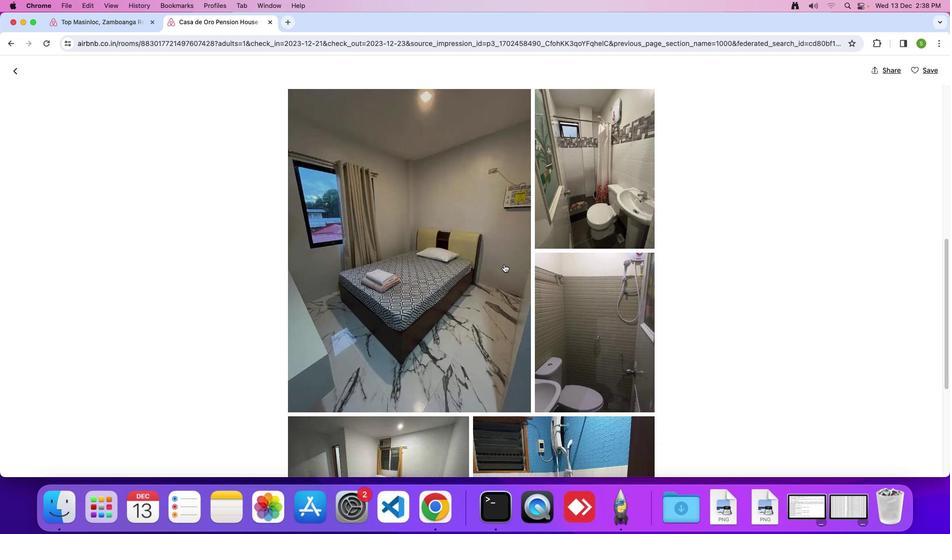 
Action: Mouse scrolled (504, 264) with delta (0, 0)
Screenshot: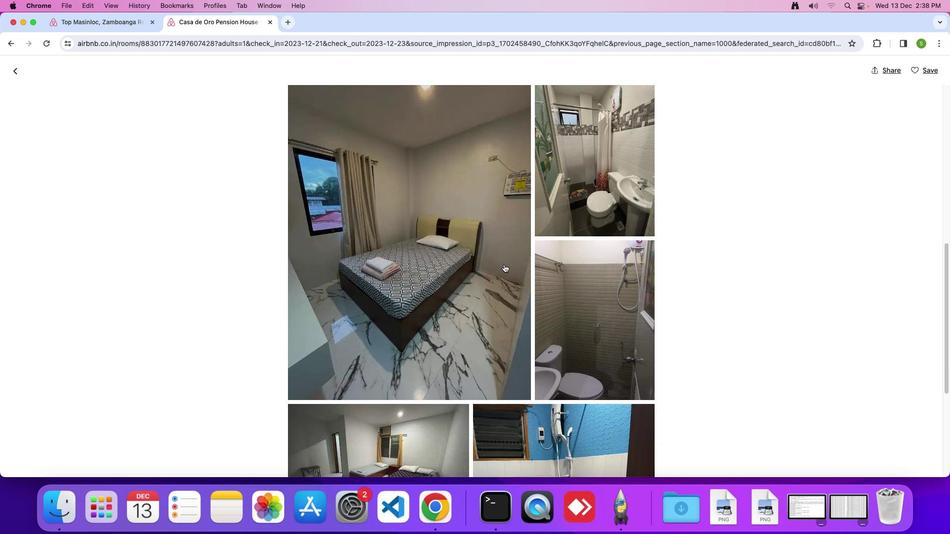 
Action: Mouse scrolled (504, 264) with delta (0, 0)
Screenshot: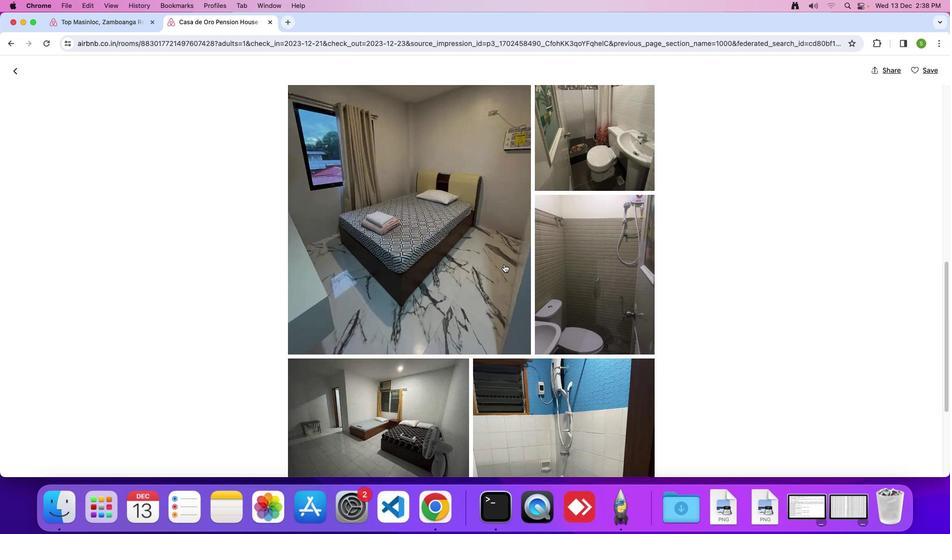 
Action: Mouse scrolled (504, 264) with delta (0, 0)
Screenshot: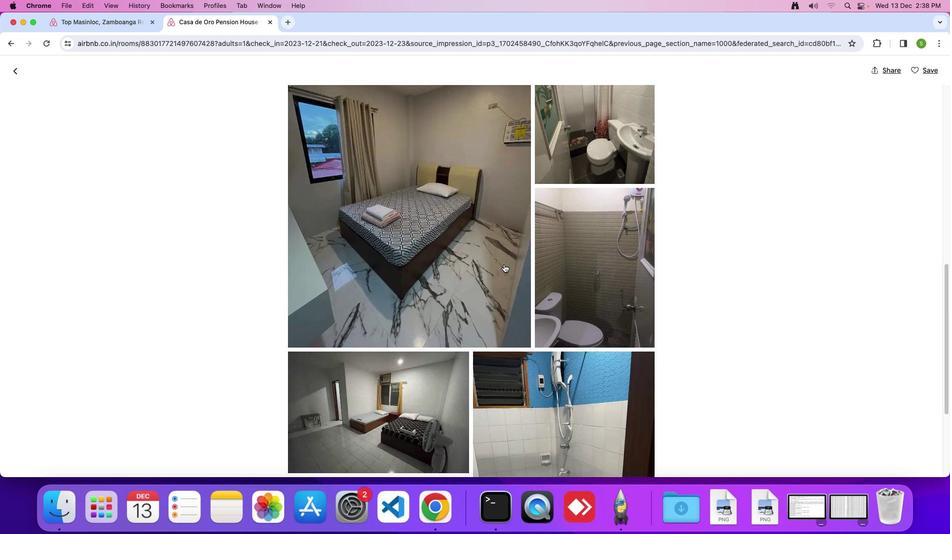 
Action: Mouse scrolled (504, 264) with delta (0, 0)
Screenshot: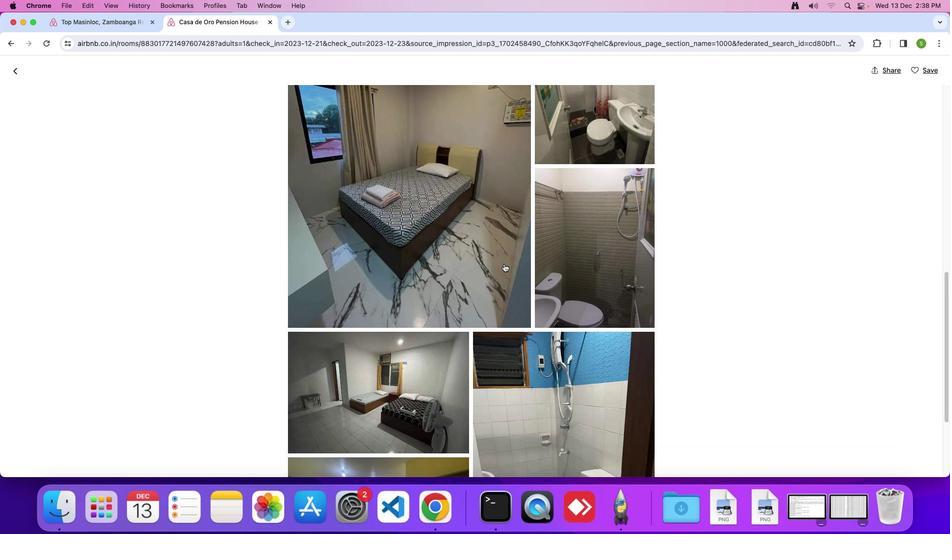 
Action: Mouse moved to (504, 264)
Screenshot: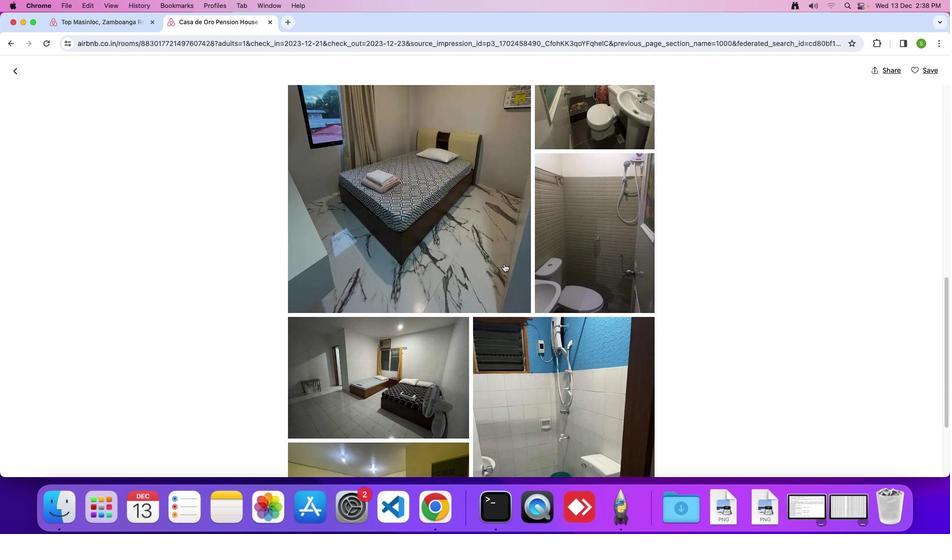 
Action: Mouse scrolled (504, 264) with delta (0, 0)
Screenshot: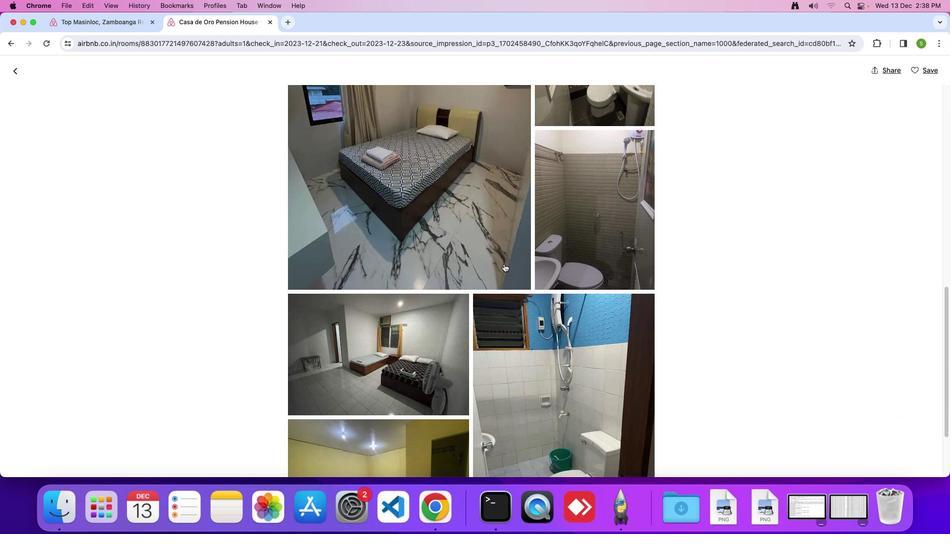 
Action: Mouse scrolled (504, 264) with delta (0, 0)
Screenshot: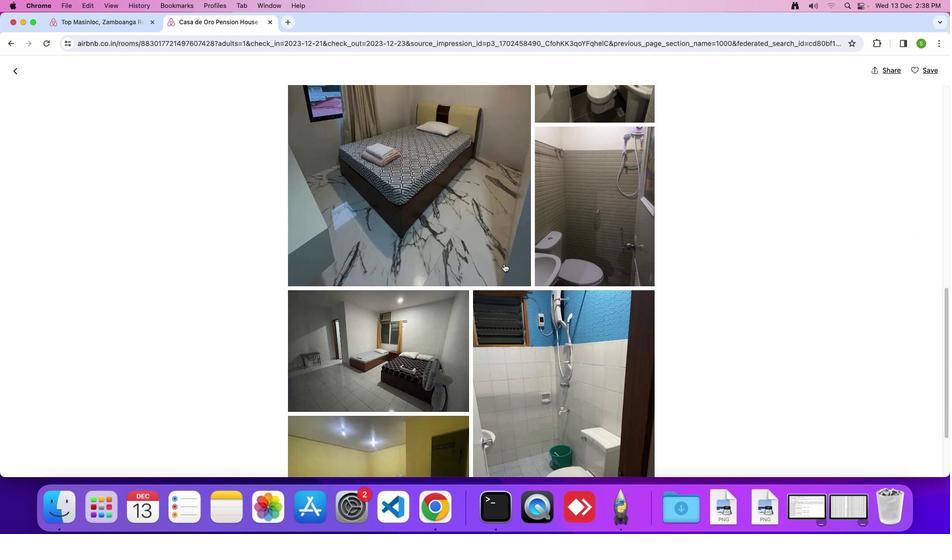 
Action: Mouse scrolled (504, 264) with delta (0, 0)
Screenshot: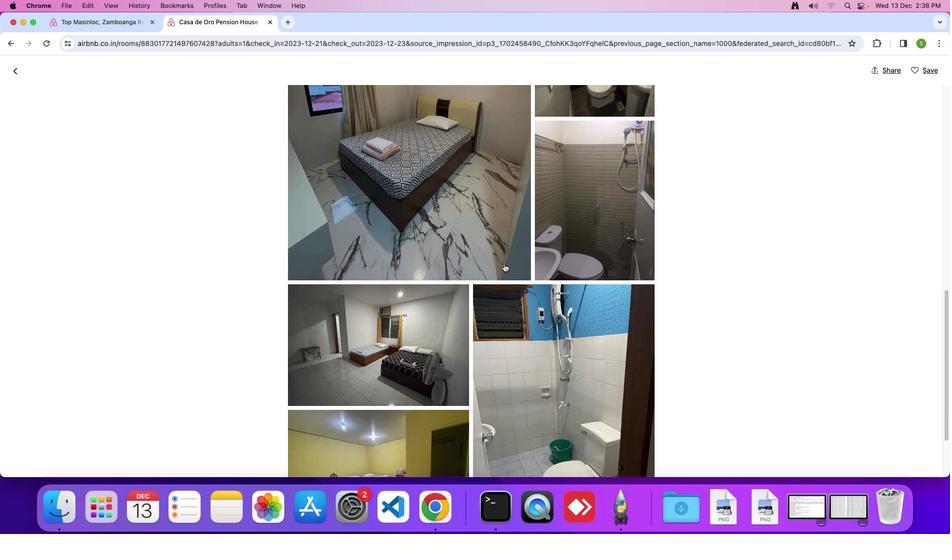 
Action: Mouse scrolled (504, 264) with delta (0, 0)
Screenshot: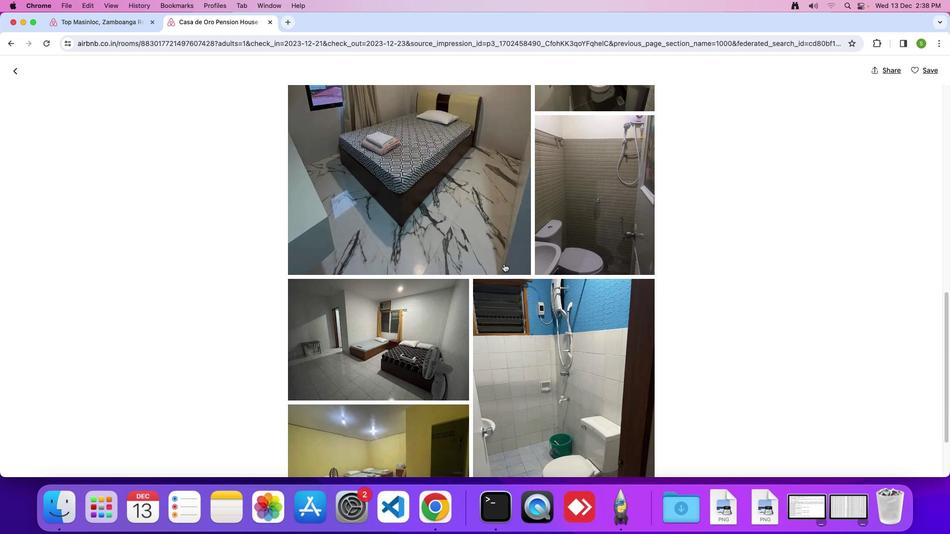 
Action: Mouse scrolled (504, 264) with delta (0, 0)
Screenshot: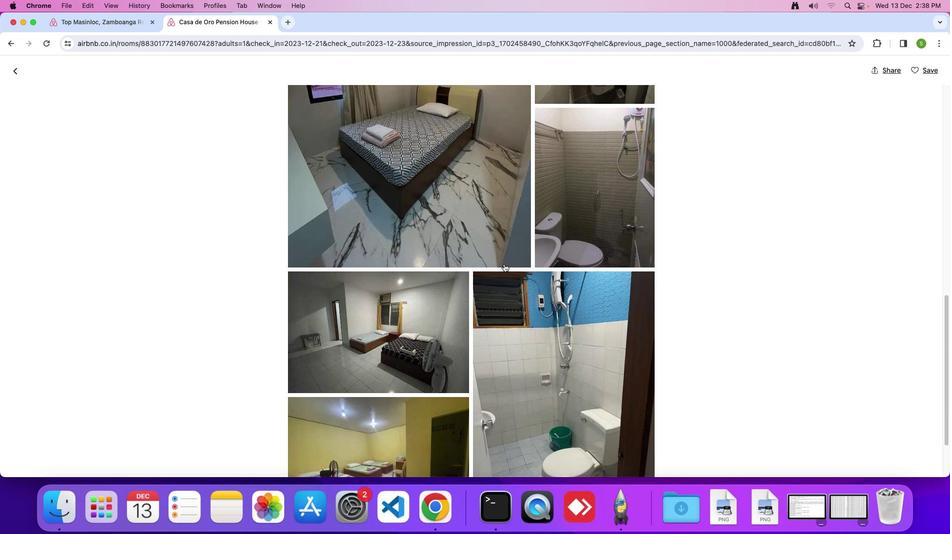 
Action: Mouse scrolled (504, 264) with delta (0, 0)
Screenshot: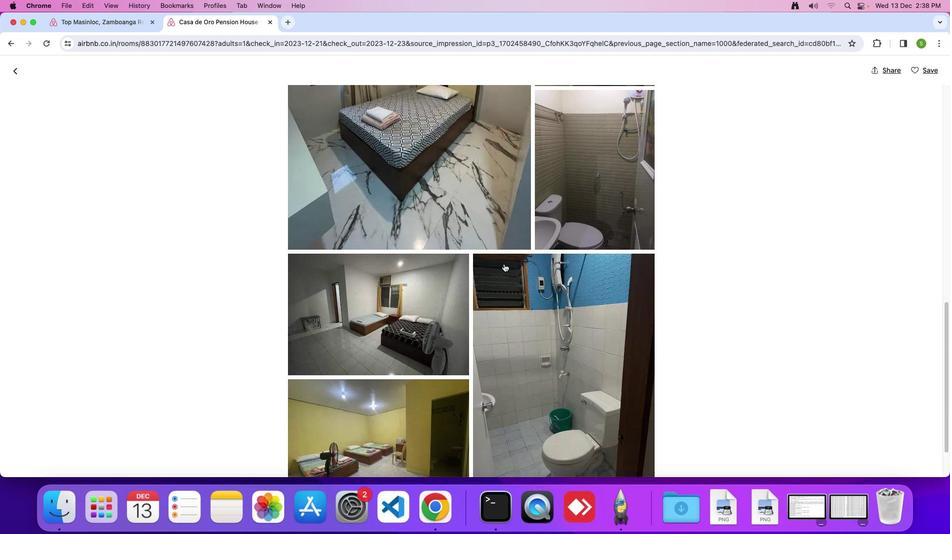 
Action: Mouse scrolled (504, 264) with delta (0, 0)
Screenshot: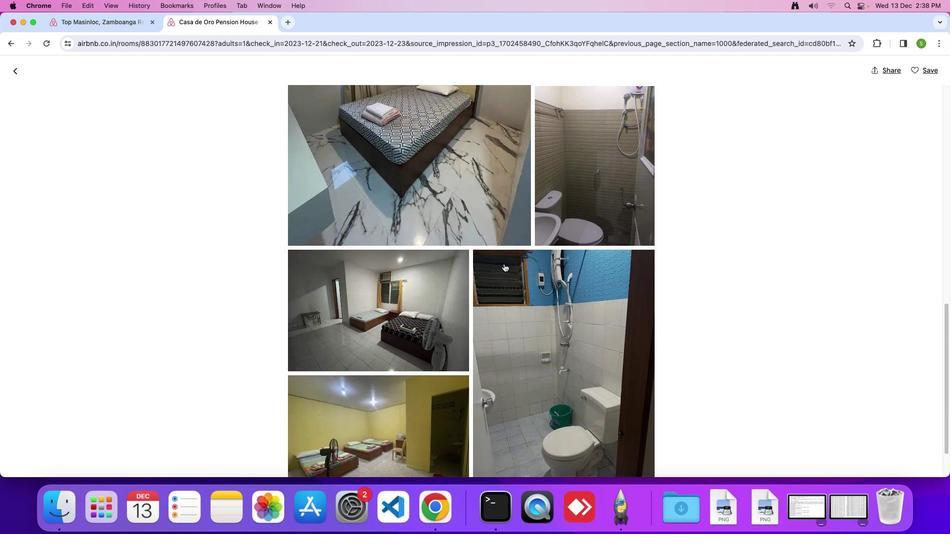 
Action: Mouse scrolled (504, 264) with delta (0, 0)
Screenshot: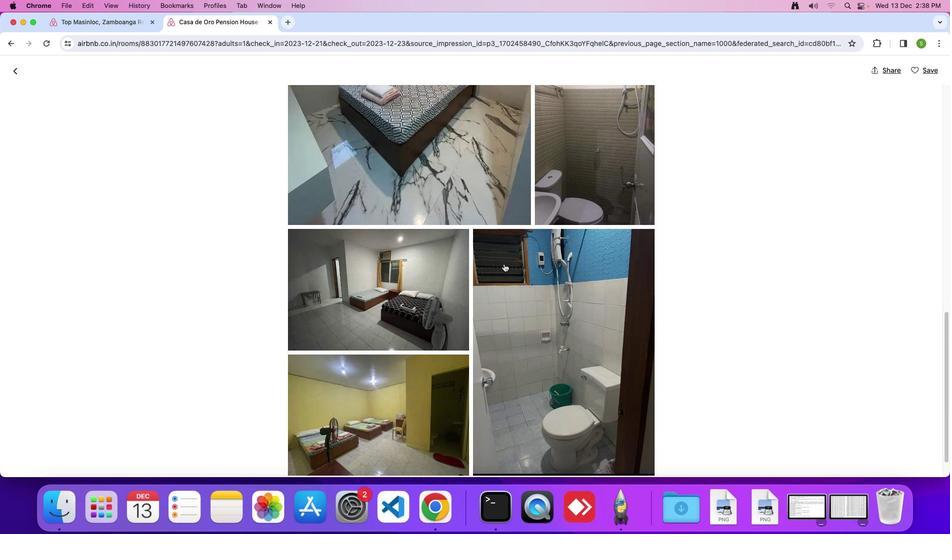 
Action: Mouse scrolled (504, 264) with delta (0, 0)
Screenshot: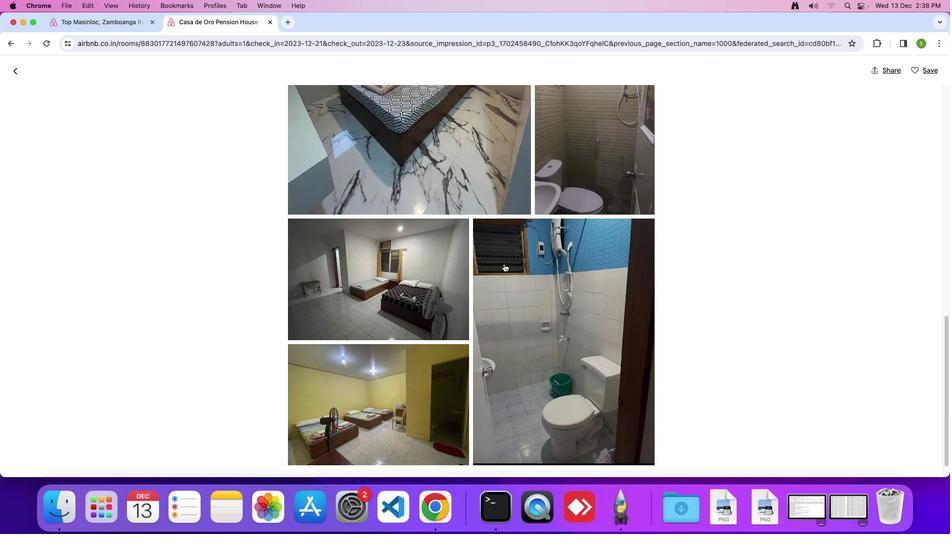 
Action: Mouse scrolled (504, 264) with delta (0, 0)
Screenshot: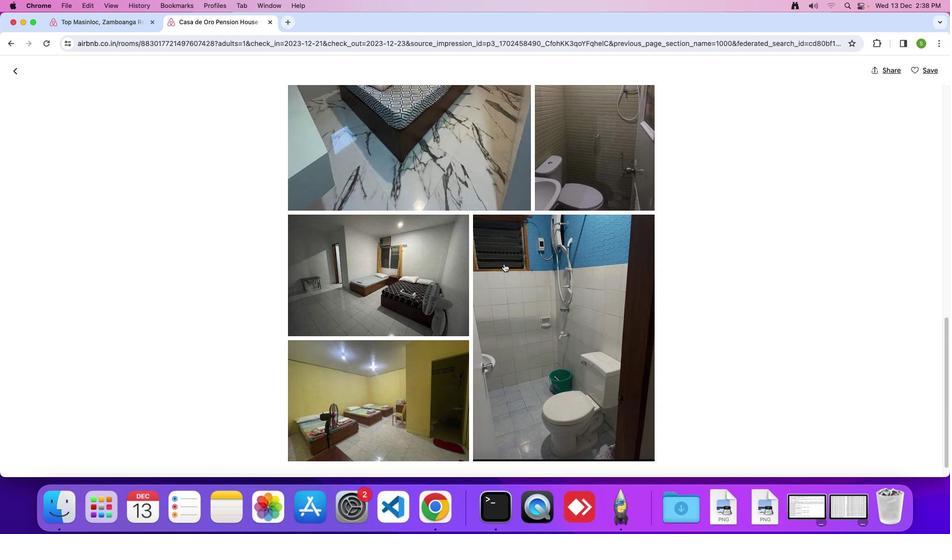 
Action: Mouse scrolled (504, 264) with delta (0, 0)
Screenshot: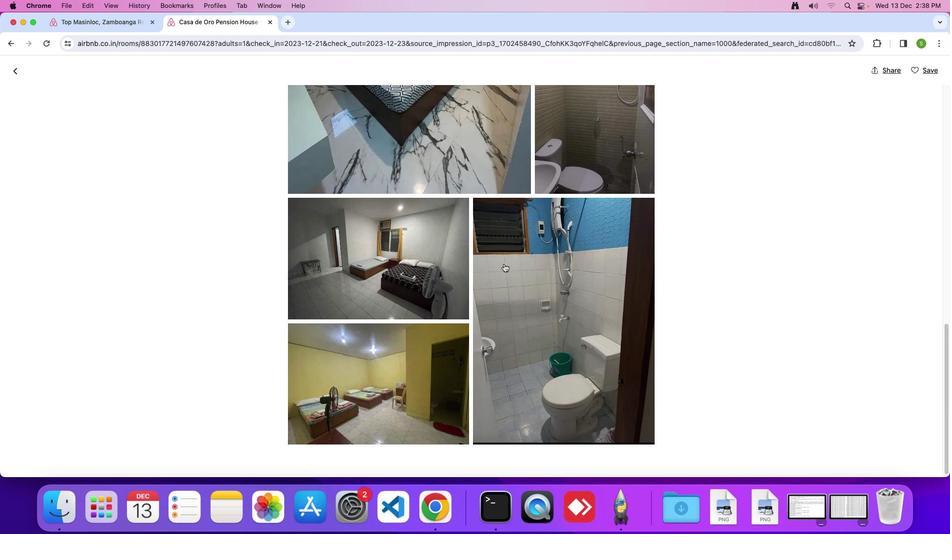 
Action: Mouse scrolled (504, 264) with delta (0, 0)
Screenshot: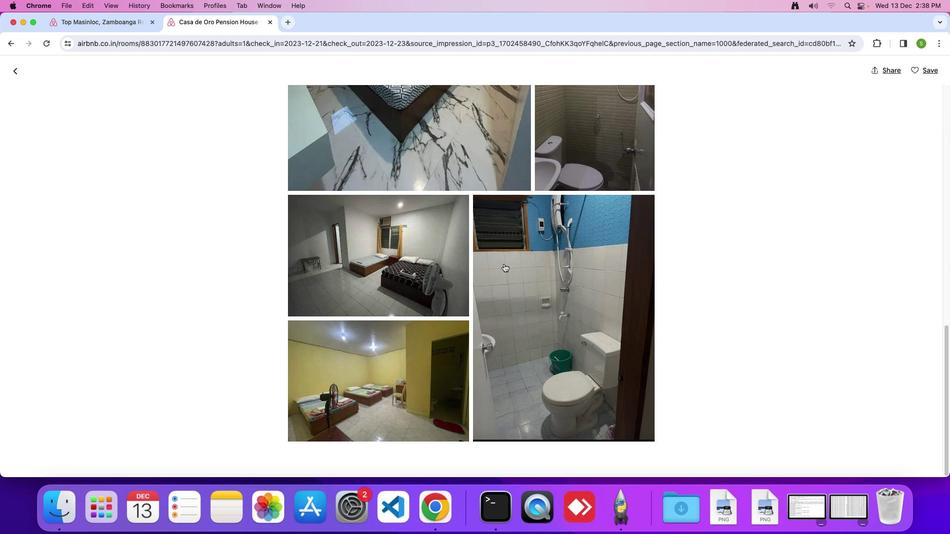 
Action: Mouse scrolled (504, 264) with delta (0, 0)
Screenshot: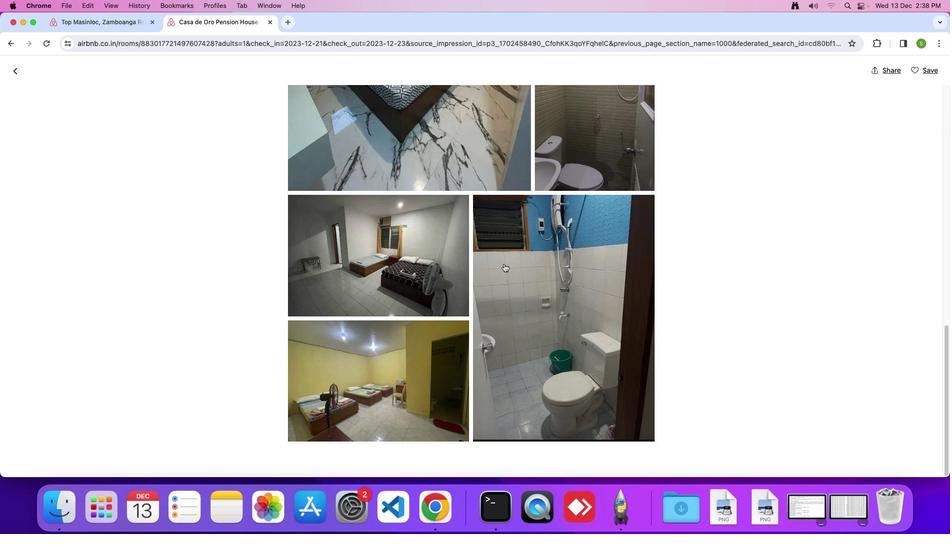 
Action: Mouse scrolled (504, 264) with delta (0, 0)
Screenshot: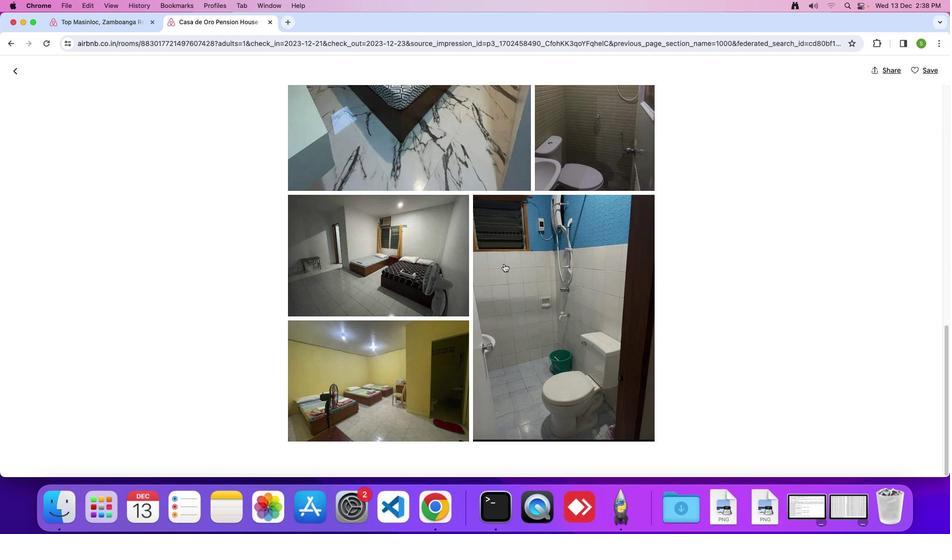
Action: Mouse scrolled (504, 264) with delta (0, 0)
Screenshot: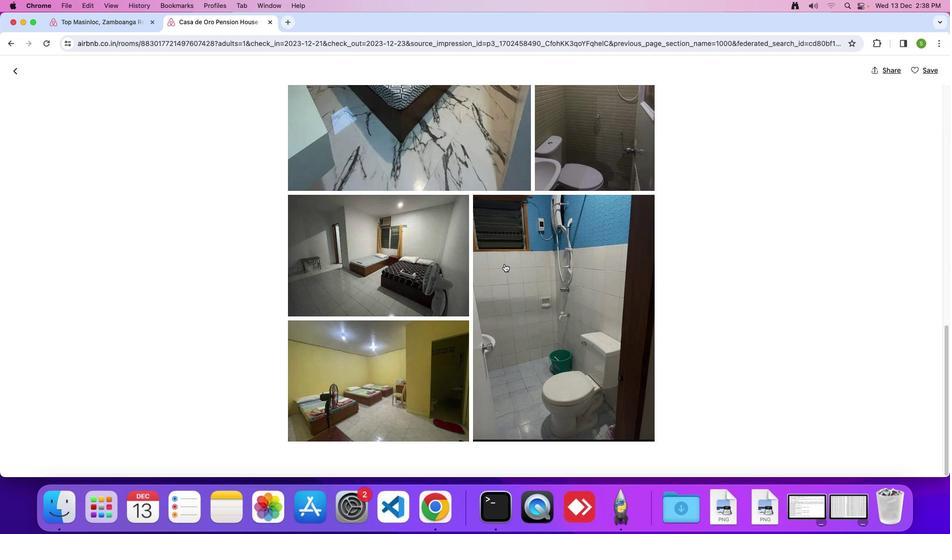 
Action: Mouse moved to (504, 264)
Screenshot: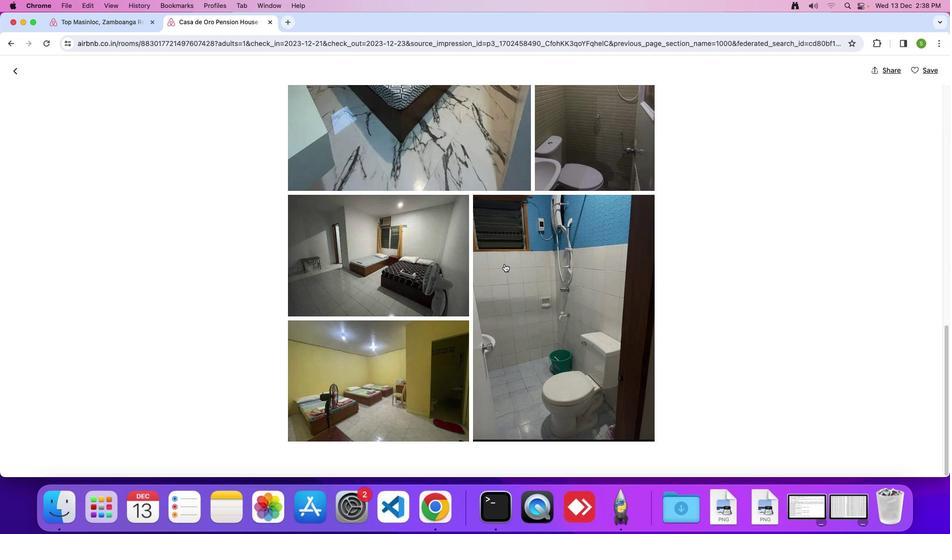 
Action: Mouse scrolled (504, 264) with delta (0, 0)
Screenshot: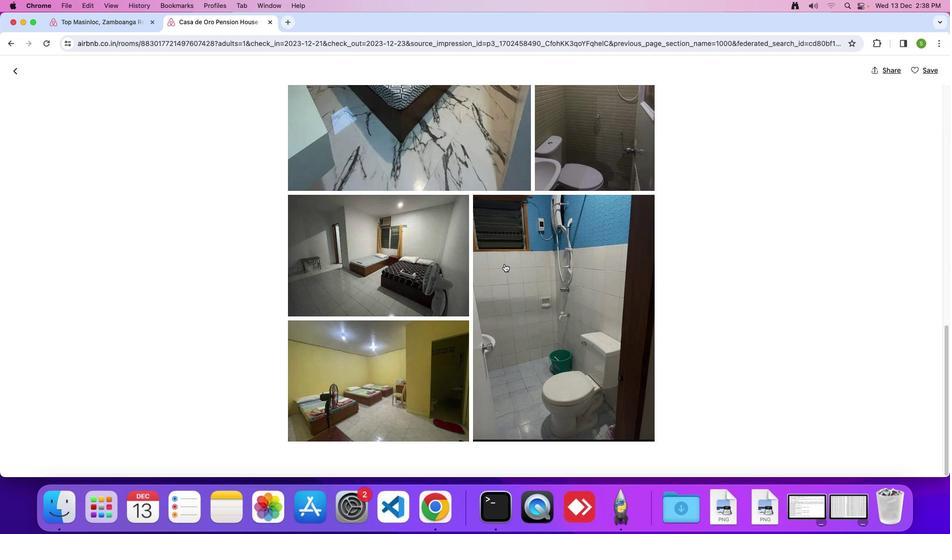 
Action: Mouse moved to (13, 73)
Screenshot: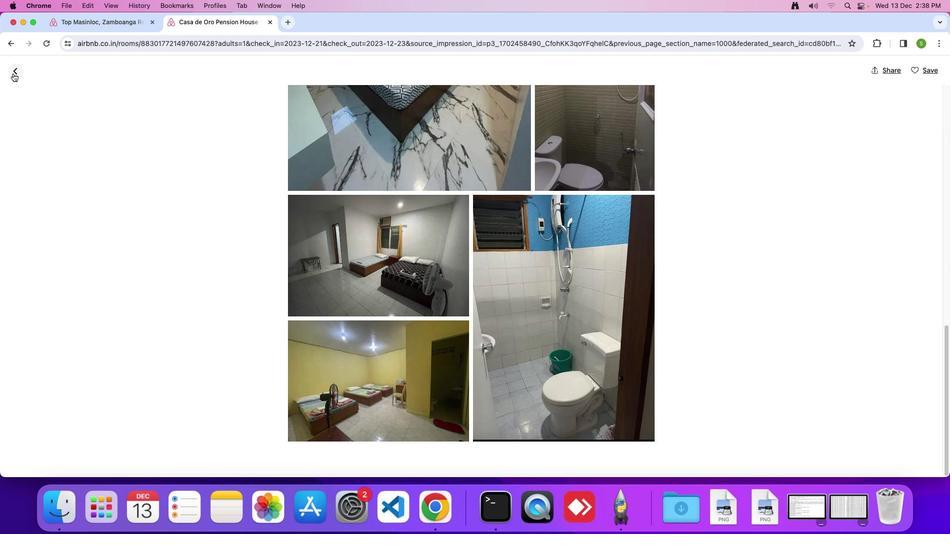 
Action: Mouse pressed left at (13, 73)
Screenshot: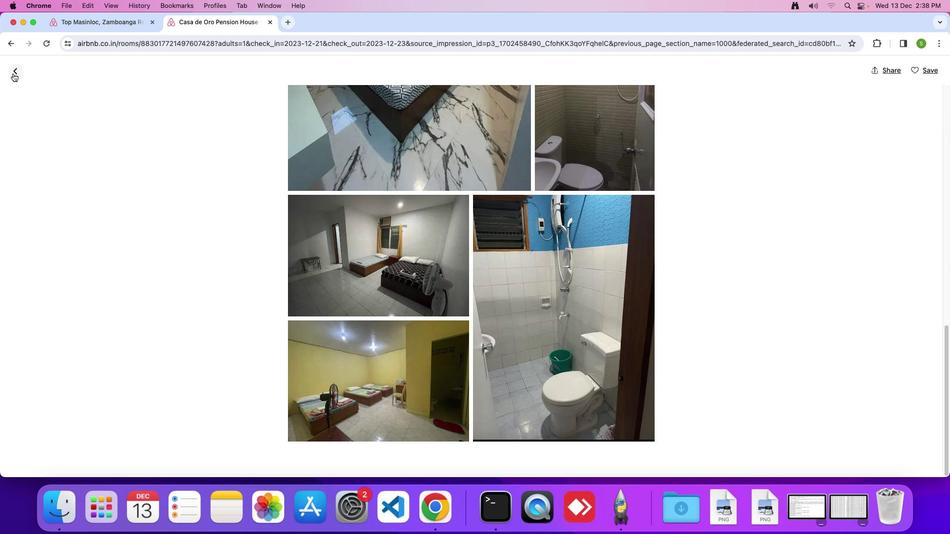 
Action: Mouse moved to (417, 296)
Screenshot: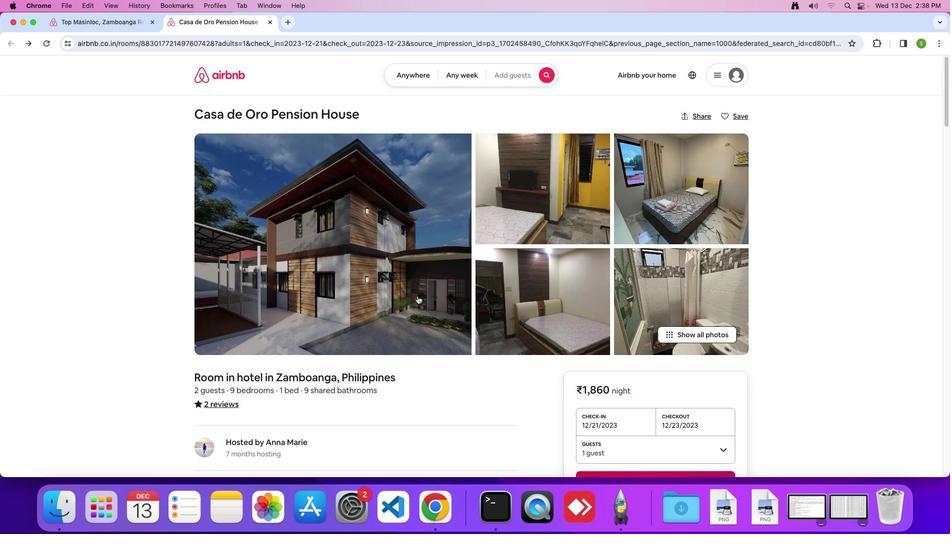 
Action: Mouse scrolled (417, 296) with delta (0, 0)
Screenshot: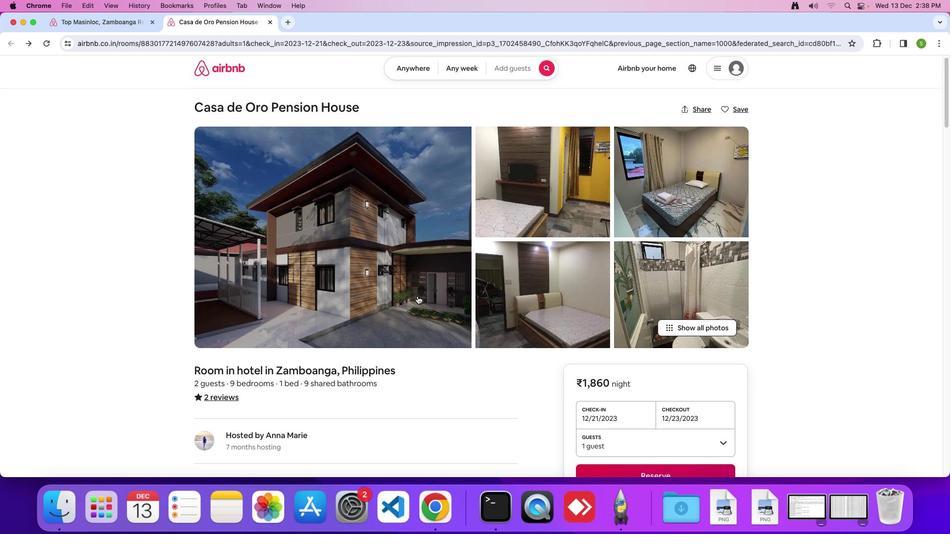 
Action: Mouse scrolled (417, 296) with delta (0, 0)
Screenshot: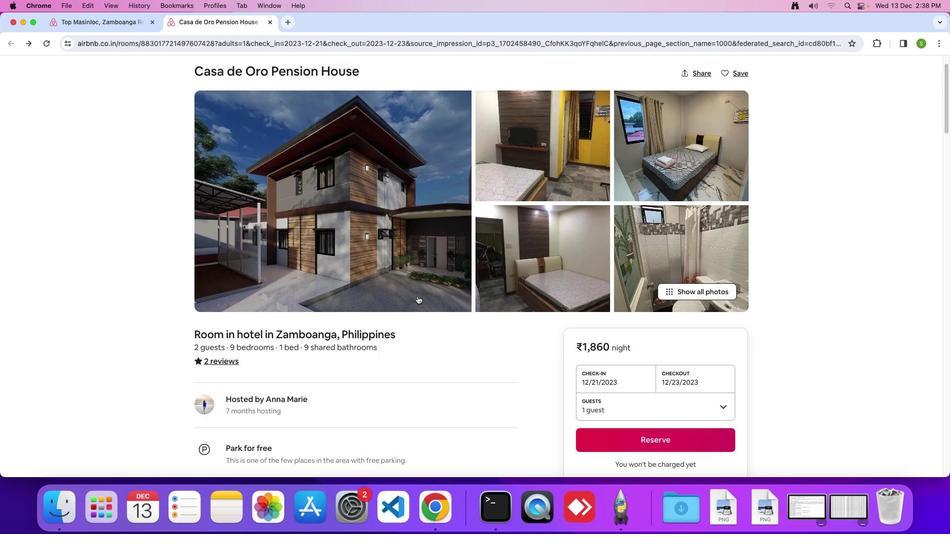 
Action: Mouse scrolled (417, 296) with delta (0, -1)
Screenshot: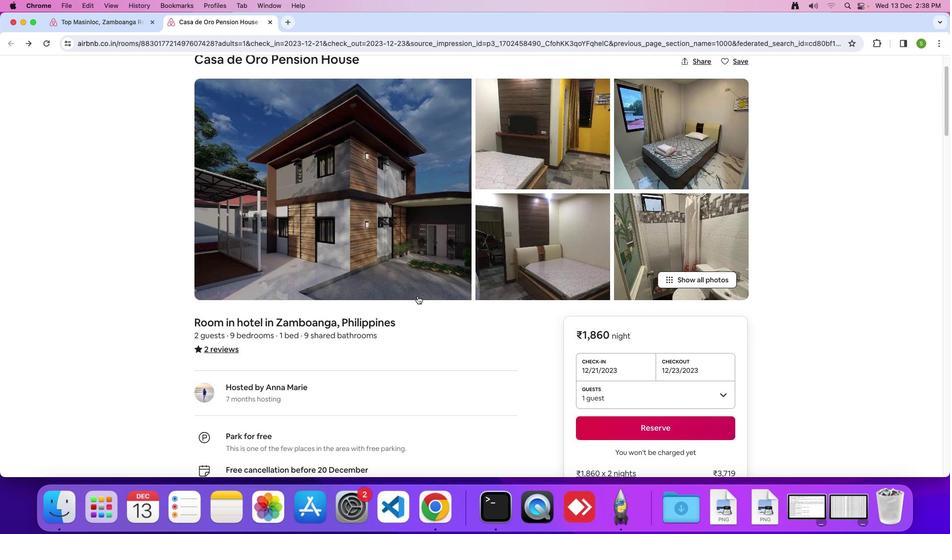 
Action: Mouse scrolled (417, 296) with delta (0, 0)
Screenshot: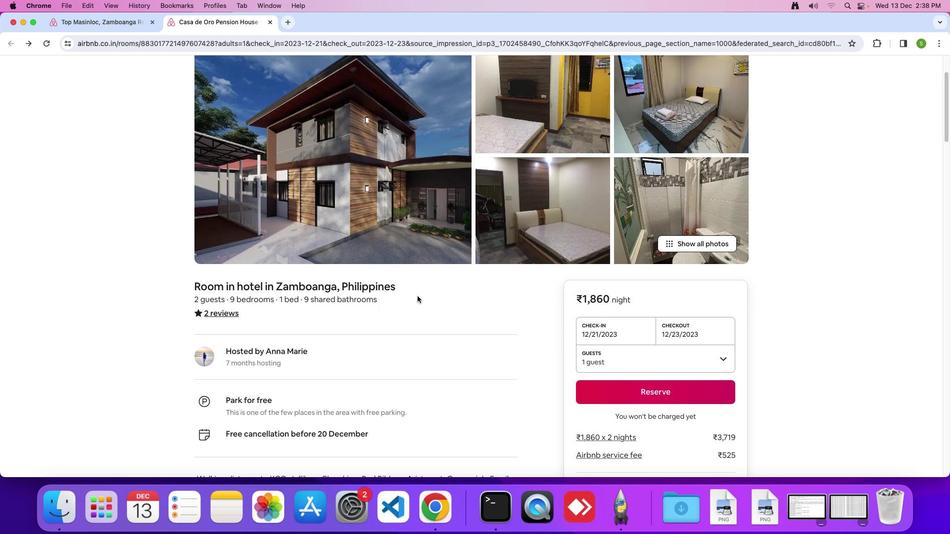 
Action: Mouse scrolled (417, 296) with delta (0, 0)
Screenshot: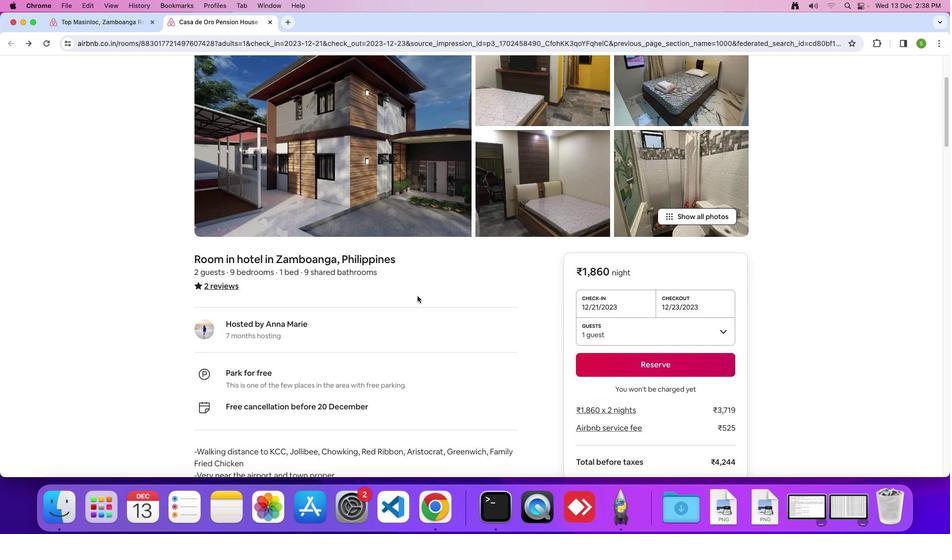 
Action: Mouse scrolled (417, 296) with delta (0, 0)
Screenshot: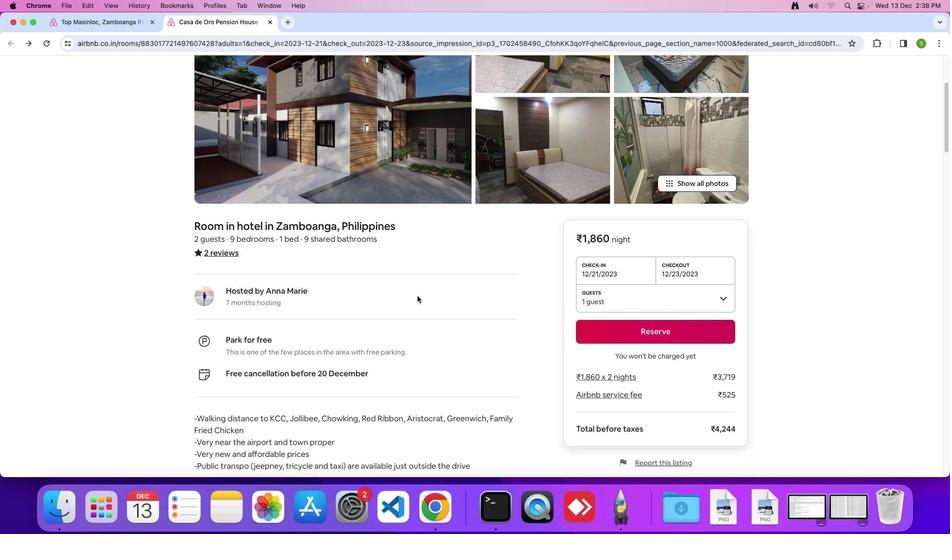 
Action: Mouse scrolled (417, 296) with delta (0, 0)
Screenshot: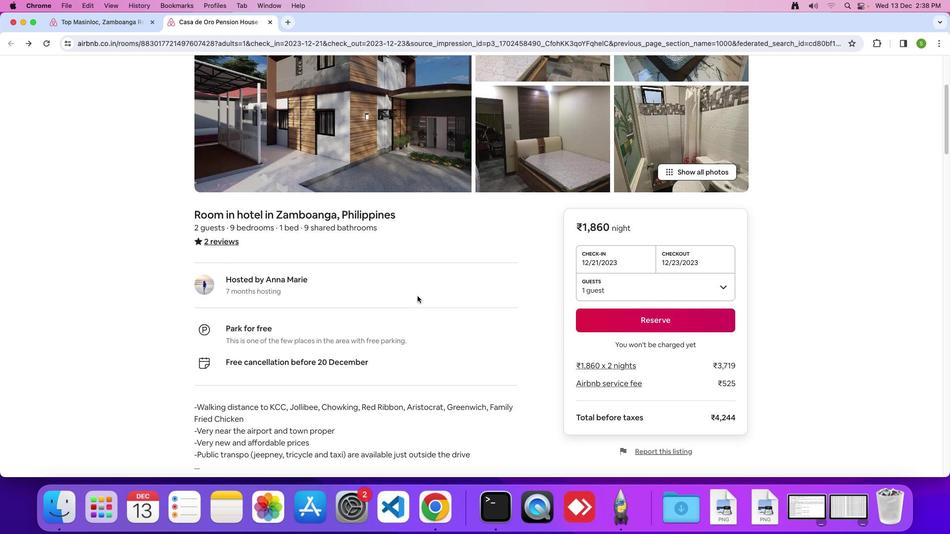 
Action: Mouse scrolled (417, 296) with delta (0, 0)
Screenshot: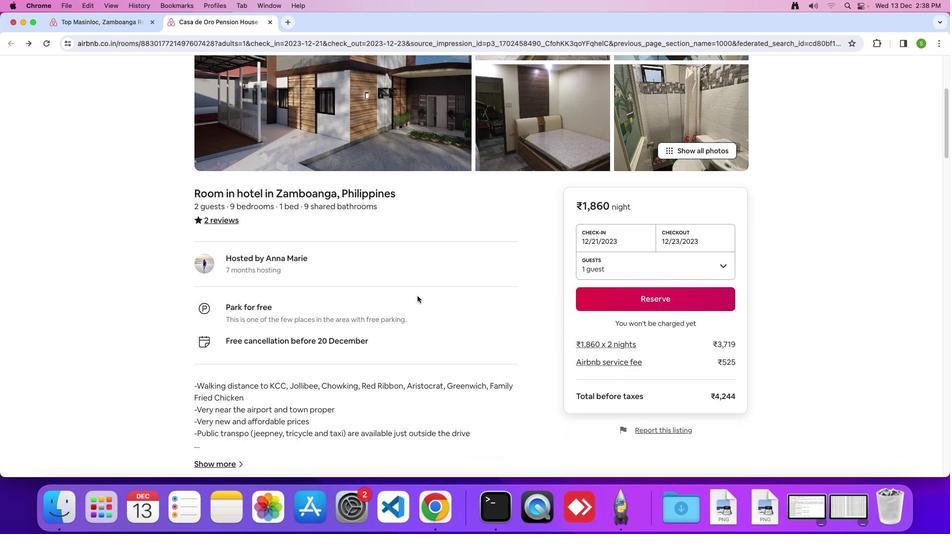 
Action: Mouse scrolled (417, 296) with delta (0, 0)
Screenshot: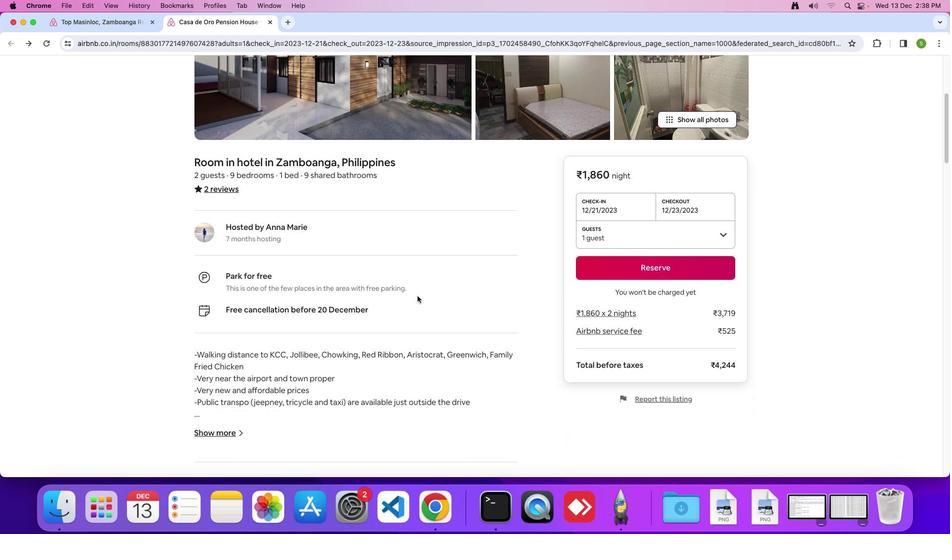 
Action: Mouse scrolled (417, 296) with delta (0, 0)
Screenshot: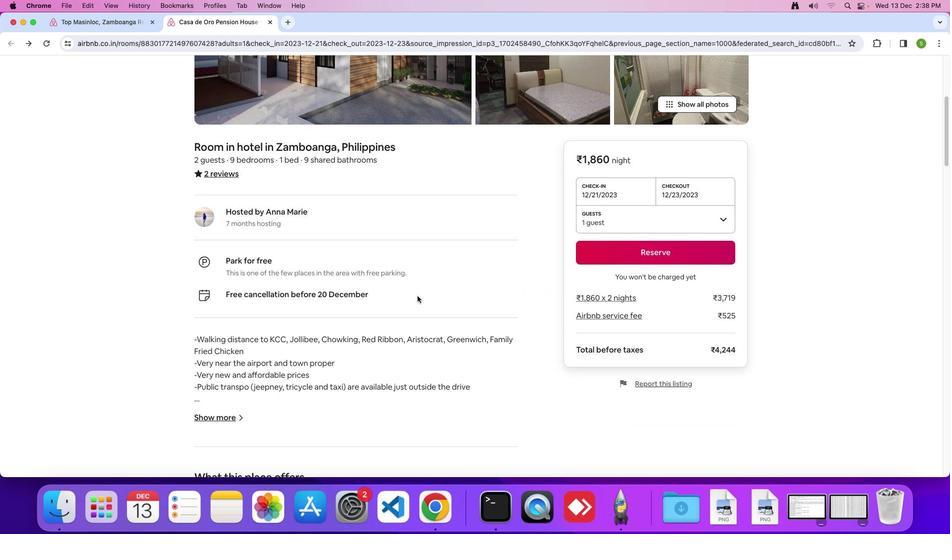 
Action: Mouse scrolled (417, 296) with delta (0, 0)
Screenshot: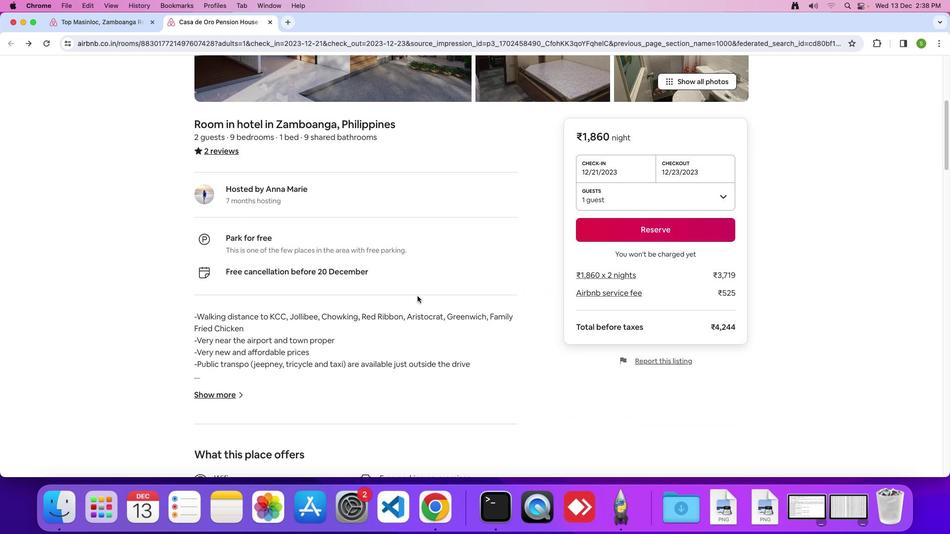 
Action: Mouse scrolled (417, 296) with delta (0, 0)
Screenshot: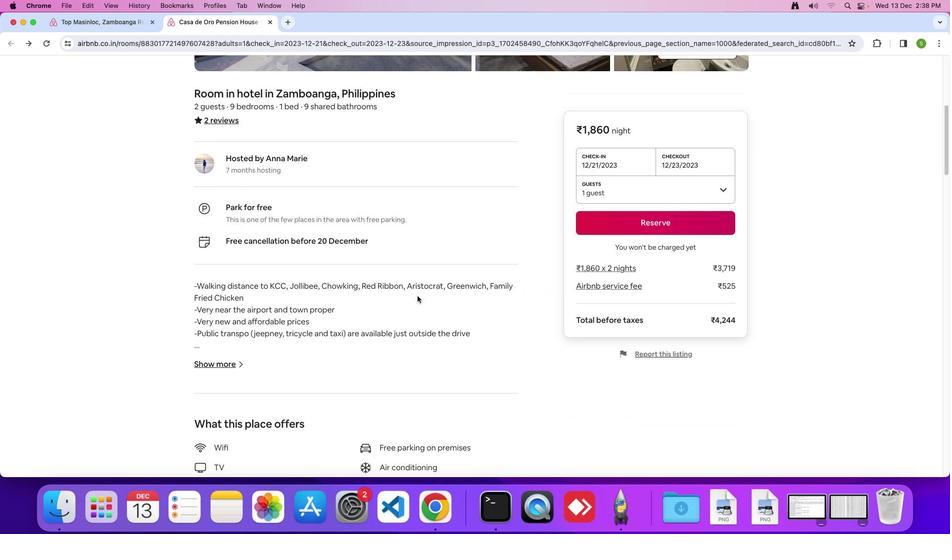 
Action: Mouse scrolled (417, 296) with delta (0, 0)
Screenshot: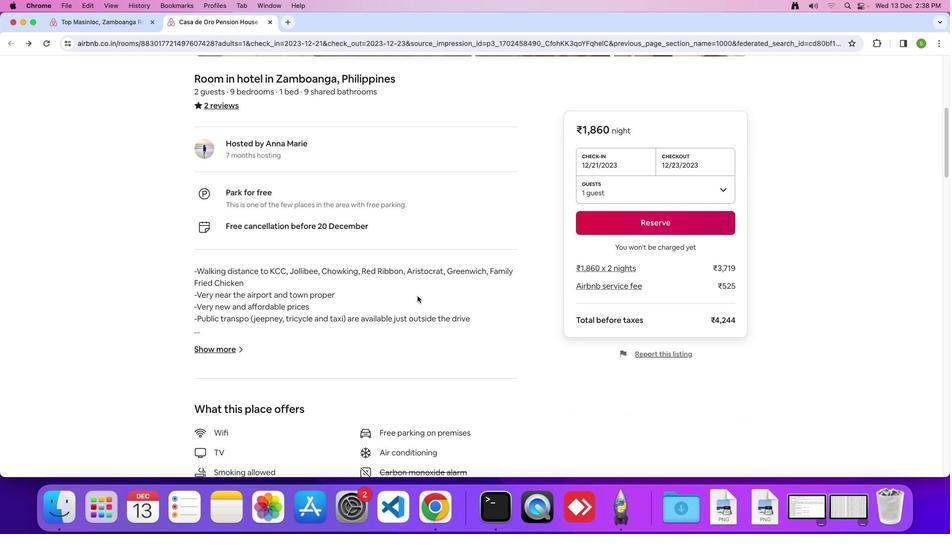 
Action: Mouse scrolled (417, 296) with delta (0, 0)
Screenshot: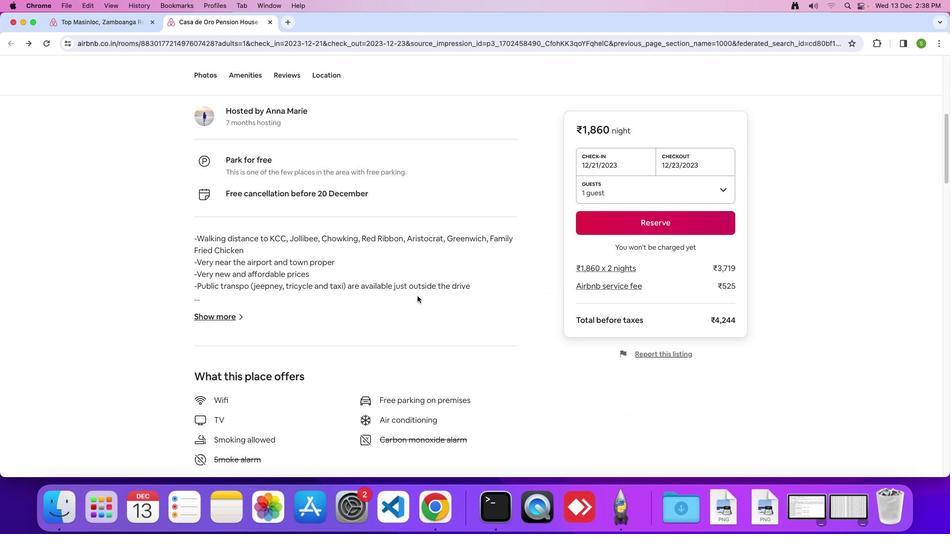 
Action: Mouse scrolled (417, 296) with delta (0, -1)
Screenshot: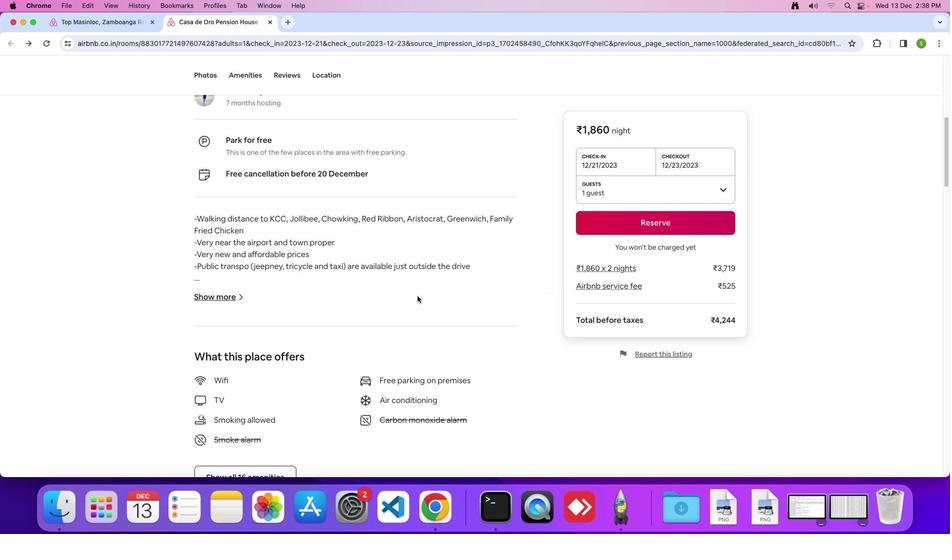 
Action: Mouse scrolled (417, 296) with delta (0, 0)
Screenshot: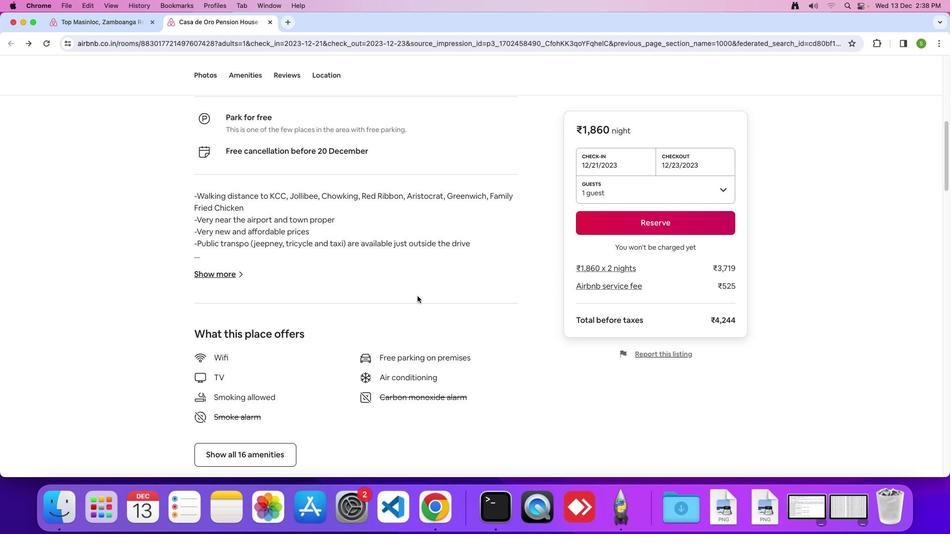 
Action: Mouse scrolled (417, 296) with delta (0, 0)
Screenshot: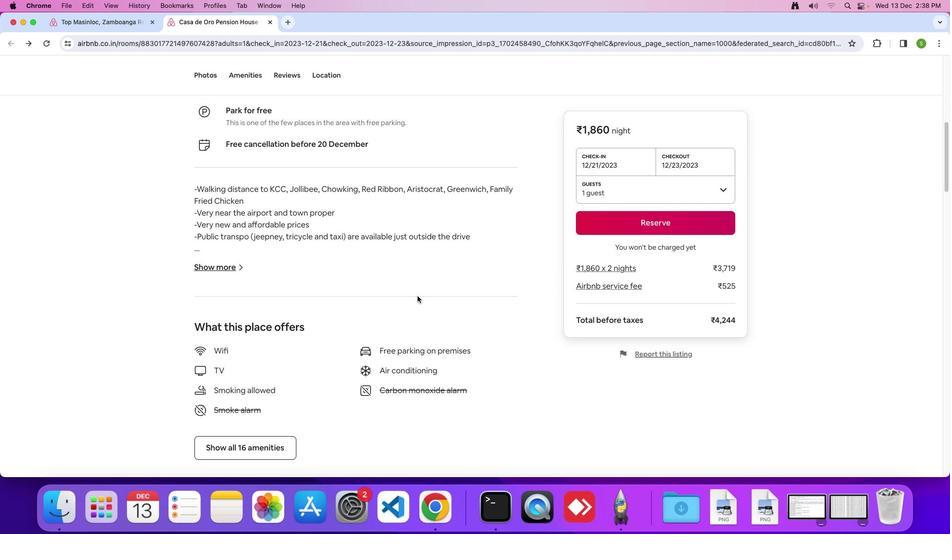 
Action: Mouse moved to (219, 264)
Screenshot: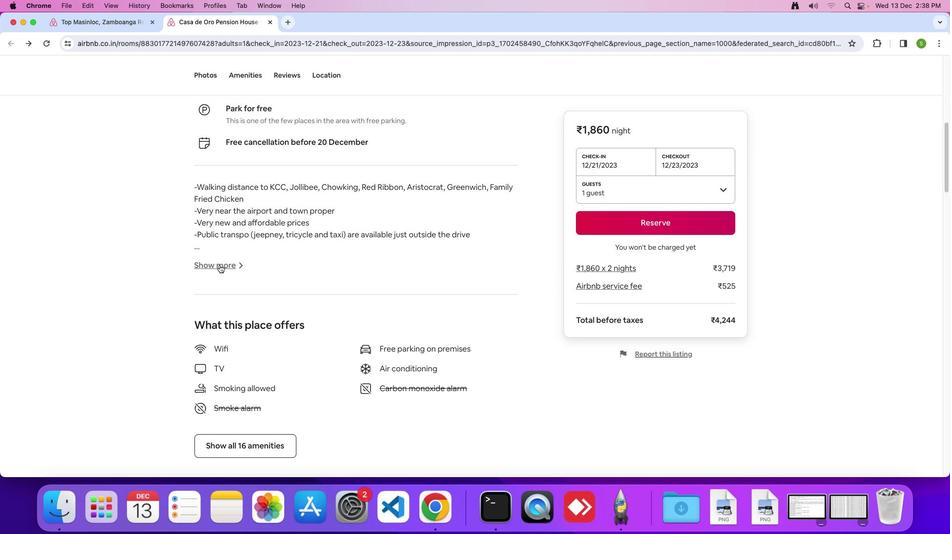 
Action: Mouse pressed left at (219, 264)
Screenshot: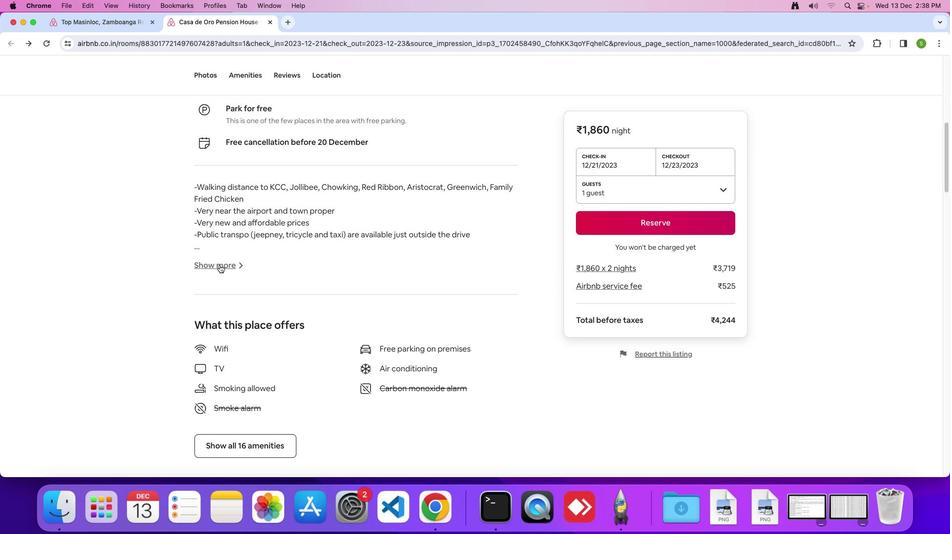 
Action: Mouse moved to (415, 245)
Screenshot: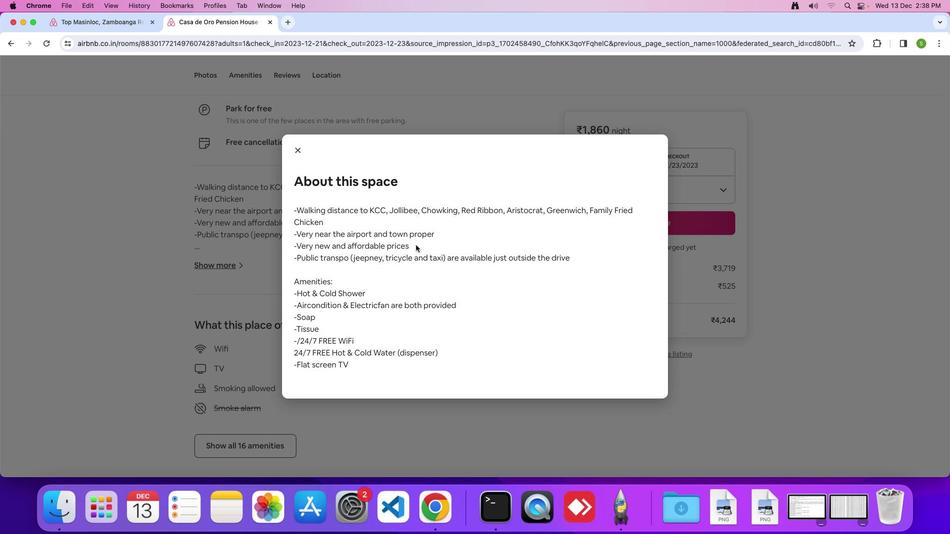 
Action: Mouse scrolled (415, 245) with delta (0, 0)
Screenshot: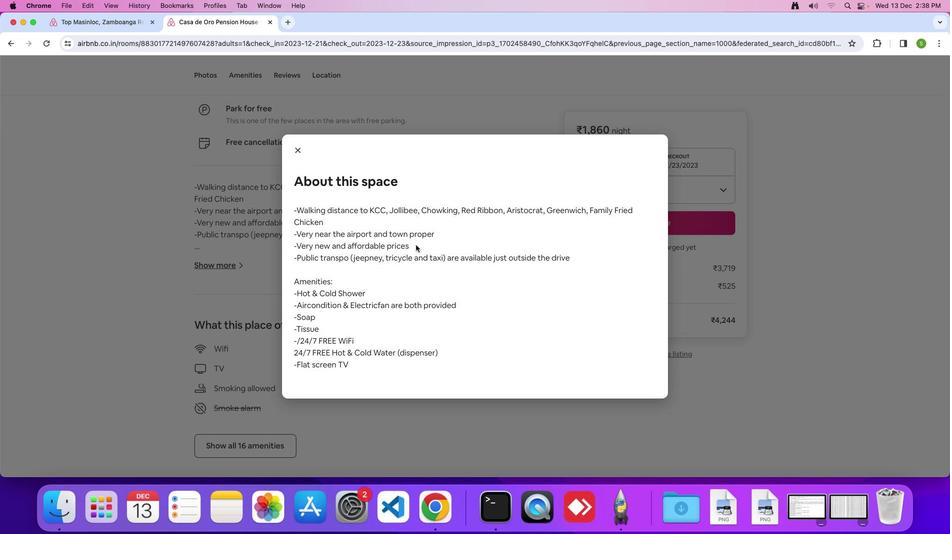 
Action: Mouse scrolled (415, 245) with delta (0, 0)
Screenshot: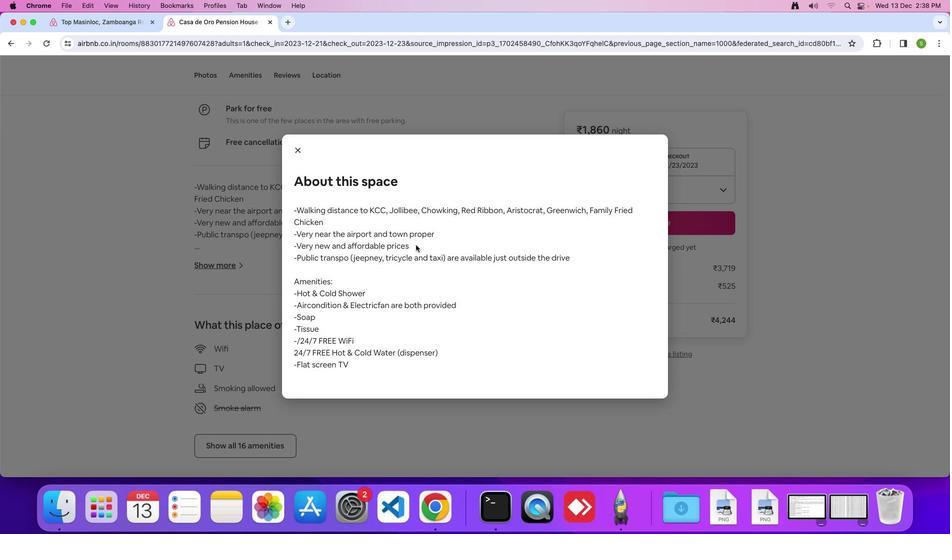 
Action: Mouse moved to (297, 146)
Screenshot: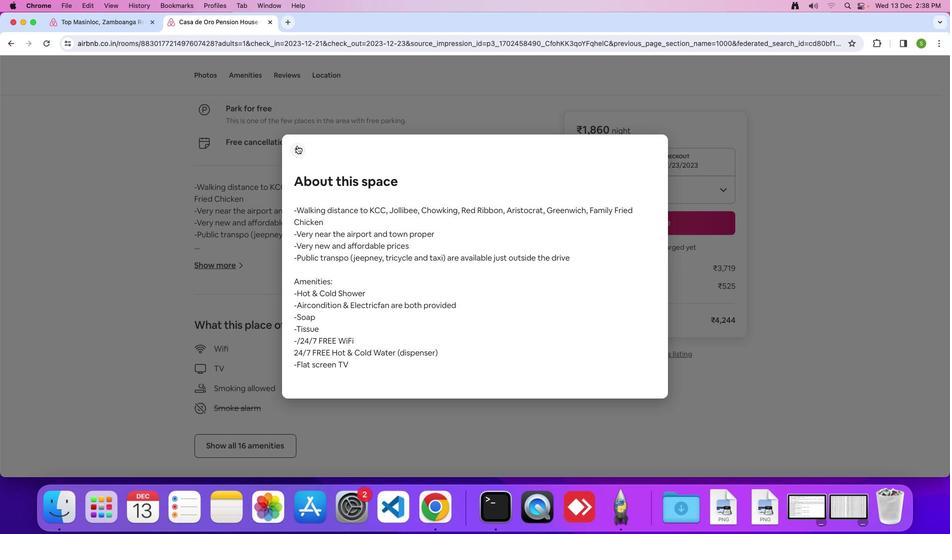 
Action: Mouse pressed left at (297, 146)
Screenshot: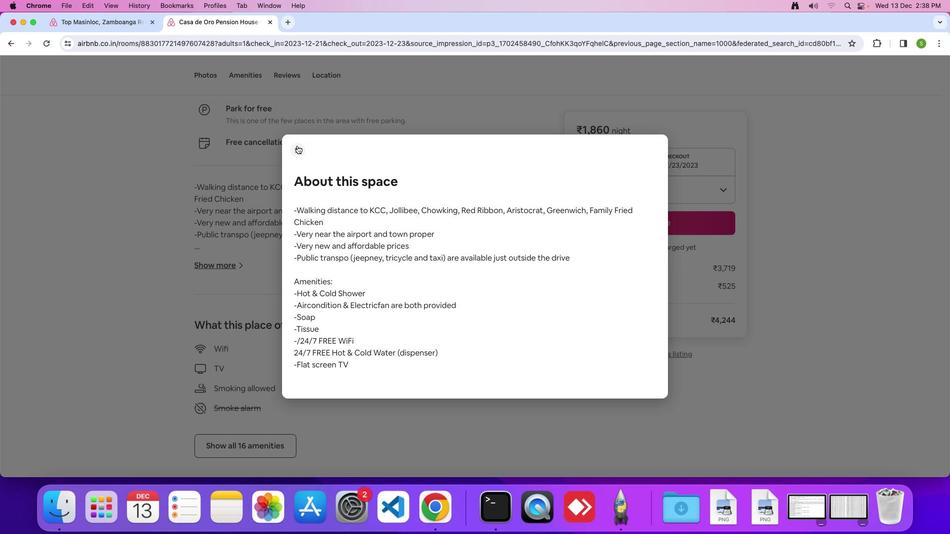 
Action: Mouse moved to (364, 304)
Screenshot: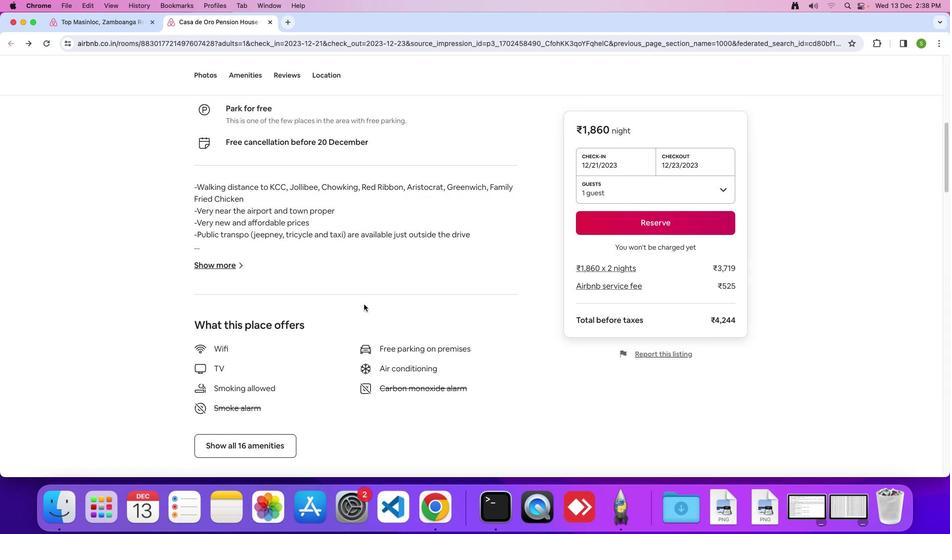 
Action: Mouse scrolled (364, 304) with delta (0, 0)
Screenshot: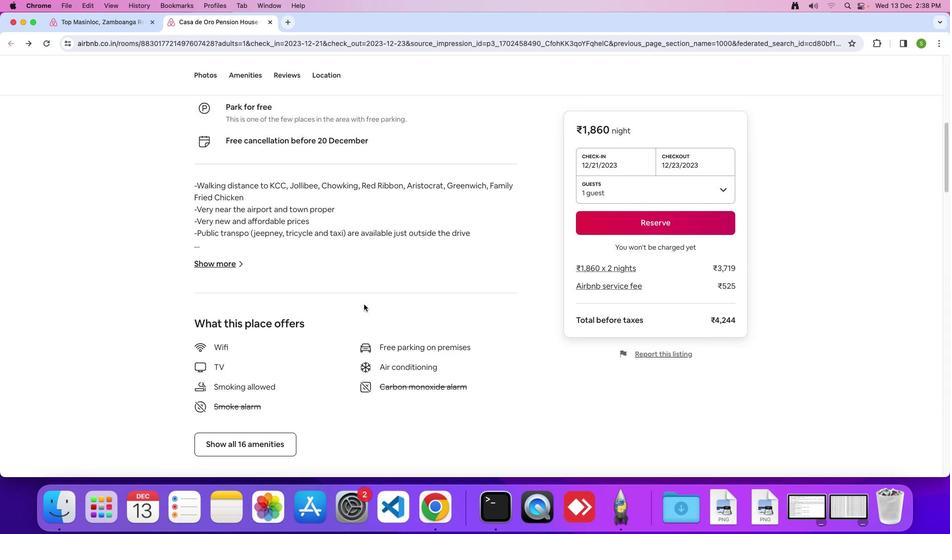 
Action: Mouse scrolled (364, 304) with delta (0, 0)
Screenshot: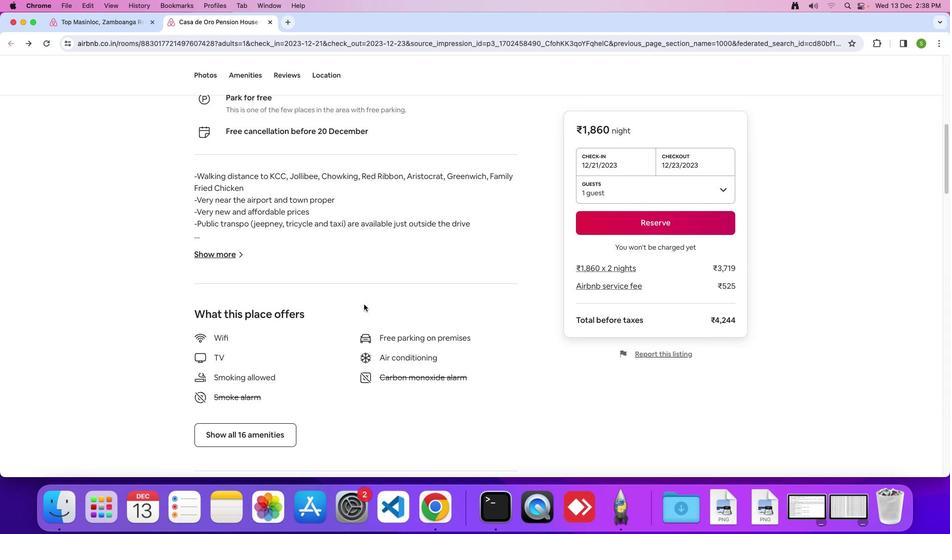 
Action: Mouse scrolled (364, 304) with delta (0, 0)
Screenshot: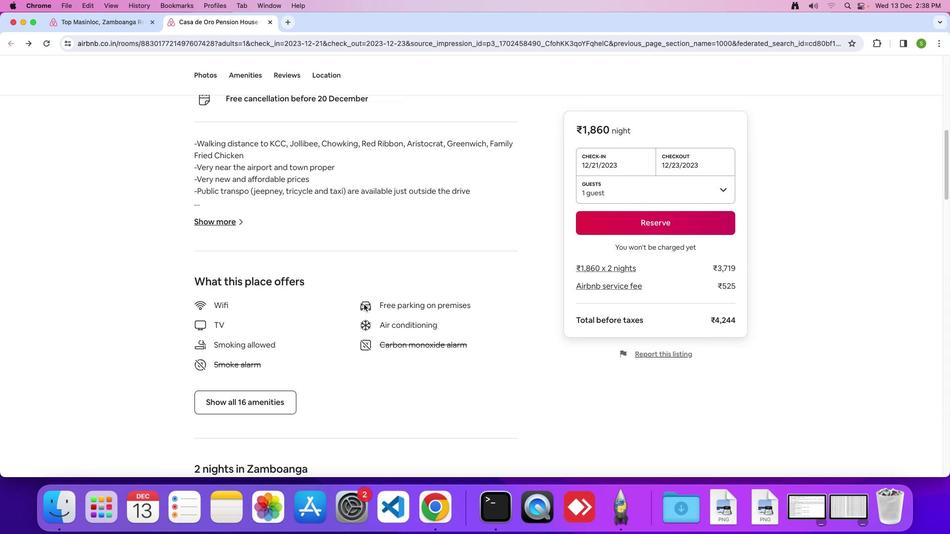 
Action: Mouse scrolled (364, 304) with delta (0, 0)
Screenshot: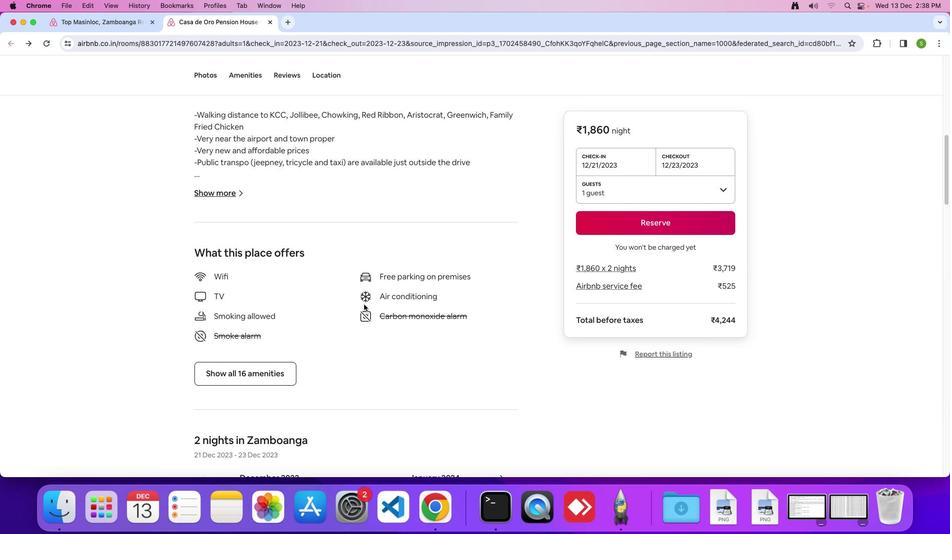 
Action: Mouse scrolled (364, 304) with delta (0, 0)
Screenshot: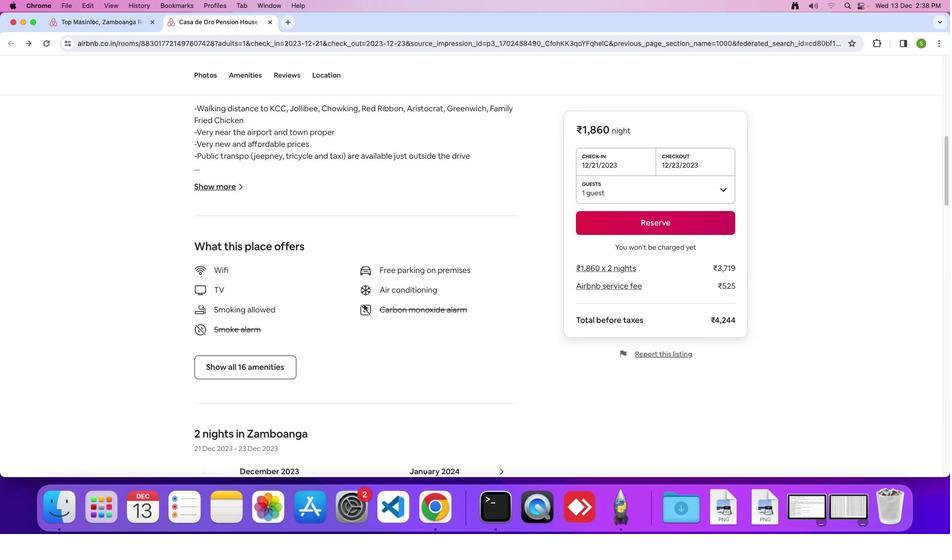 
Action: Mouse scrolled (364, 304) with delta (0, 0)
Screenshot: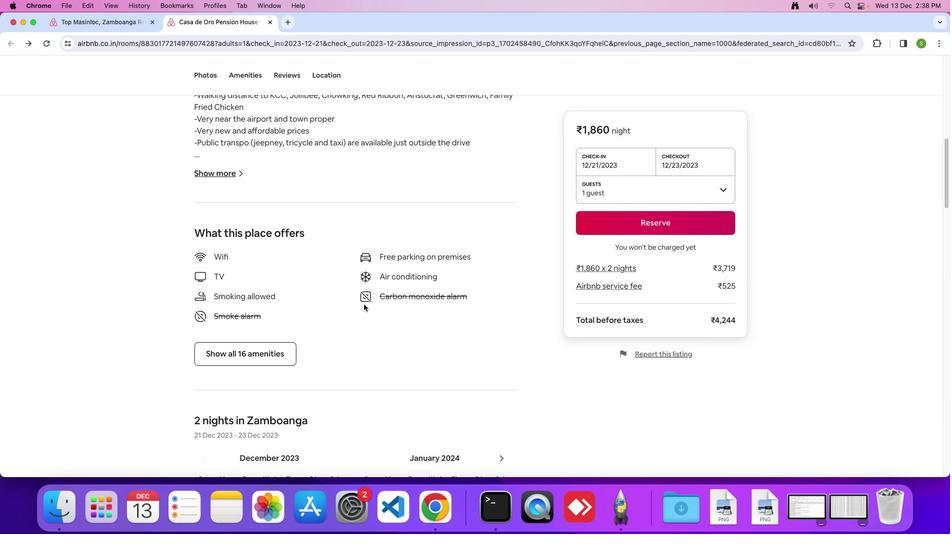 
Action: Mouse scrolled (364, 304) with delta (0, 0)
Screenshot: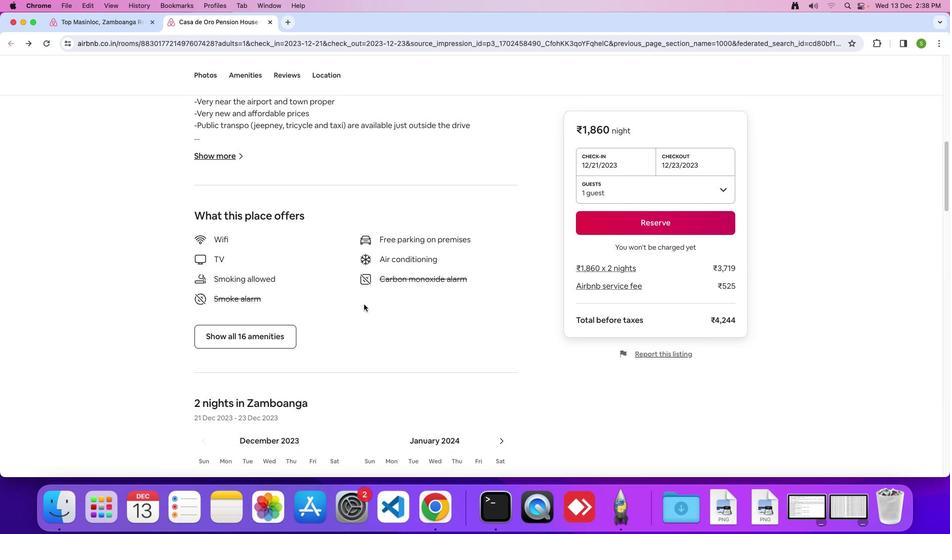 
Action: Mouse scrolled (364, 304) with delta (0, 0)
Screenshot: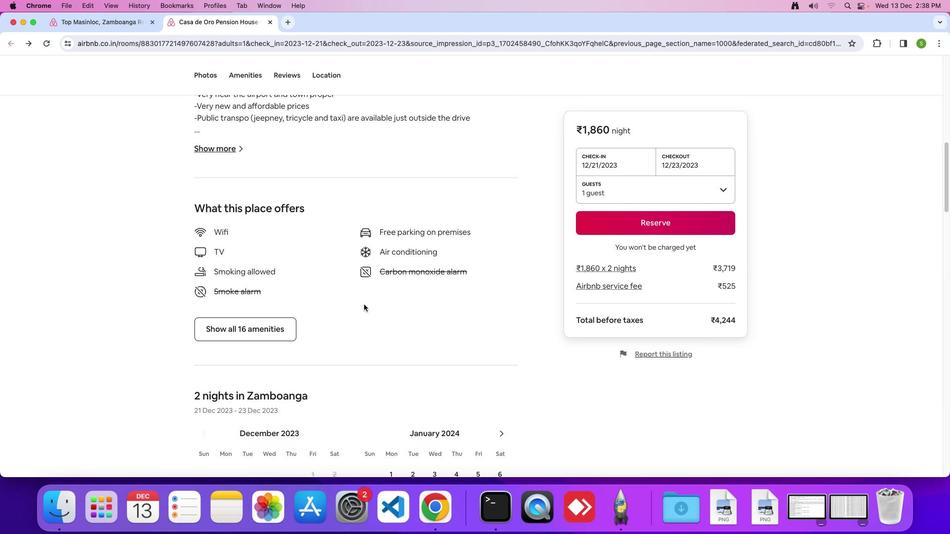 
Action: Mouse scrolled (364, 304) with delta (0, 0)
Screenshot: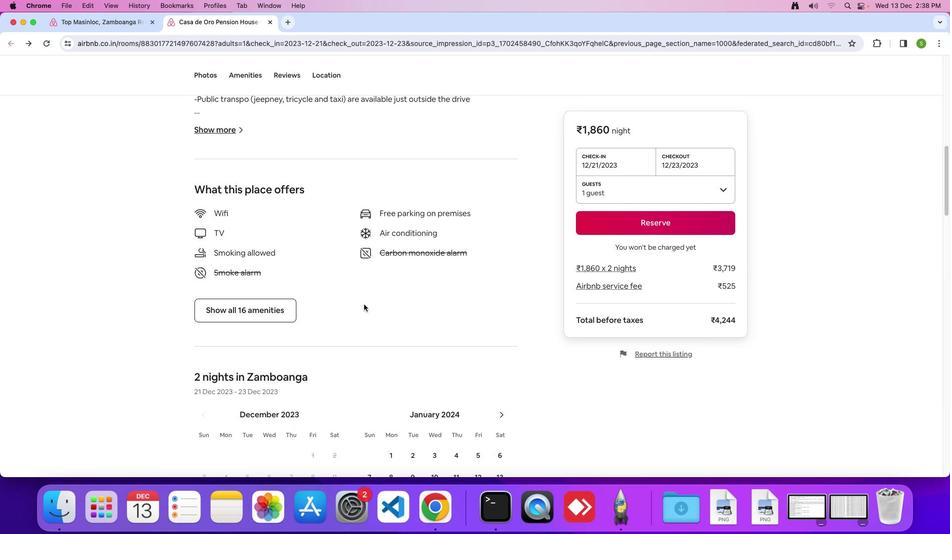 
Action: Mouse moved to (266, 302)
Screenshot: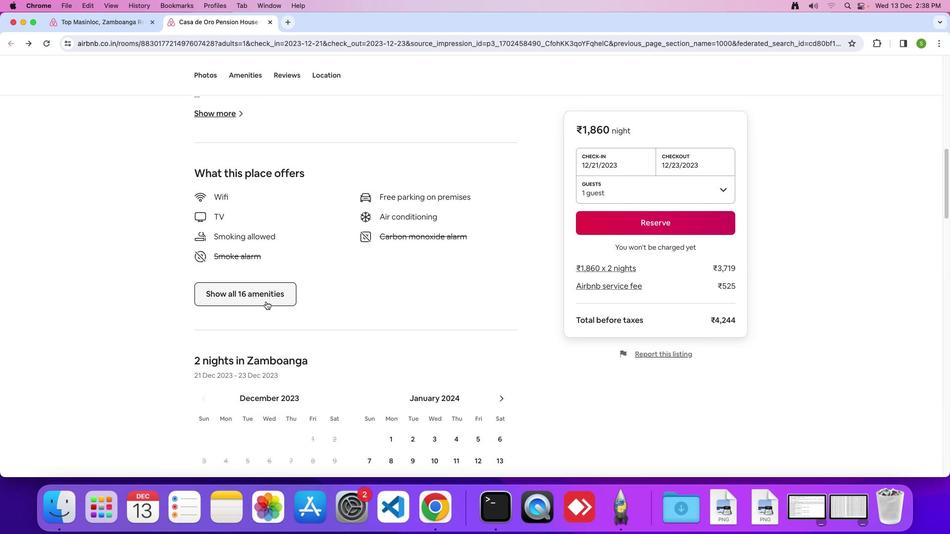 
Action: Mouse pressed left at (266, 302)
Screenshot: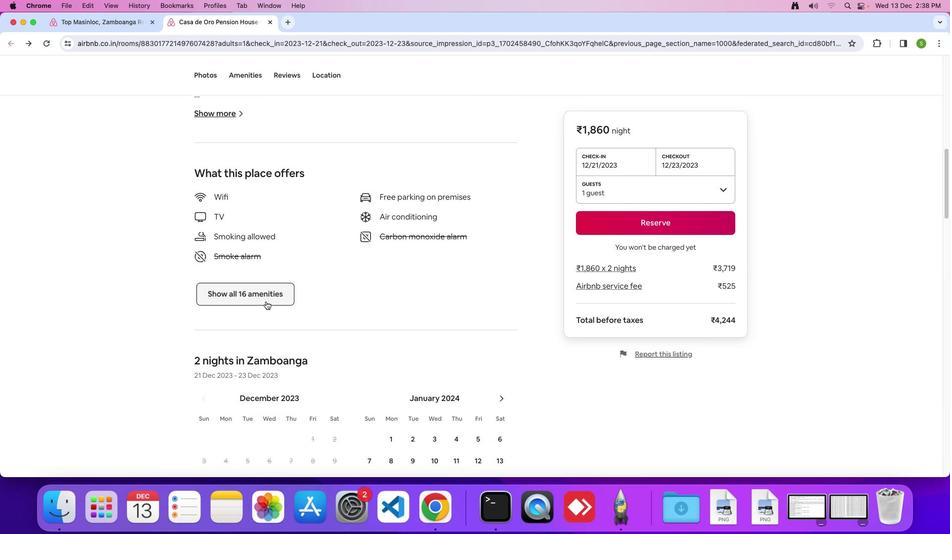 
Action: Mouse moved to (438, 270)
Screenshot: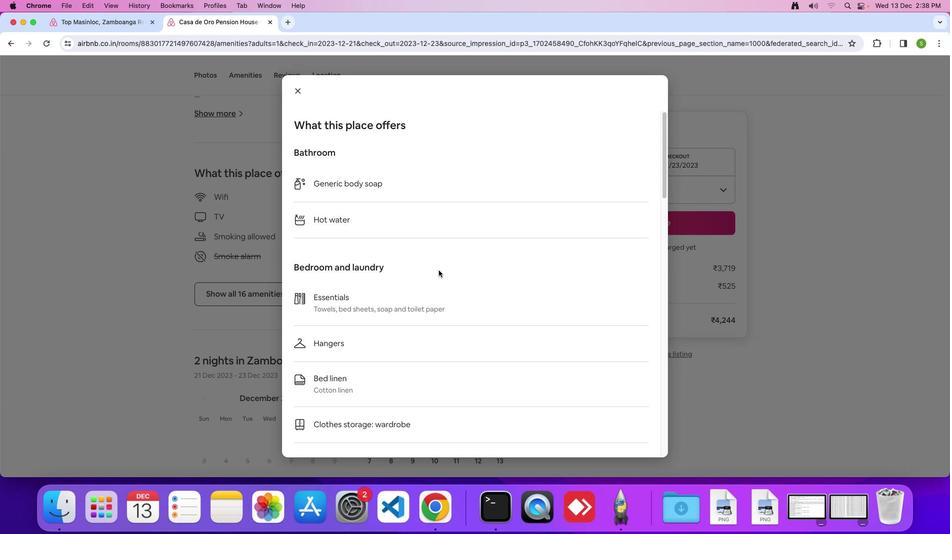 
Action: Mouse scrolled (438, 270) with delta (0, 0)
Screenshot: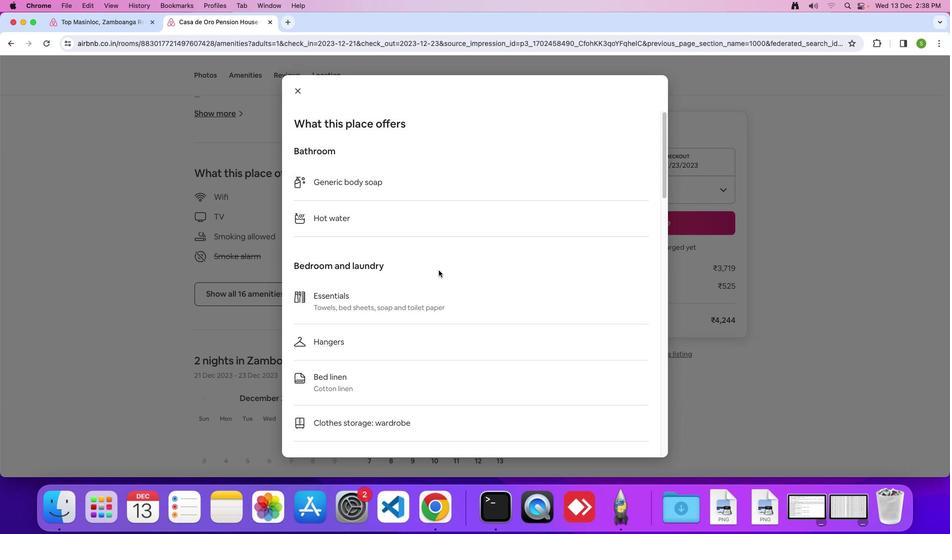 
Action: Mouse scrolled (438, 270) with delta (0, 0)
Screenshot: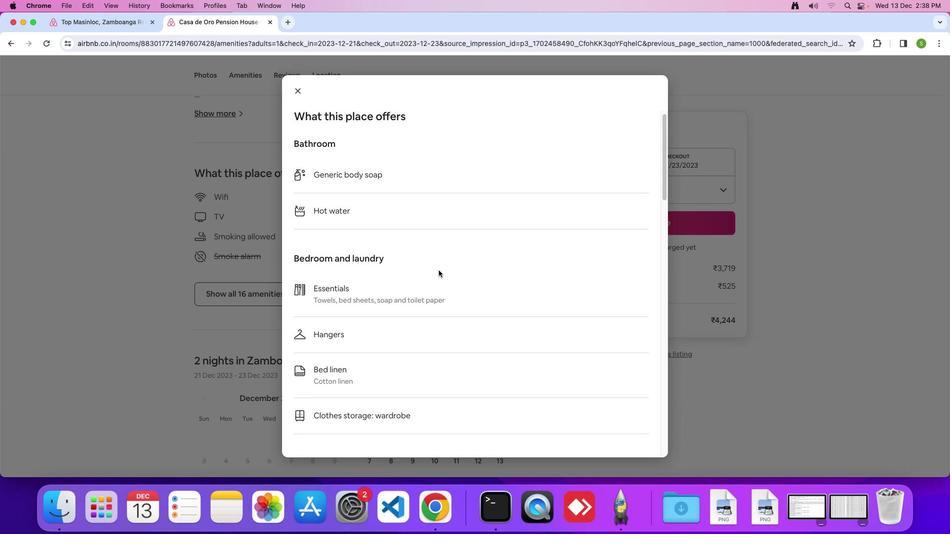 
Action: Mouse scrolled (438, 270) with delta (0, 0)
Screenshot: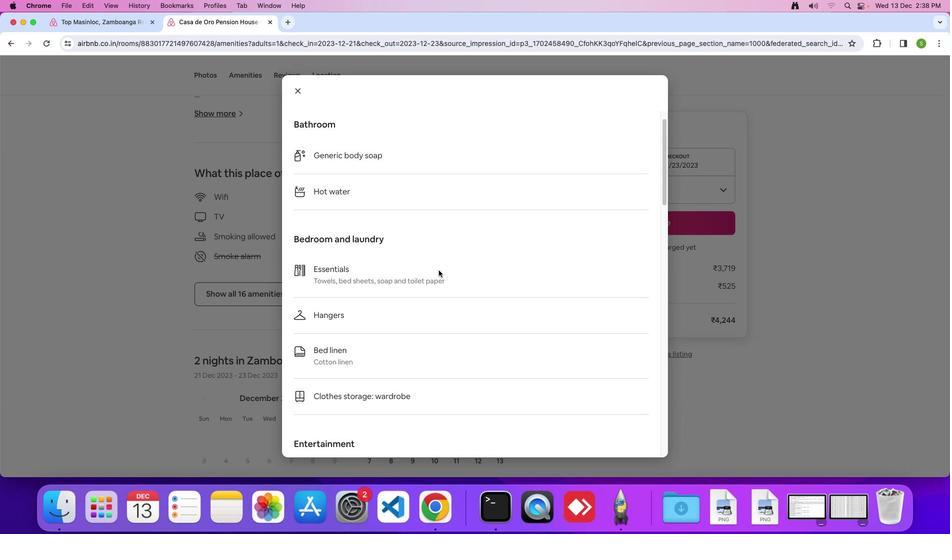 
Action: Mouse scrolled (438, 270) with delta (0, 0)
Screenshot: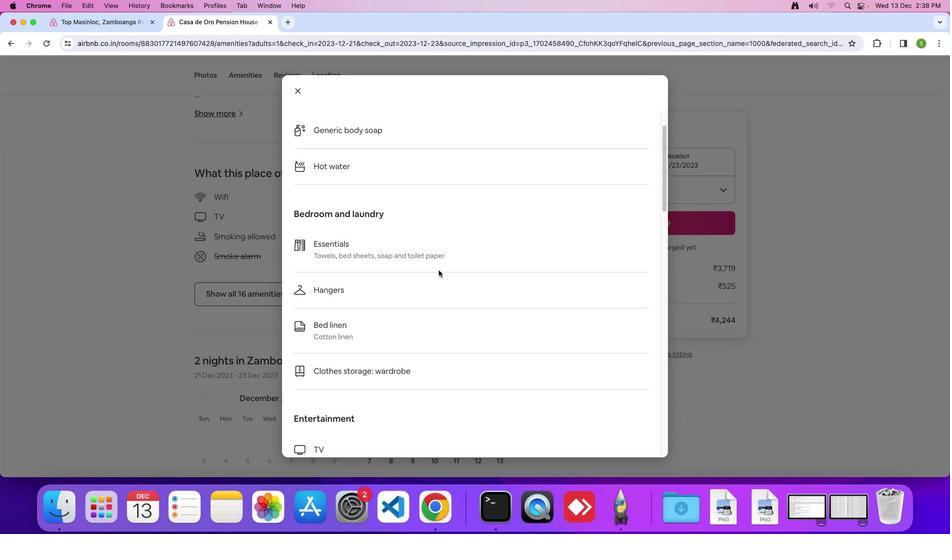 
Action: Mouse scrolled (438, 270) with delta (0, 0)
Screenshot: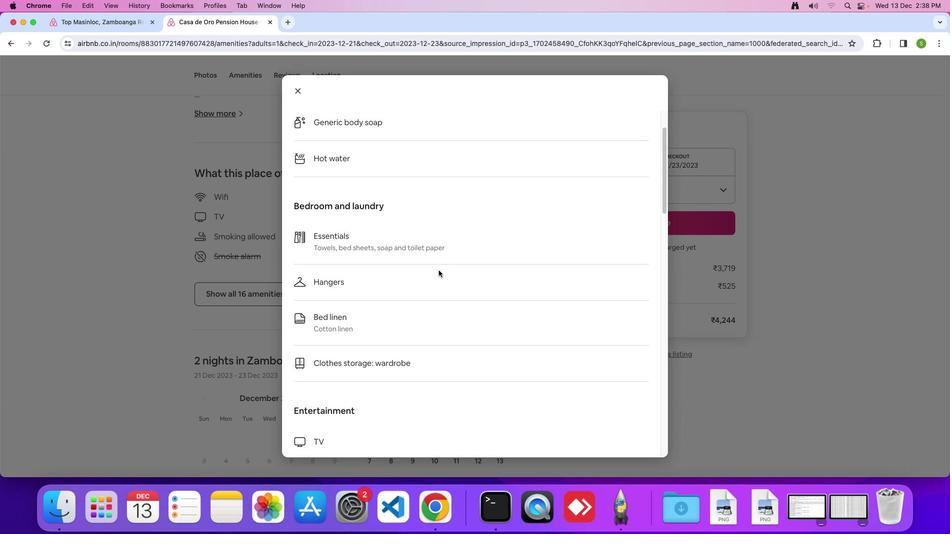 
Action: Mouse scrolled (438, 270) with delta (0, 0)
Screenshot: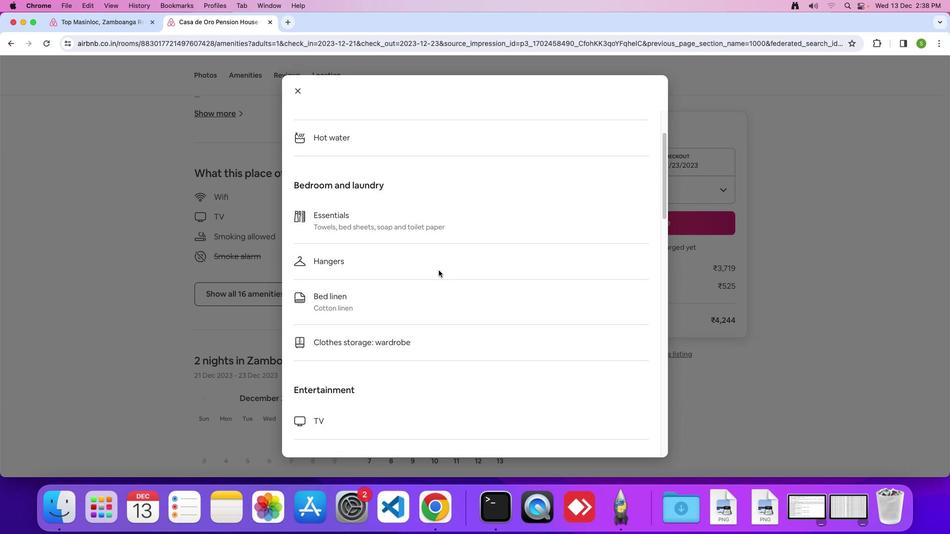 
Action: Mouse scrolled (438, 270) with delta (0, 0)
Screenshot: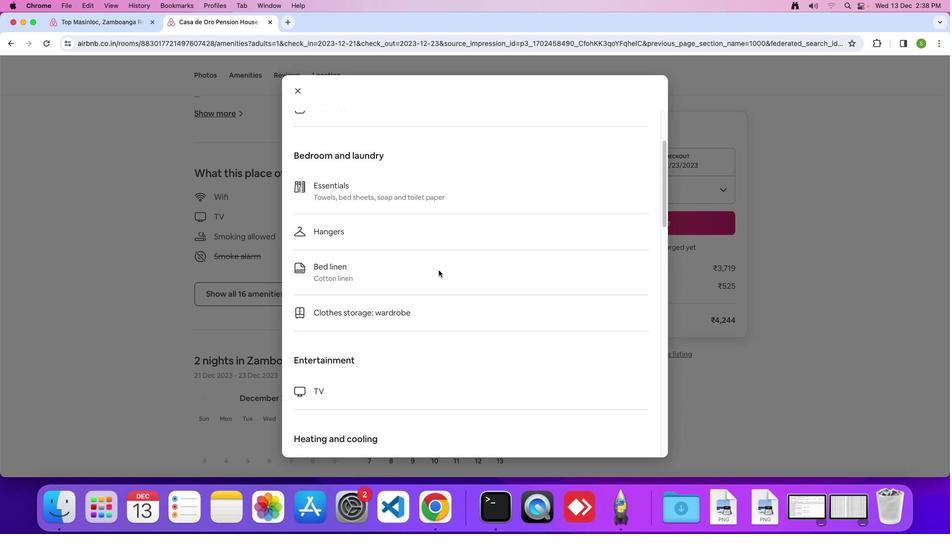 
Action: Mouse scrolled (438, 270) with delta (0, 0)
Screenshot: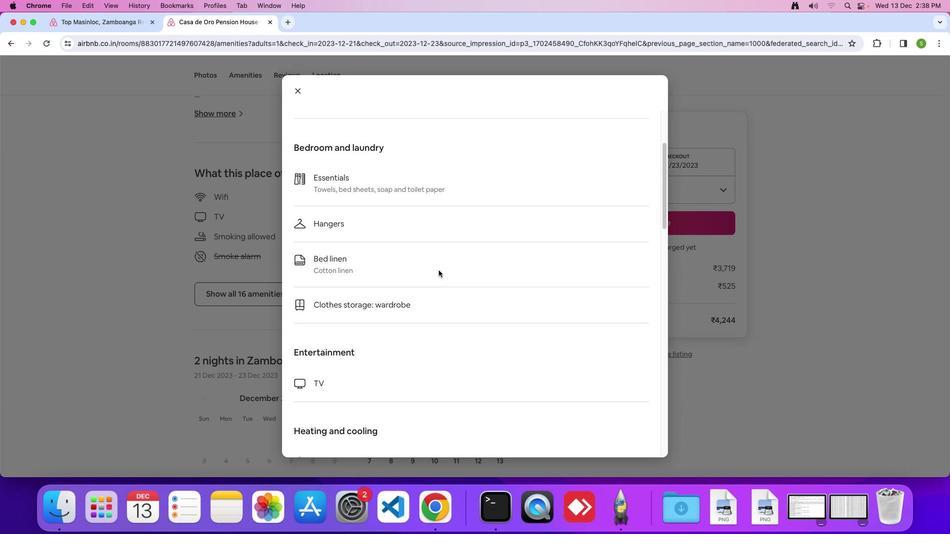 
Action: Mouse scrolled (438, 270) with delta (0, 0)
Screenshot: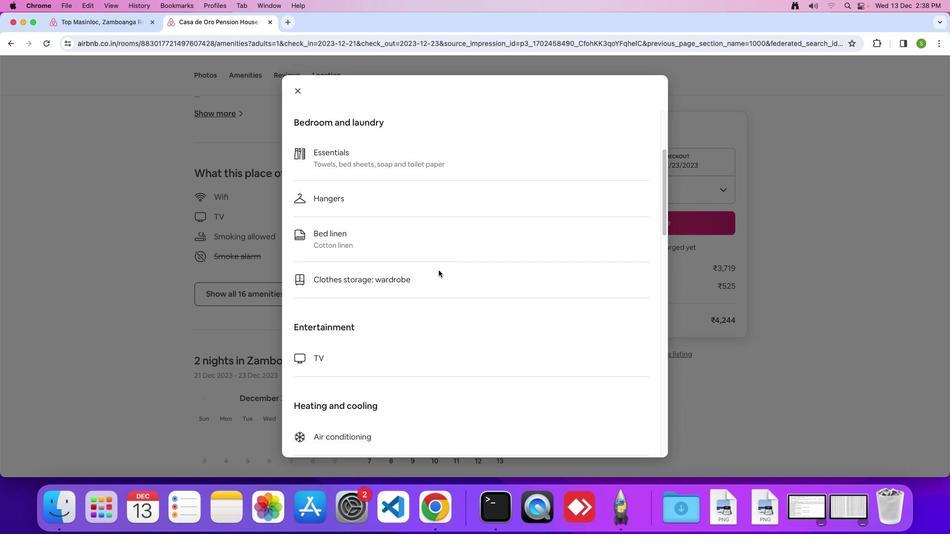 
Action: Mouse scrolled (438, 270) with delta (0, 0)
Screenshot: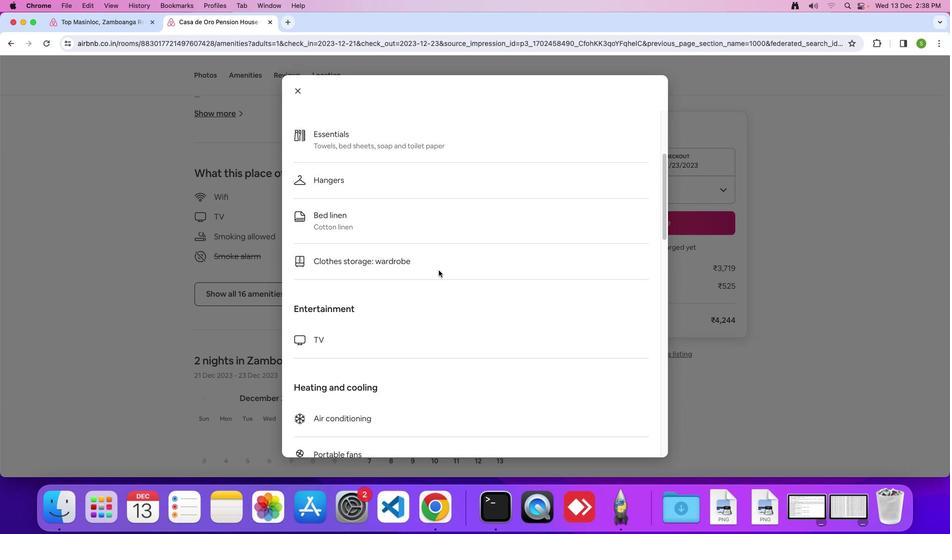 
Action: Mouse scrolled (438, 270) with delta (0, 0)
Screenshot: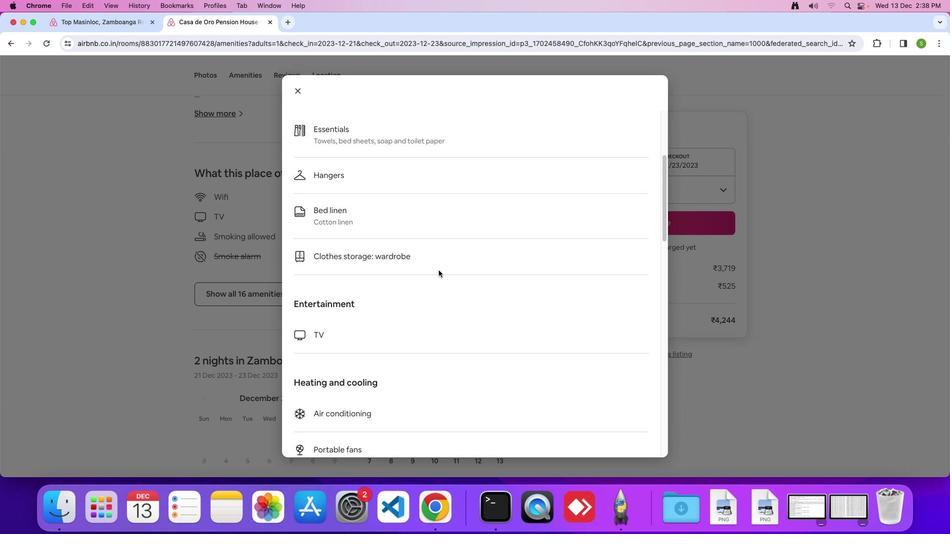 
Action: Mouse scrolled (438, 270) with delta (0, 0)
Screenshot: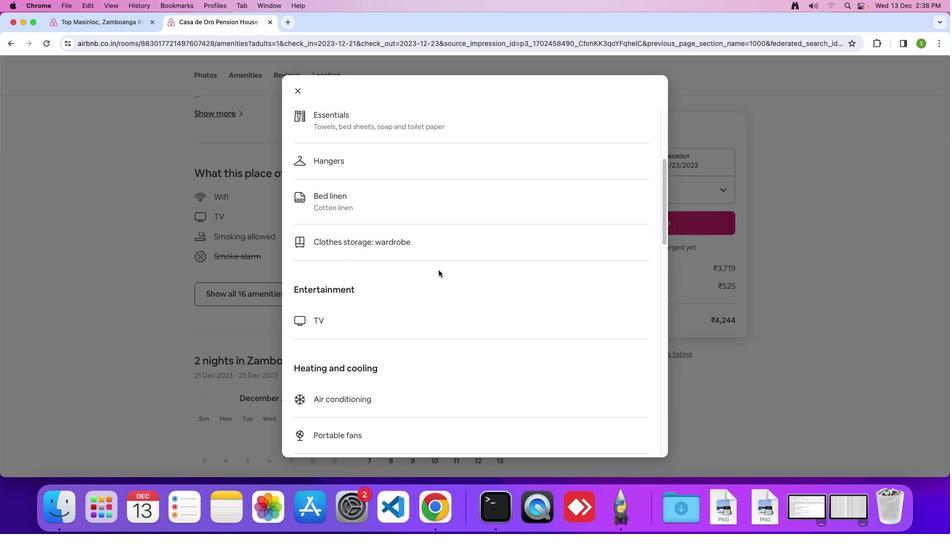 
Action: Mouse scrolled (438, 270) with delta (0, 0)
Screenshot: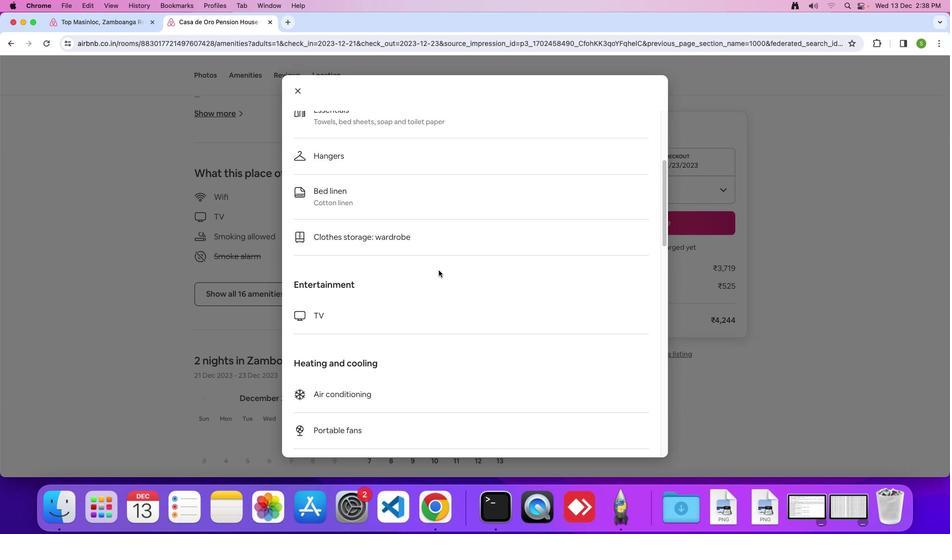 
Action: Mouse scrolled (438, 270) with delta (0, 0)
Screenshot: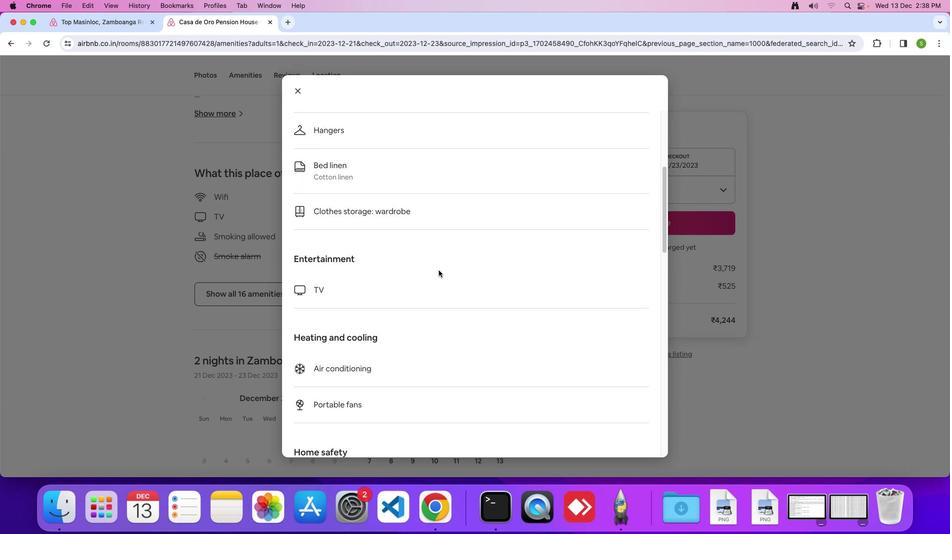 
Action: Mouse scrolled (438, 270) with delta (0, 0)
Screenshot: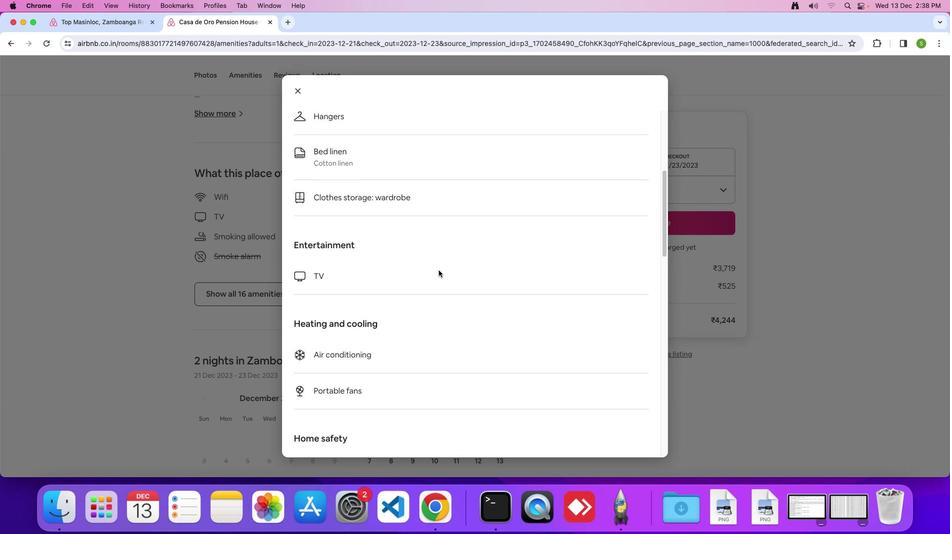 
Action: Mouse scrolled (438, 270) with delta (0, 0)
Screenshot: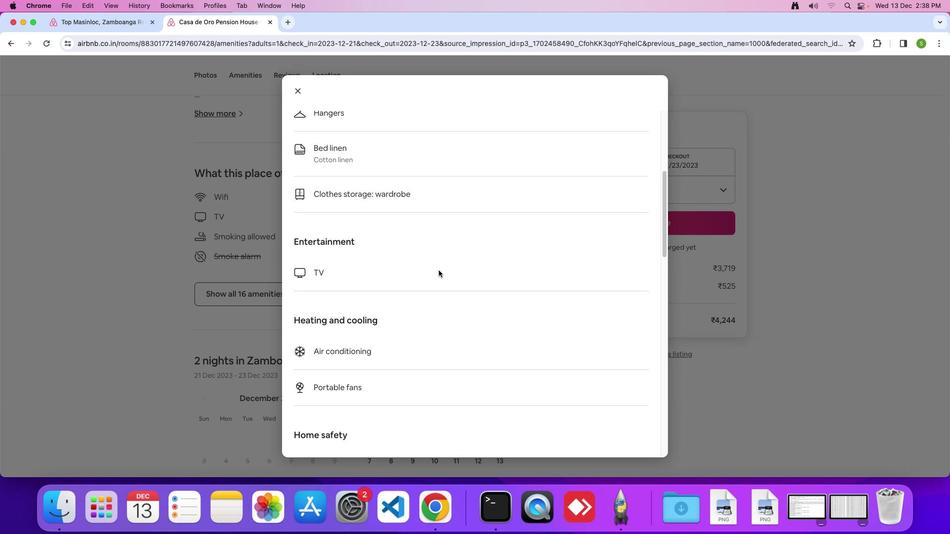 
Action: Mouse scrolled (438, 270) with delta (0, 0)
Screenshot: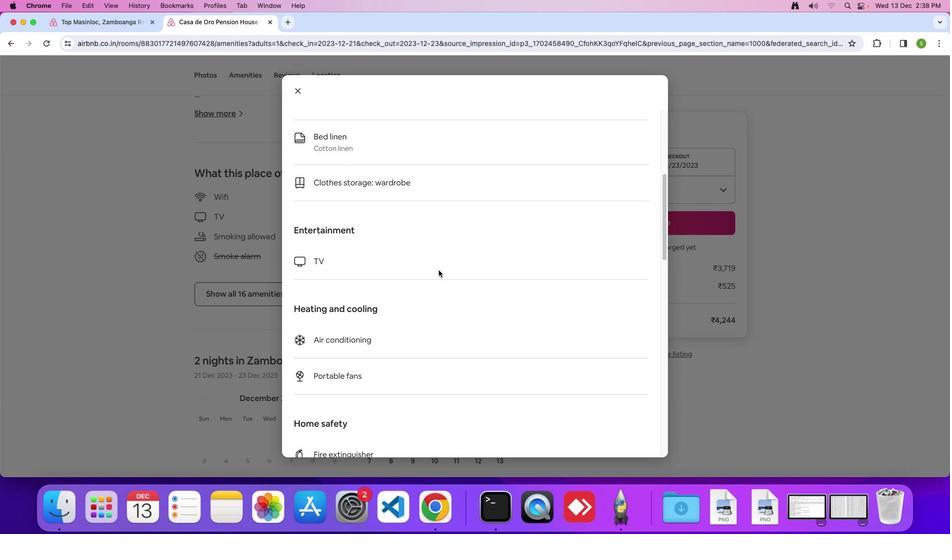 
Action: Mouse scrolled (438, 270) with delta (0, 0)
Screenshot: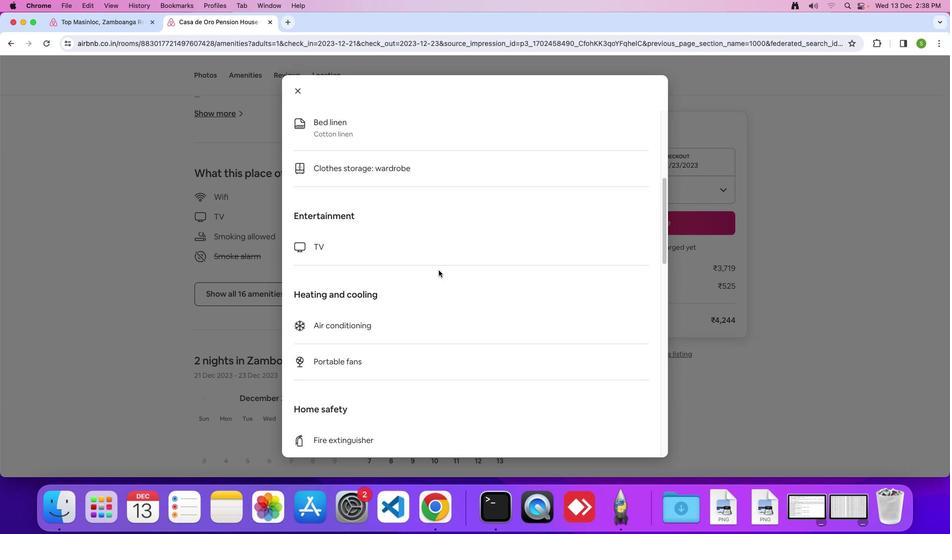 
Action: Mouse scrolled (438, 270) with delta (0, 0)
Screenshot: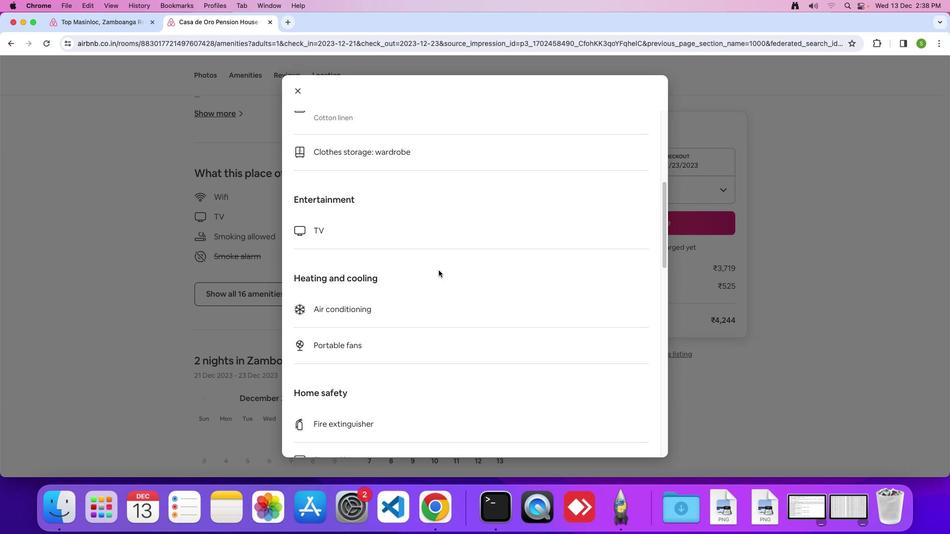 
Action: Mouse scrolled (438, 270) with delta (0, 0)
Screenshot: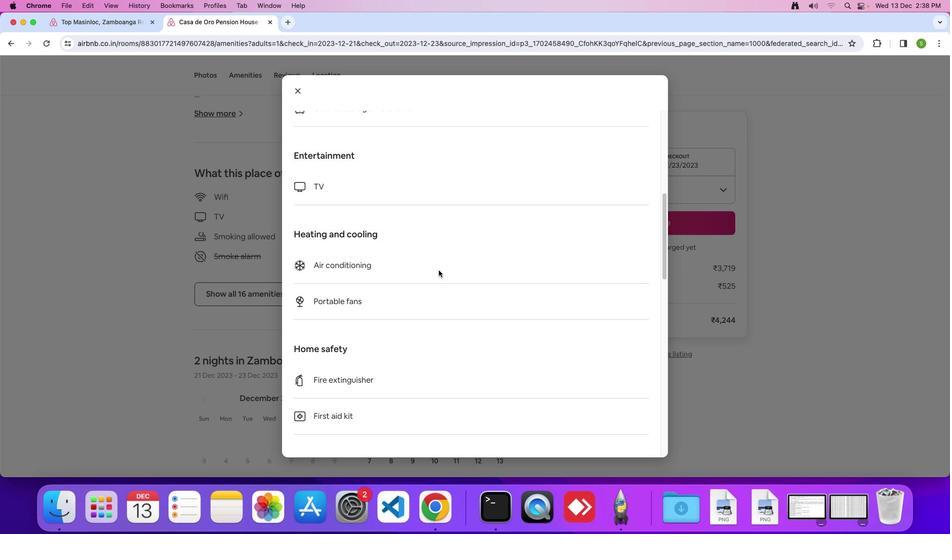 
Action: Mouse scrolled (438, 270) with delta (0, 0)
Screenshot: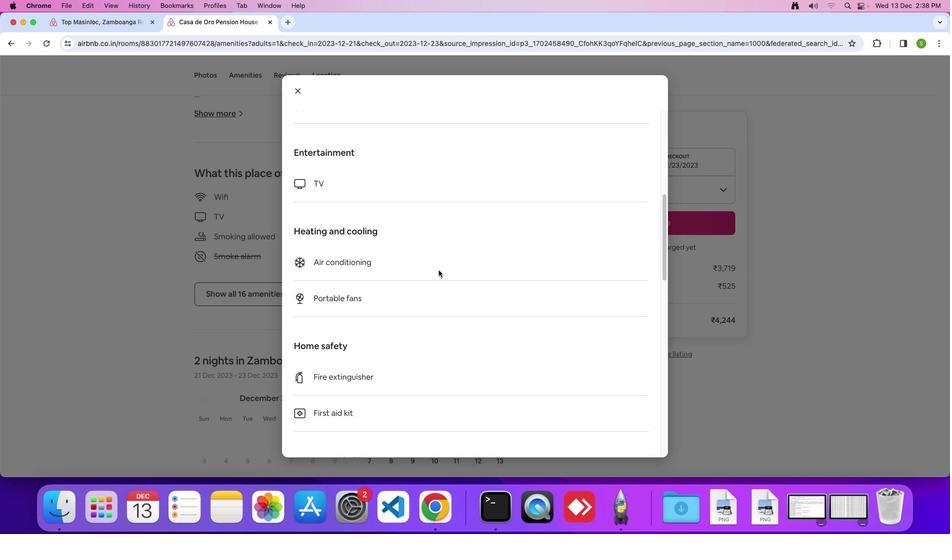 
Action: Mouse scrolled (438, 270) with delta (0, 0)
Screenshot: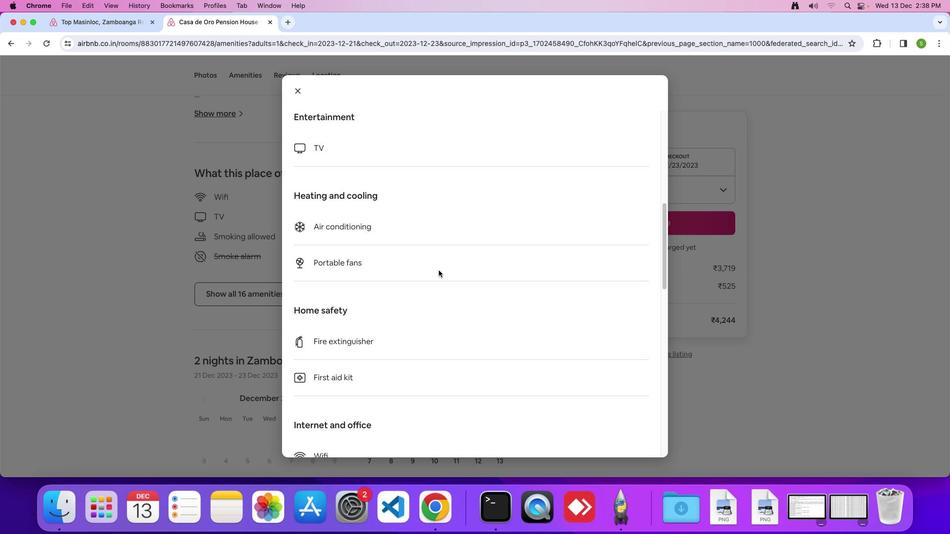 
Action: Mouse scrolled (438, 270) with delta (0, 0)
Screenshot: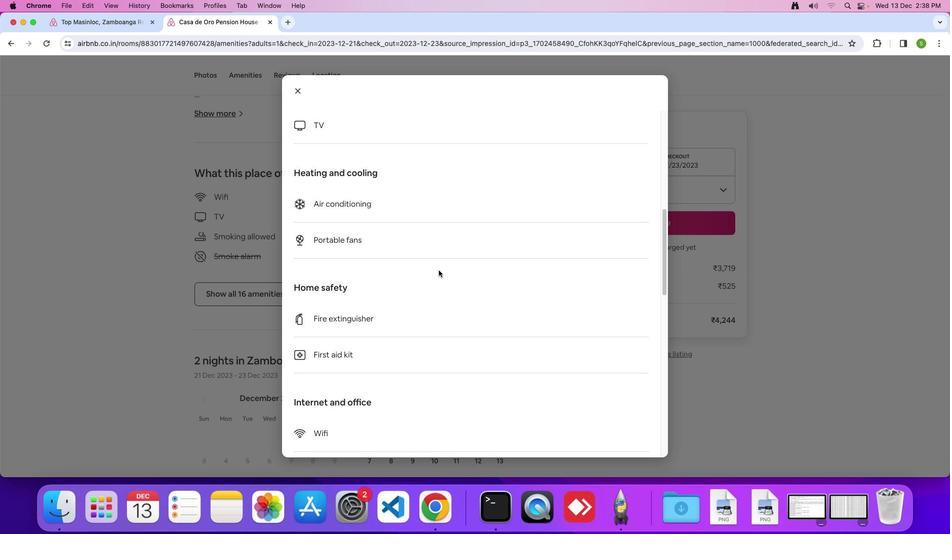 
Action: Mouse scrolled (438, 270) with delta (0, 0)
Screenshot: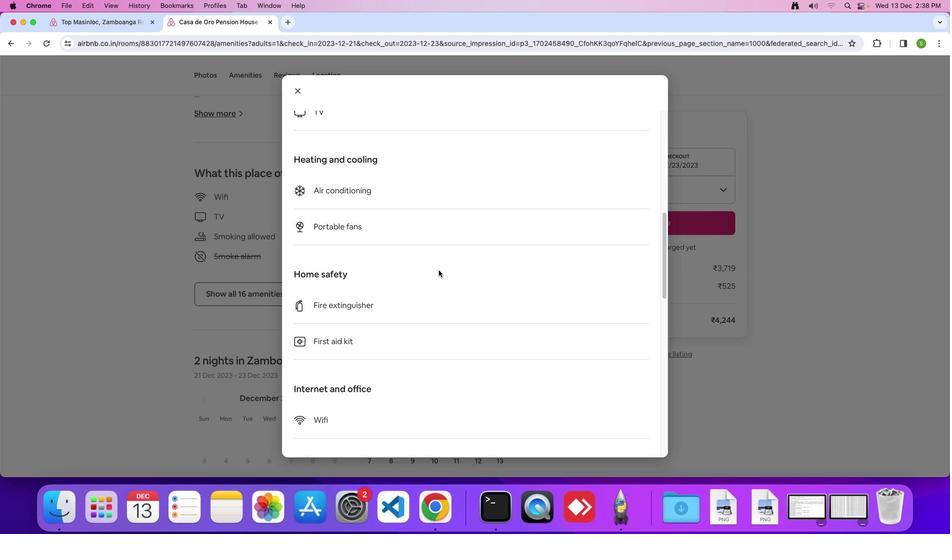 
Action: Mouse scrolled (438, 270) with delta (0, 0)
Screenshot: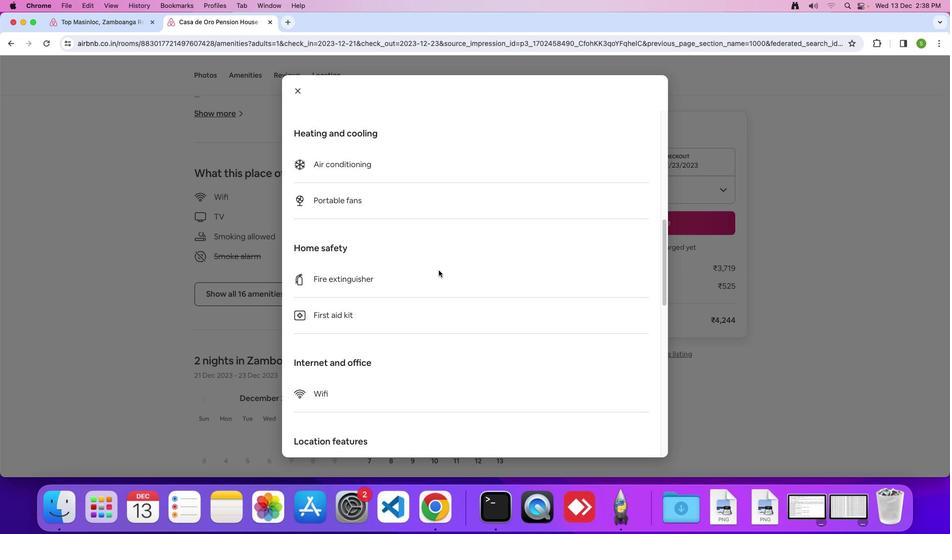 
Action: Mouse scrolled (438, 270) with delta (0, 0)
Screenshot: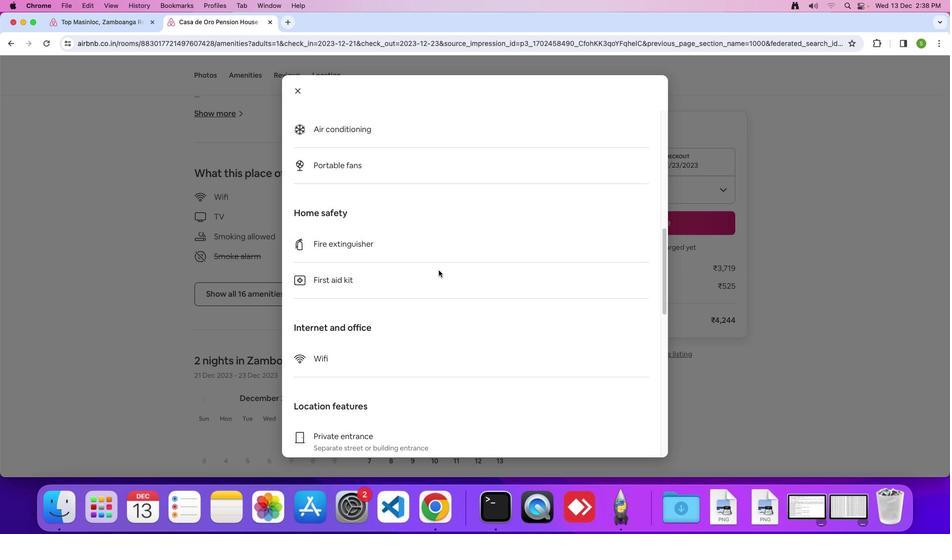
Action: Mouse scrolled (438, 270) with delta (0, 0)
Screenshot: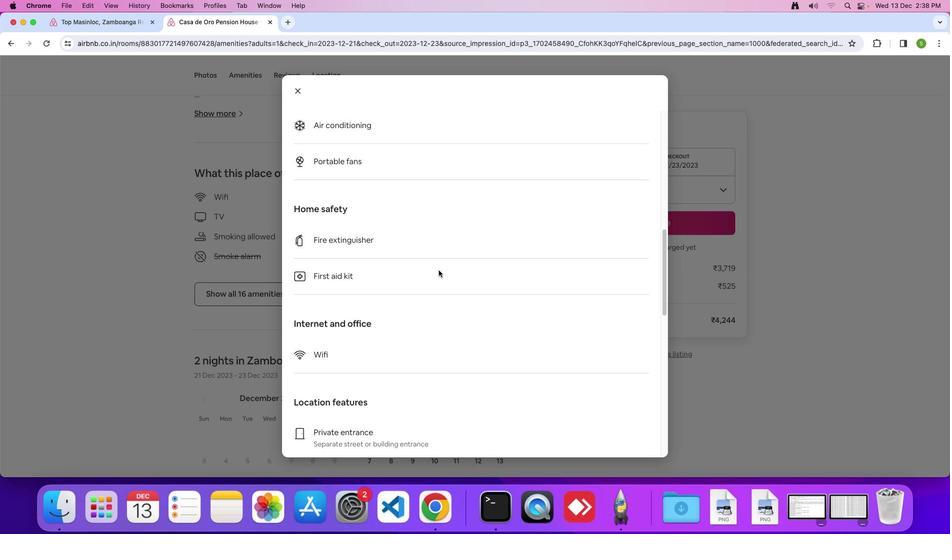 
Action: Mouse scrolled (438, 270) with delta (0, 0)
Screenshot: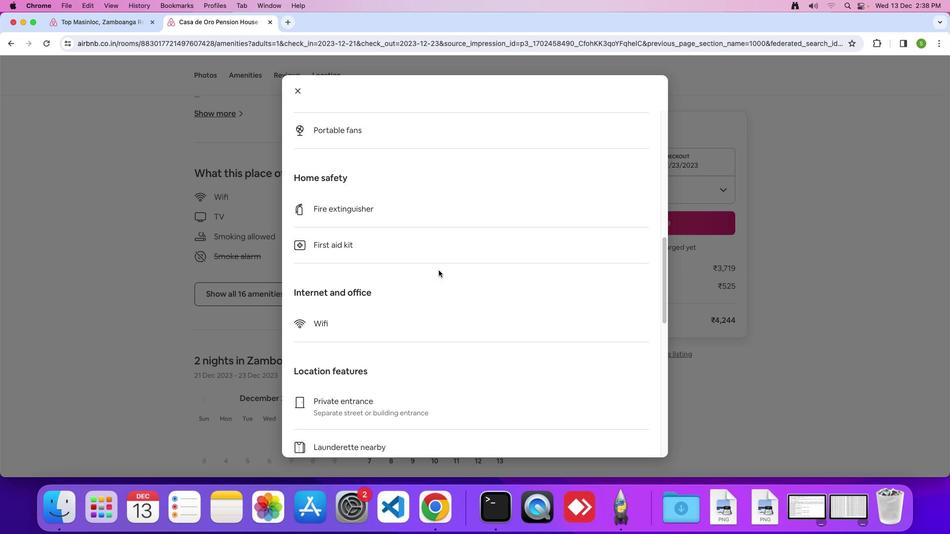 
Action: Mouse scrolled (438, 270) with delta (0, 0)
Screenshot: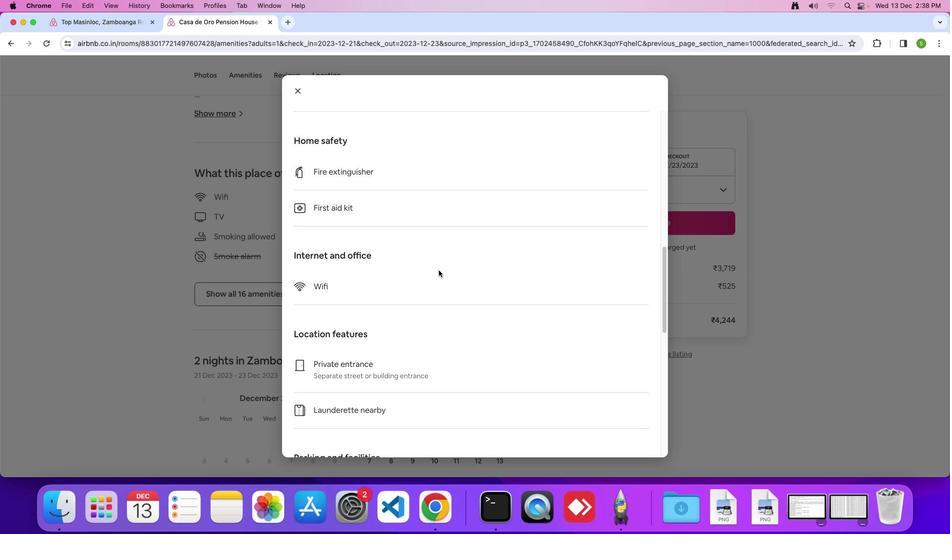 
Action: Mouse scrolled (438, 270) with delta (0, 0)
Screenshot: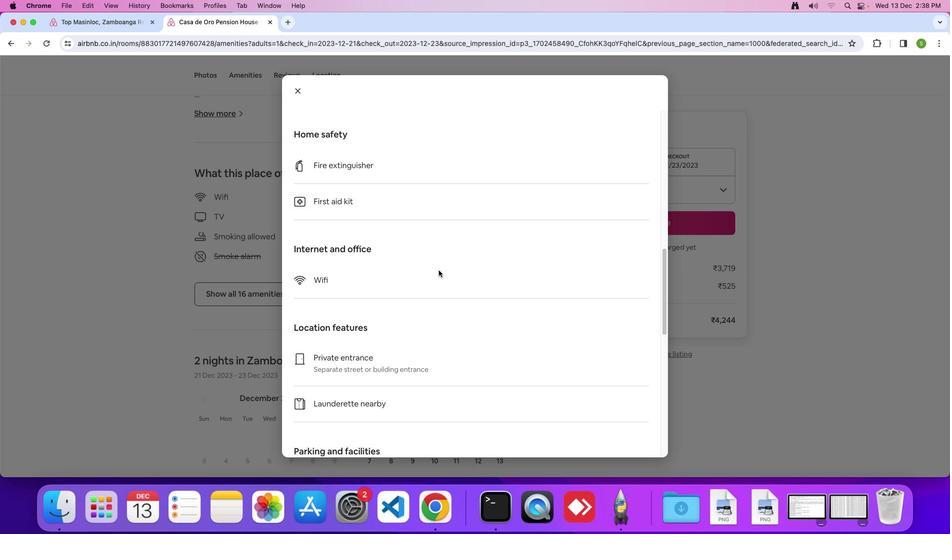 
Action: Mouse scrolled (438, 270) with delta (0, 0)
Screenshot: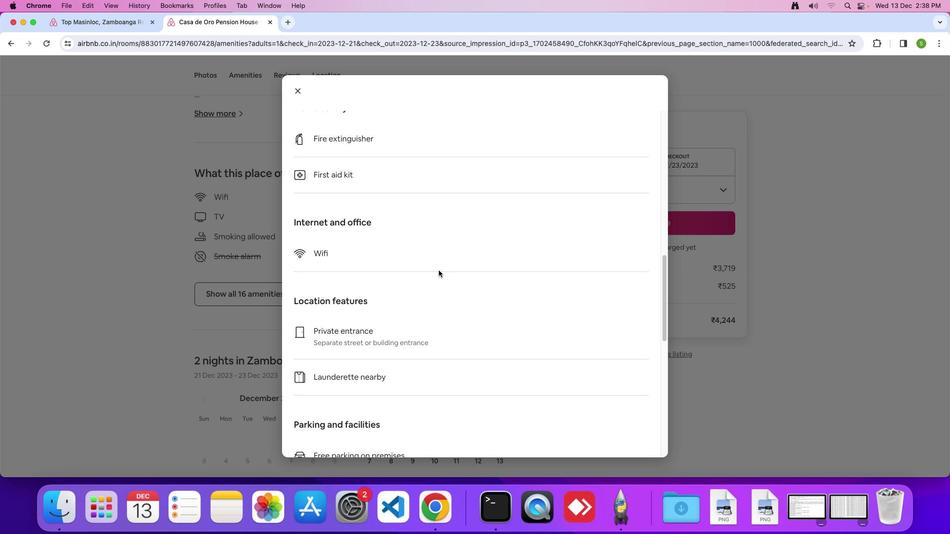 
Action: Mouse scrolled (438, 270) with delta (0, 0)
Screenshot: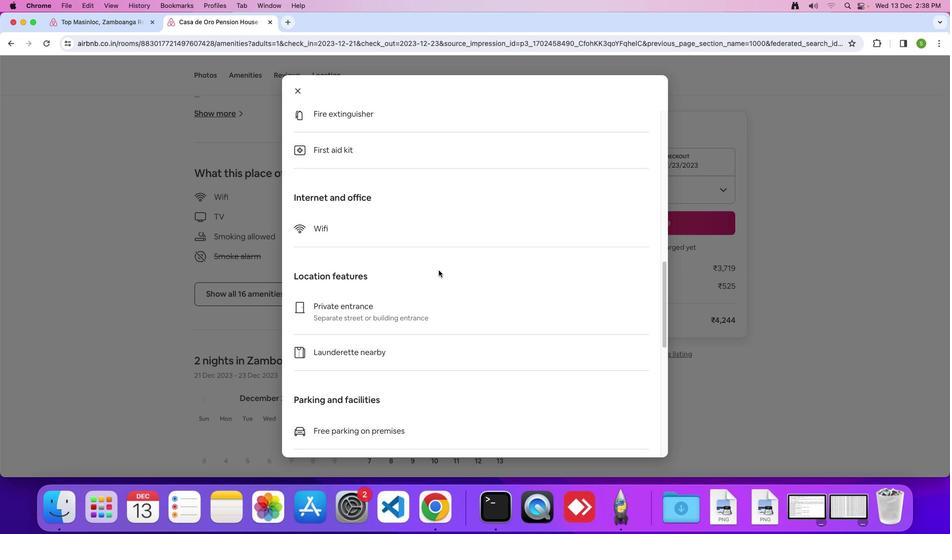 
Action: Mouse scrolled (438, 270) with delta (0, 0)
Screenshot: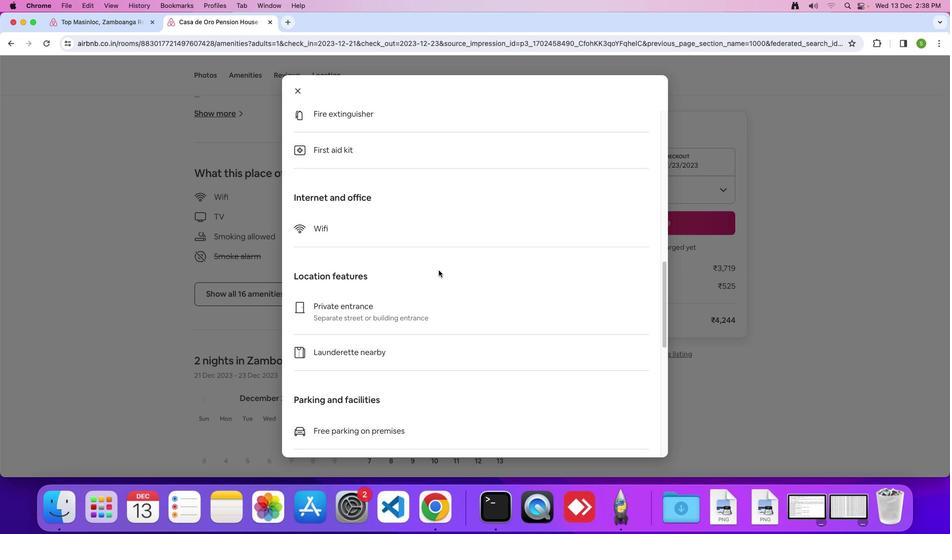 
Action: Mouse scrolled (438, 270) with delta (0, -1)
Screenshot: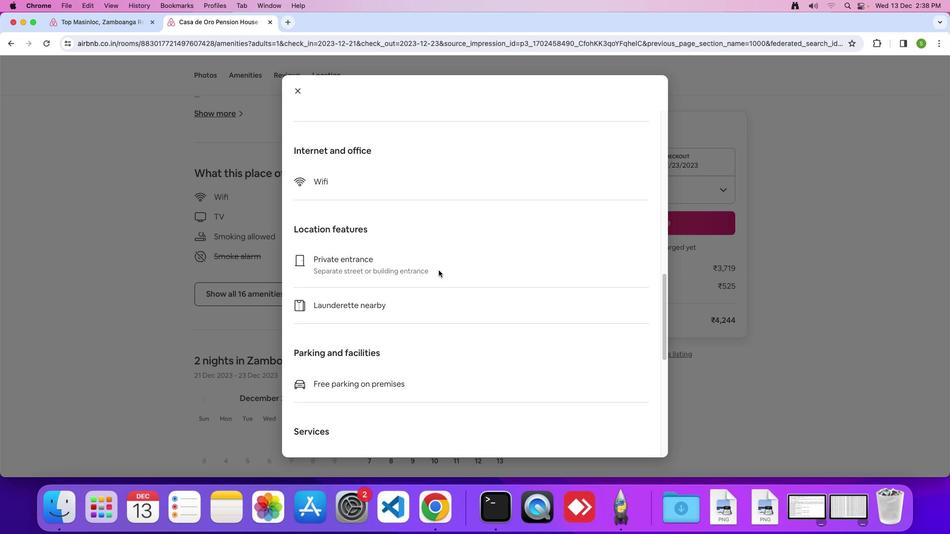 
Action: Mouse scrolled (438, 270) with delta (0, 0)
Screenshot: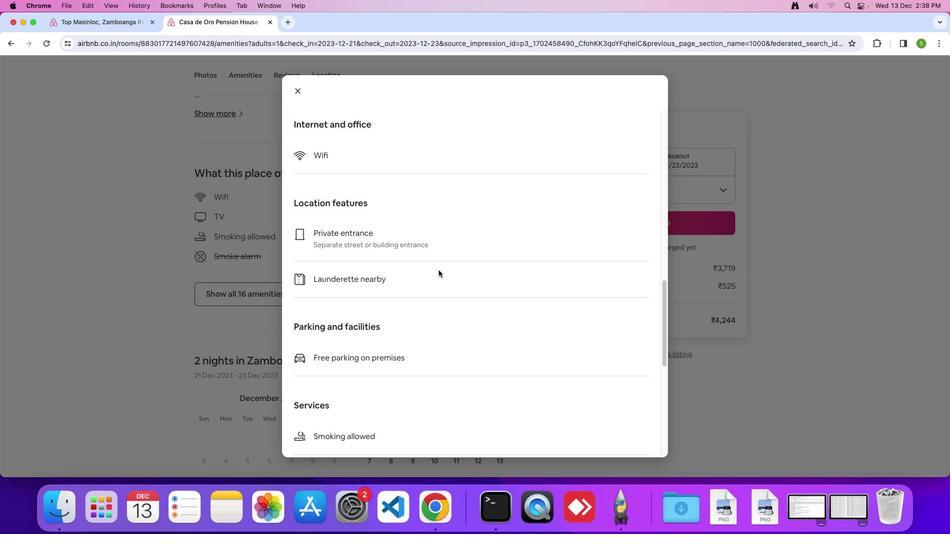 
Action: Mouse scrolled (438, 270) with delta (0, 0)
Screenshot: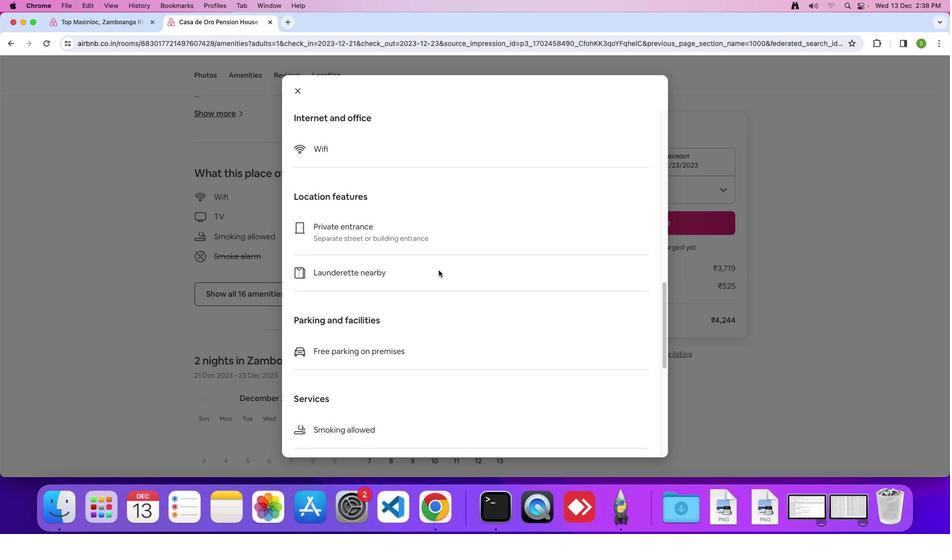 
Action: Mouse scrolled (438, 270) with delta (0, 0)
Screenshot: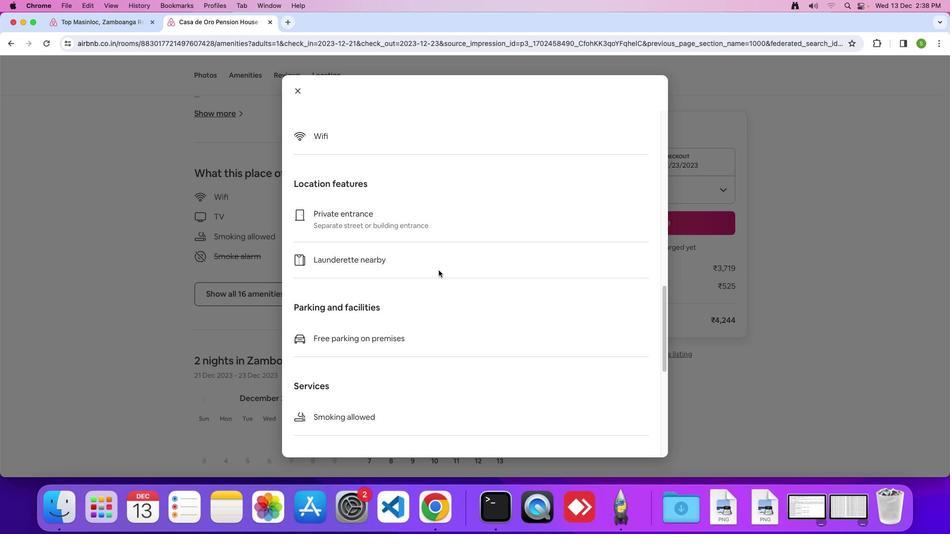
Action: Mouse scrolled (438, 270) with delta (0, 0)
Screenshot: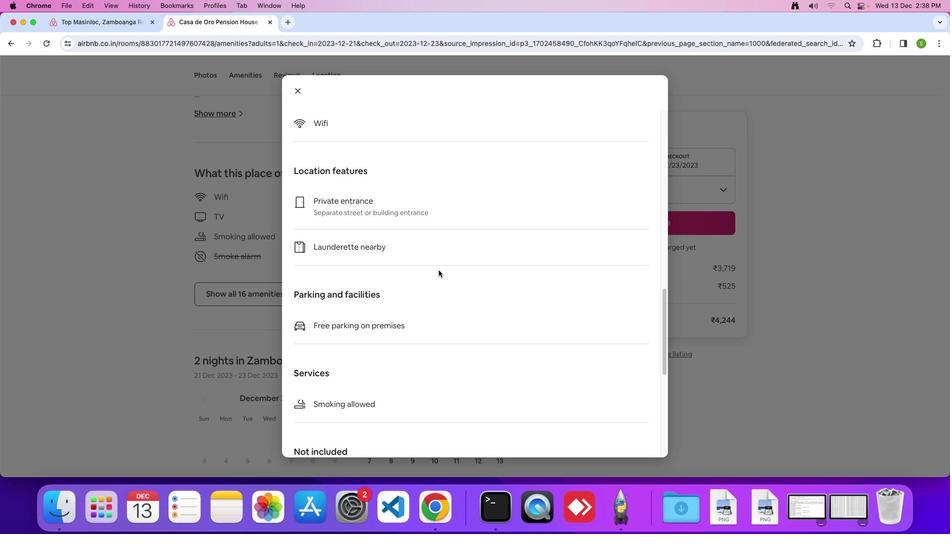 
Action: Mouse scrolled (438, 270) with delta (0, 0)
Screenshot: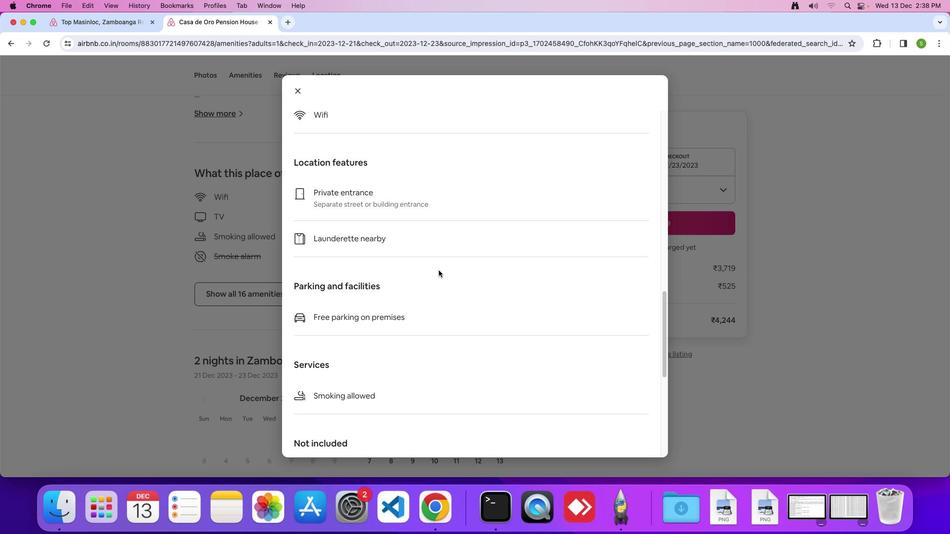 
Action: Mouse scrolled (438, 270) with delta (0, 0)
Screenshot: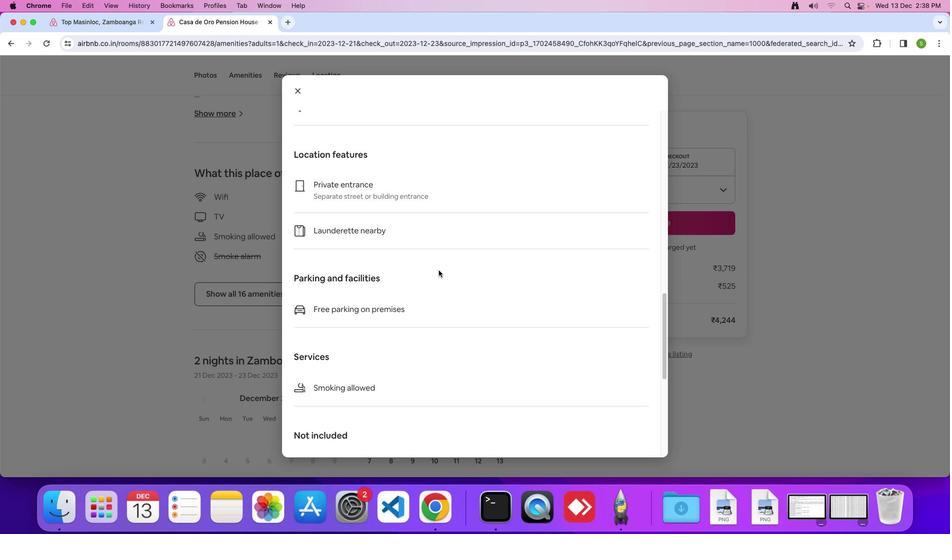 
Action: Mouse scrolled (438, 270) with delta (0, 0)
Screenshot: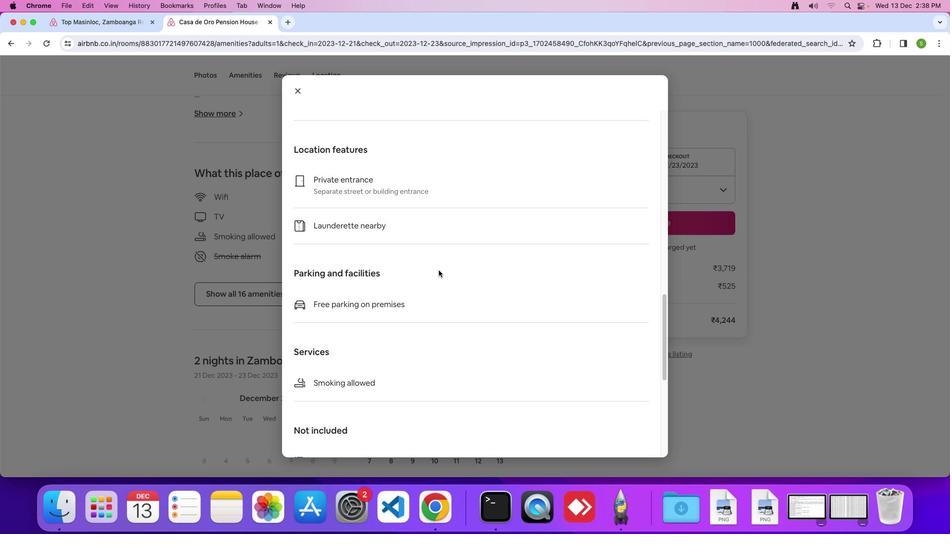 
Action: Mouse scrolled (438, 270) with delta (0, -1)
Screenshot: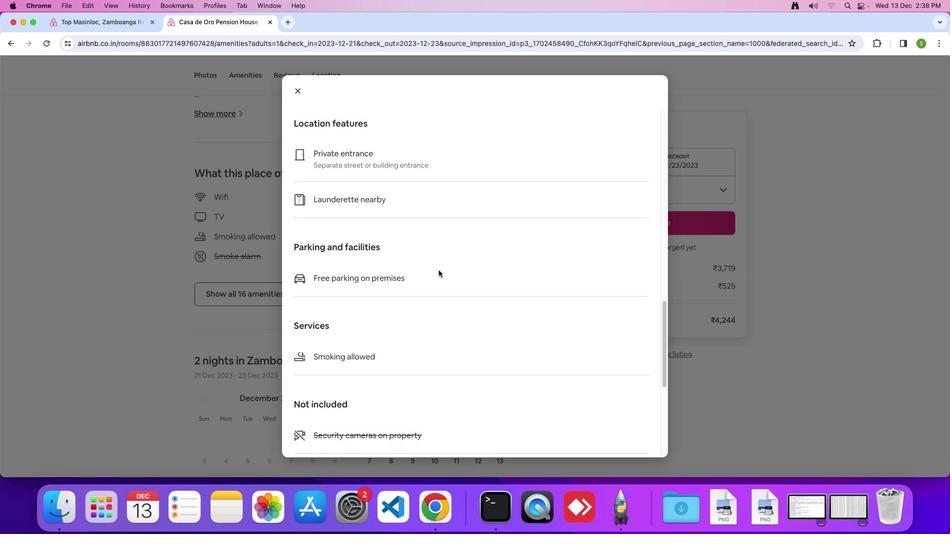 
Action: Mouse scrolled (438, 270) with delta (0, 0)
Screenshot: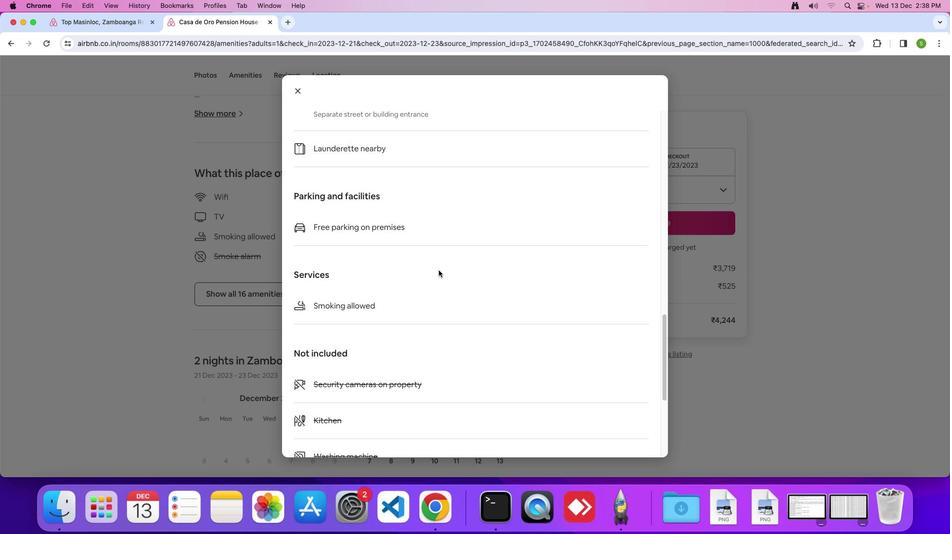 
Action: Mouse scrolled (438, 270) with delta (0, 0)
Screenshot: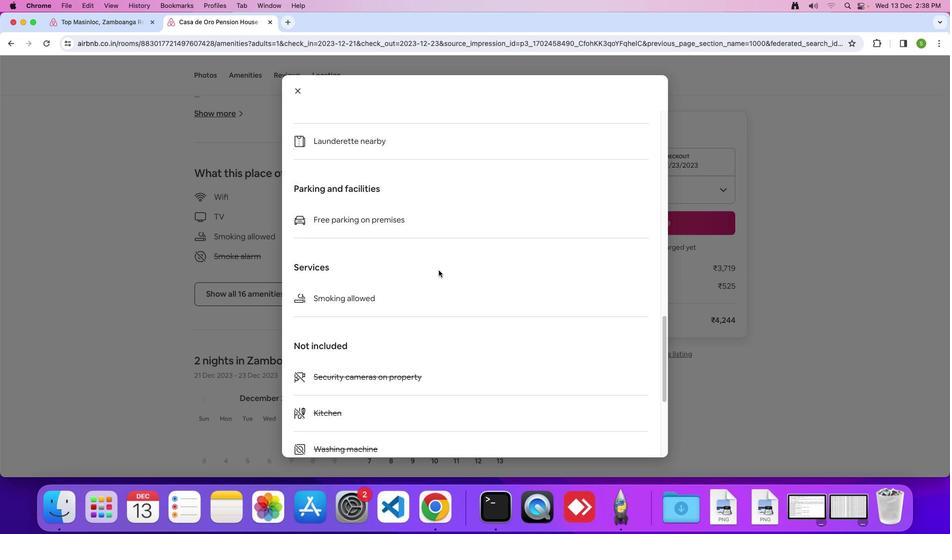 
Action: Mouse scrolled (438, 270) with delta (0, 0)
Screenshot: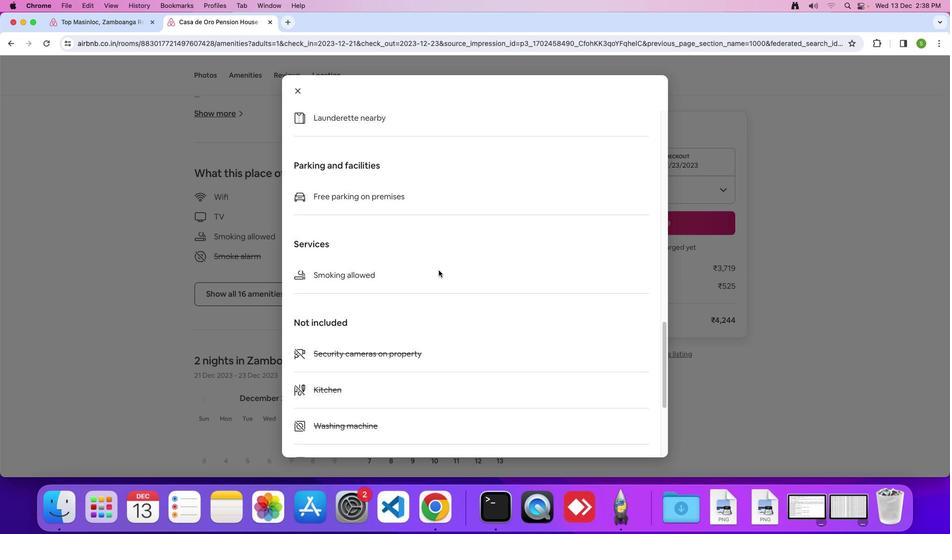 
Action: Mouse scrolled (438, 270) with delta (0, 0)
Screenshot: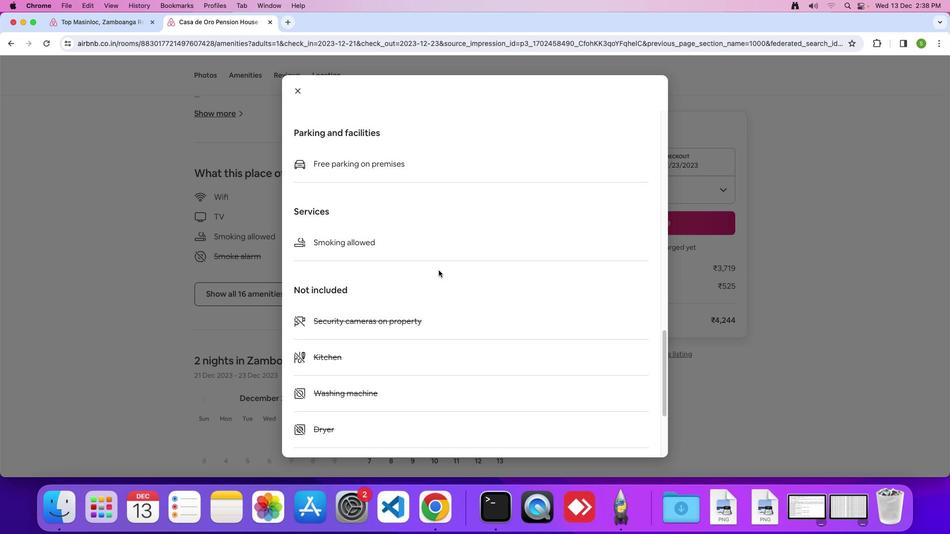
Action: Mouse scrolled (438, 270) with delta (0, 0)
Screenshot: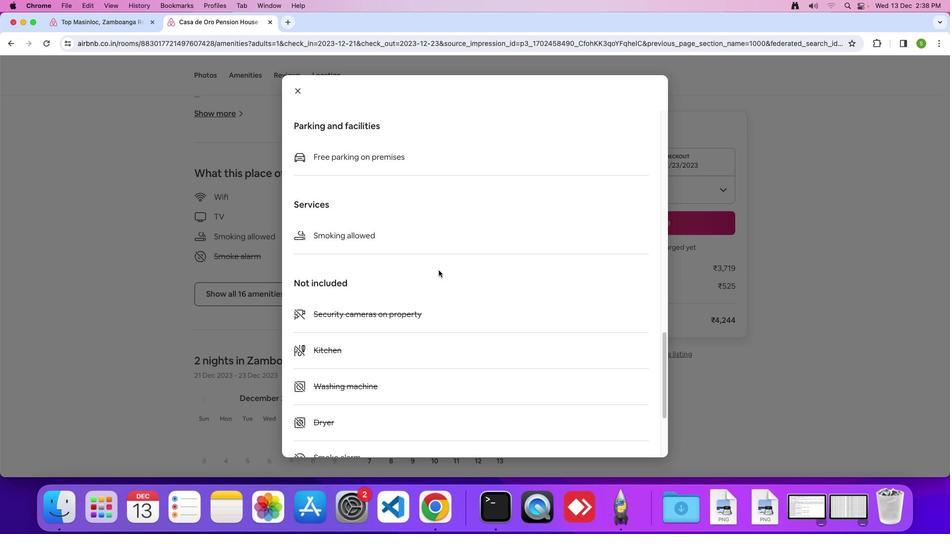 
Action: Mouse scrolled (438, 270) with delta (0, 0)
Screenshot: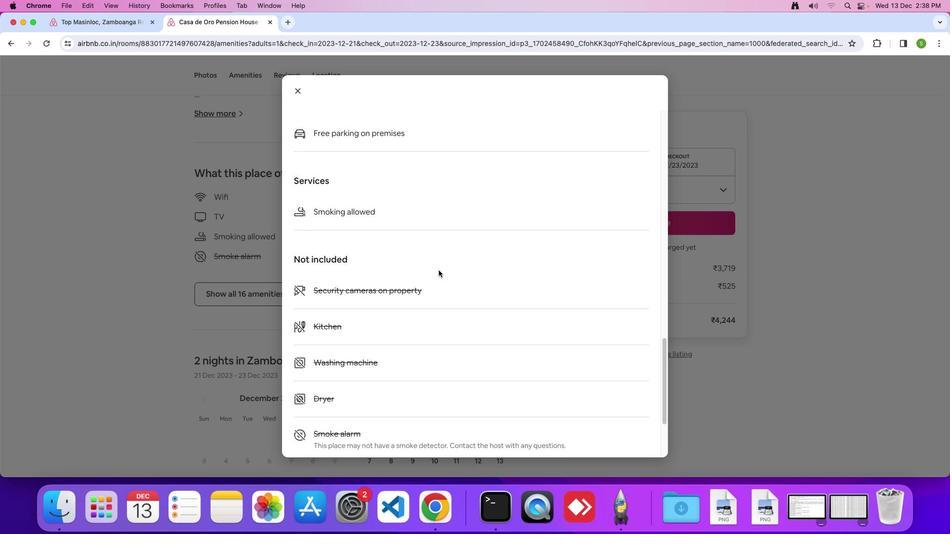 
Action: Mouse scrolled (438, 270) with delta (0, 0)
Screenshot: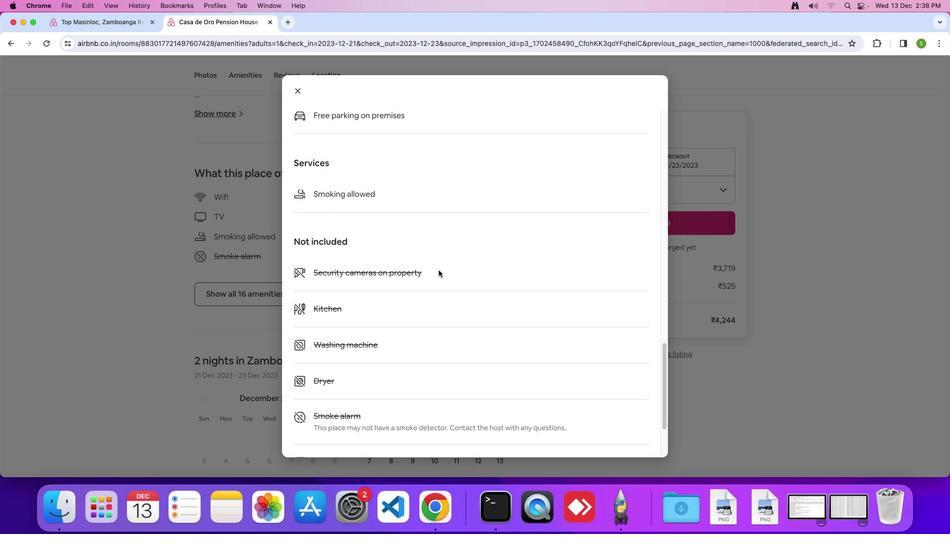 
Action: Mouse scrolled (438, 270) with delta (0, 0)
Screenshot: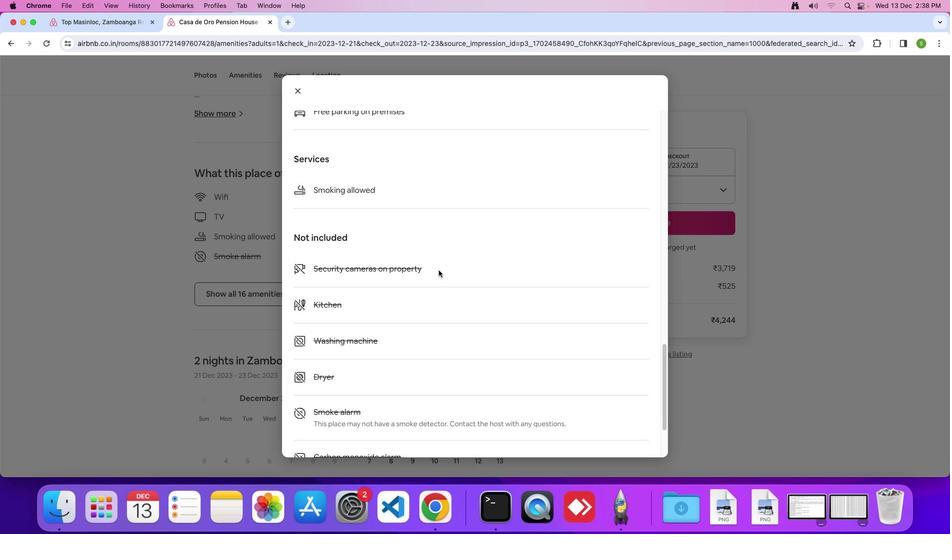
Action: Mouse scrolled (438, 270) with delta (0, 0)
Screenshot: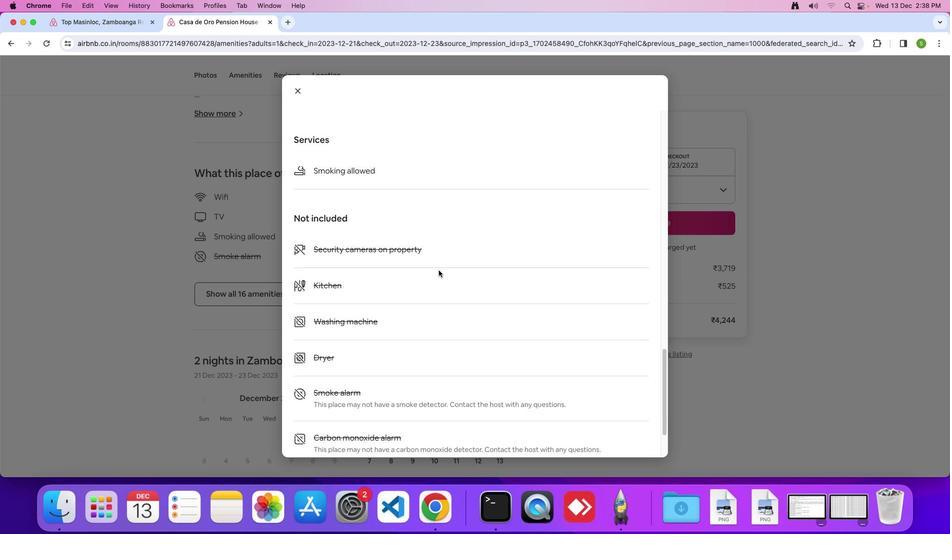 
Action: Mouse scrolled (438, 270) with delta (0, 0)
